 Task: Explore Airbnb accommodation in Svitavy, Czech Republic from 12th December, 2023 to 16th December, 2023 for 8 adults. Place can be private room with 8 bedrooms having 8 beds and 8 bathrooms. Property type can be hotel. Amenities needed are: wifi, TV, free parkinig on premises, gym, breakfast.
Action: Mouse moved to (449, 143)
Screenshot: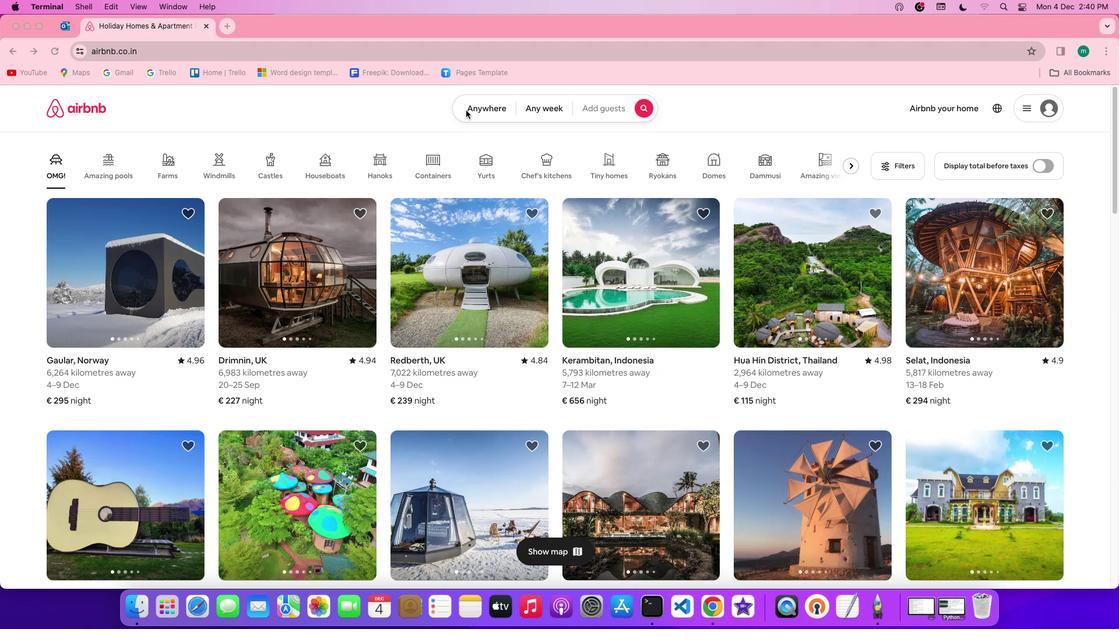 
Action: Mouse pressed left at (449, 143)
Screenshot: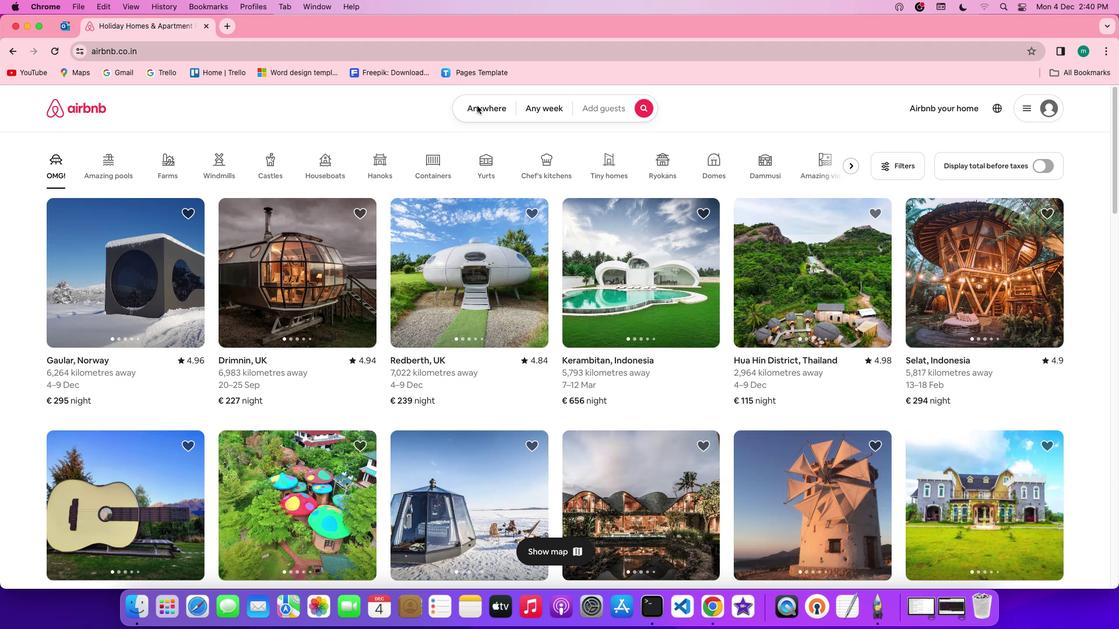 
Action: Mouse pressed left at (449, 143)
Screenshot: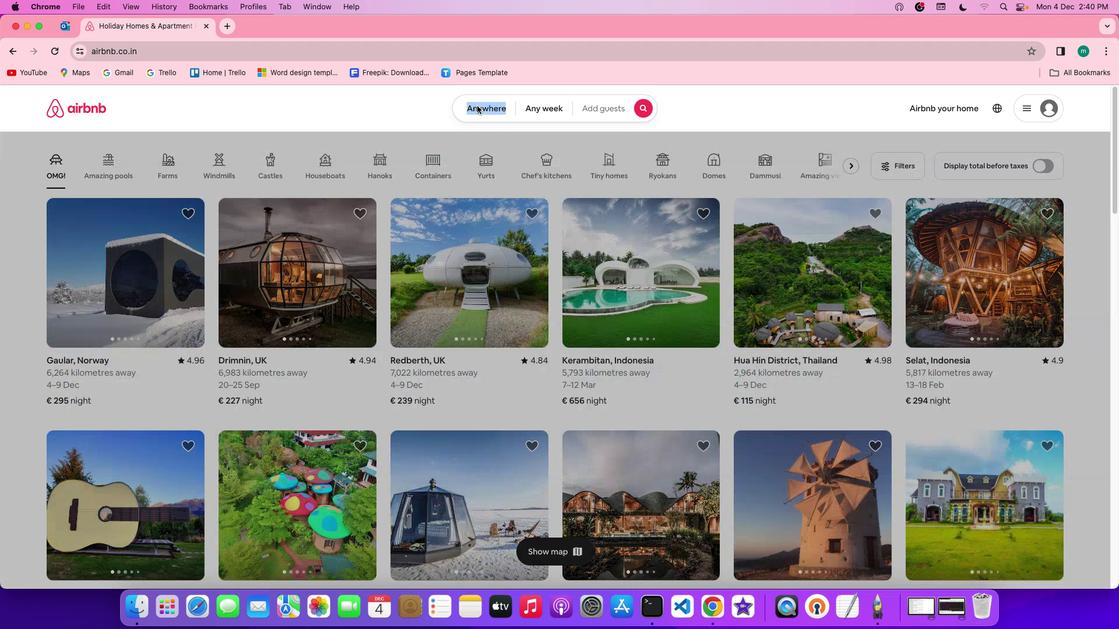 
Action: Mouse moved to (416, 181)
Screenshot: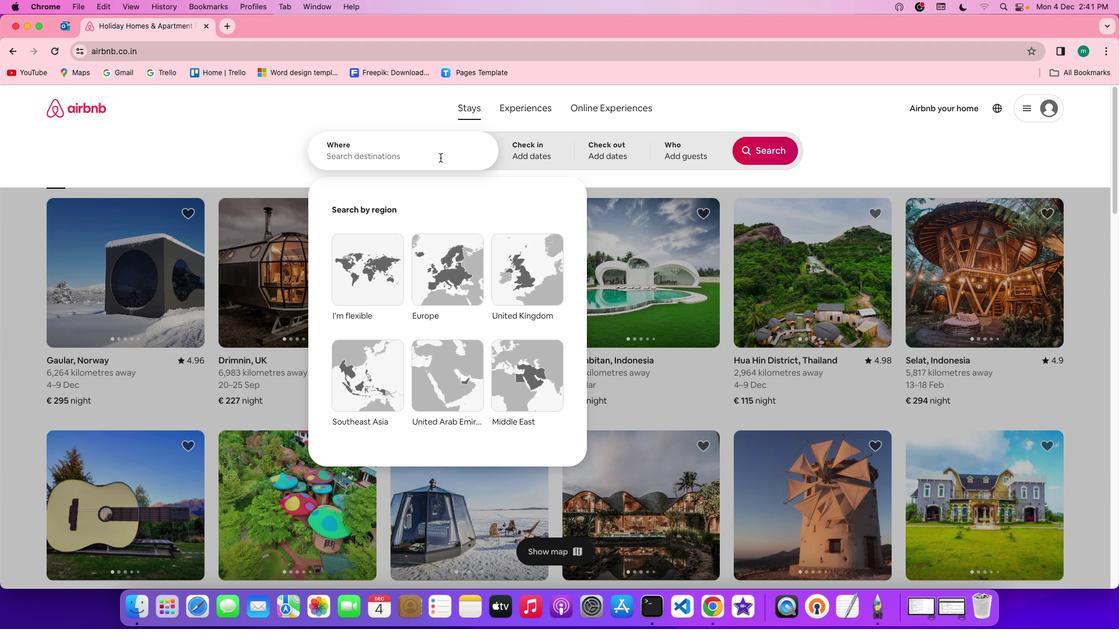 
Action: Mouse pressed left at (416, 181)
Screenshot: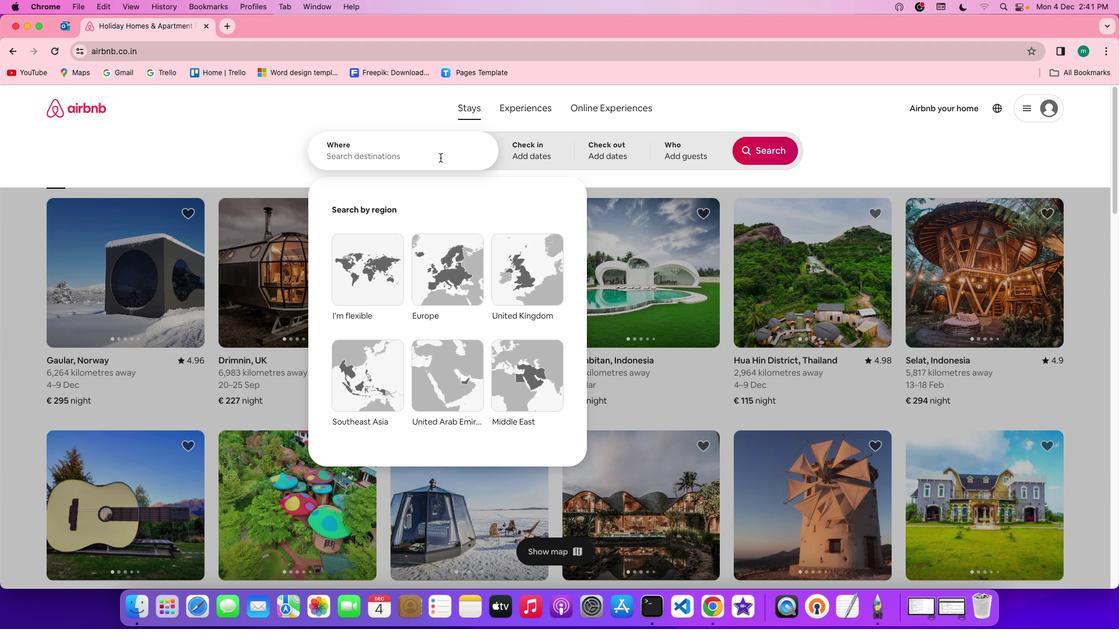 
Action: Mouse moved to (416, 181)
Screenshot: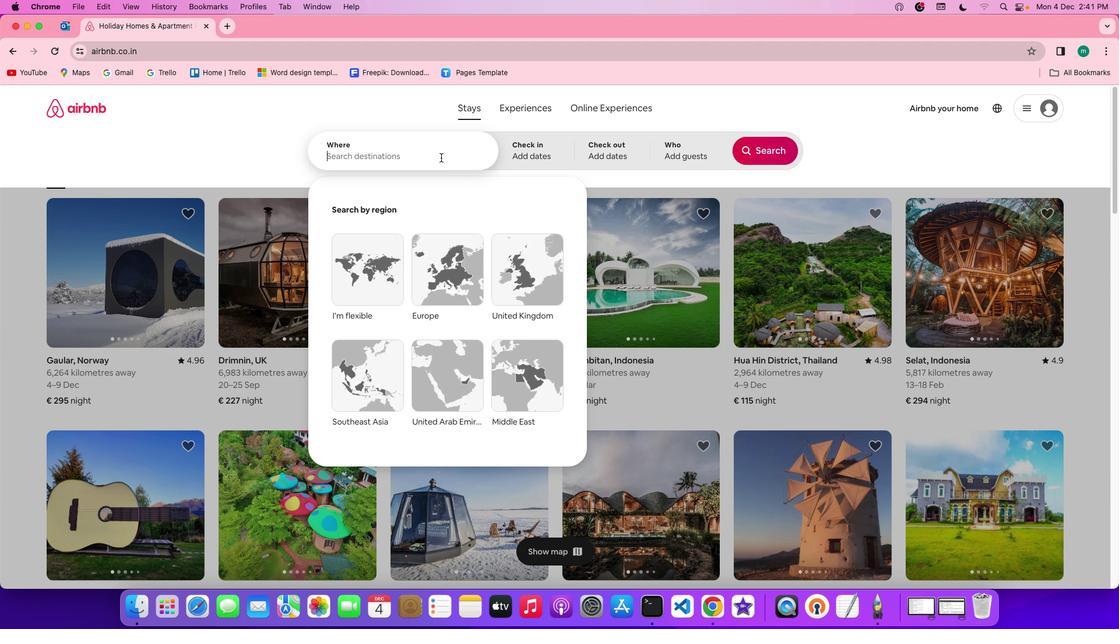 
Action: Key pressed Key.shift'S''v''i''t''a''v''y'','Key.spaceKey.shift'c''z''e''c''h'Key.spaceKey.shift'r''e''p''u''b''l''i''c'
Screenshot: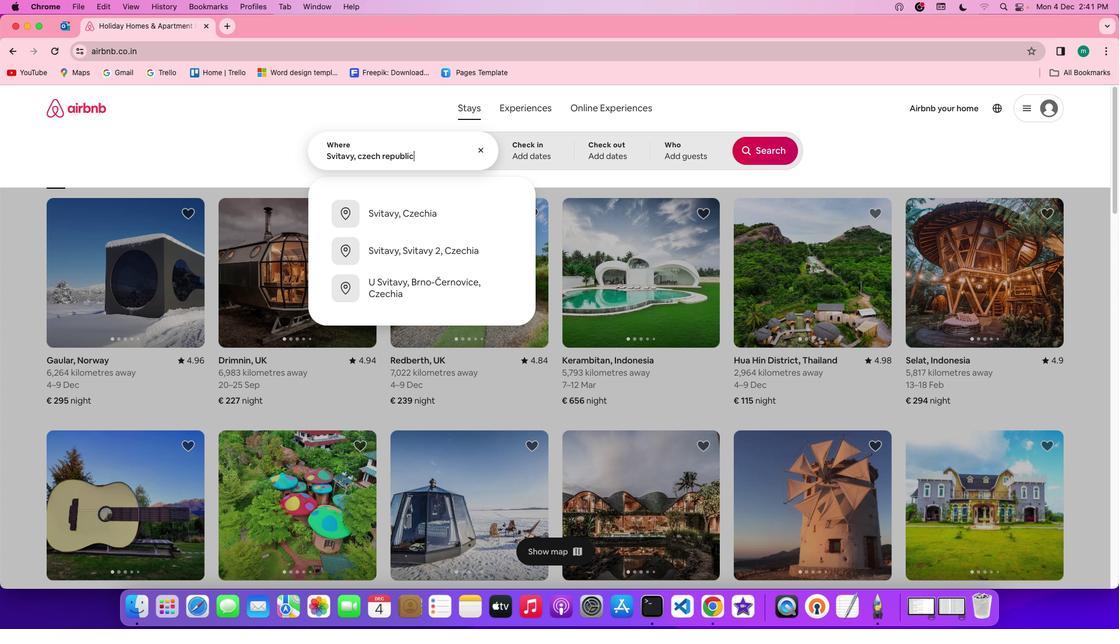 
Action: Mouse moved to (493, 176)
Screenshot: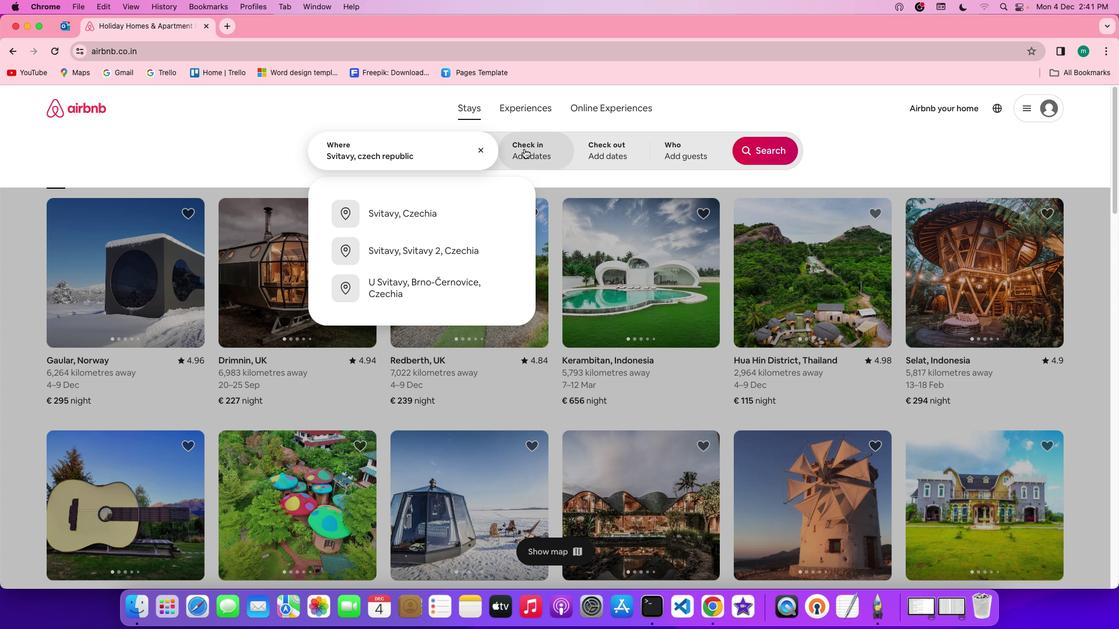 
Action: Mouse pressed left at (493, 176)
Screenshot: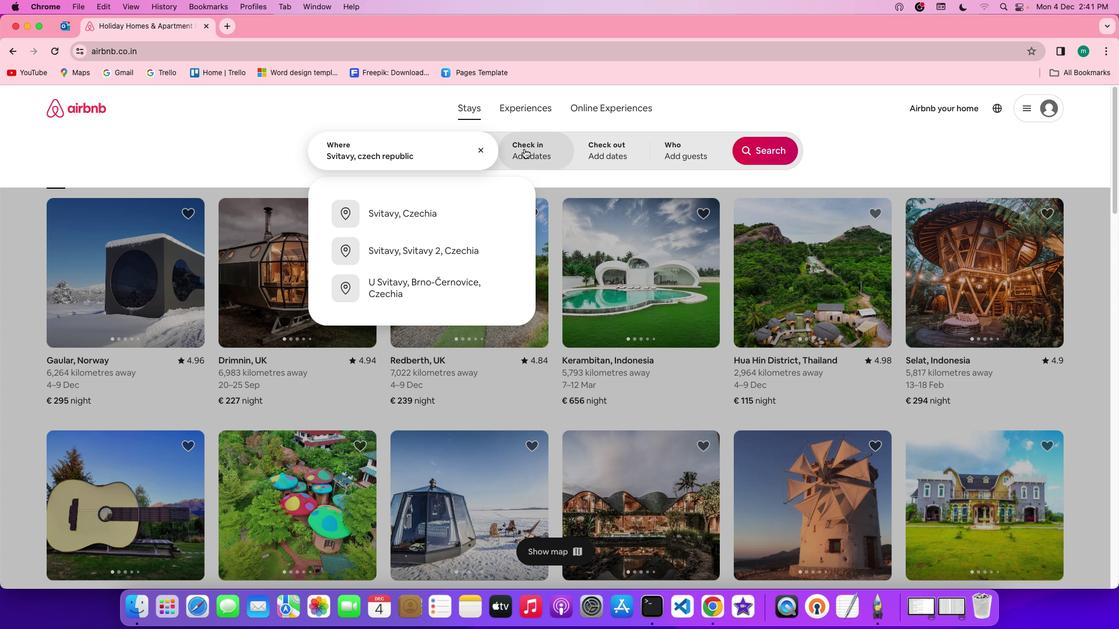 
Action: Mouse moved to (388, 331)
Screenshot: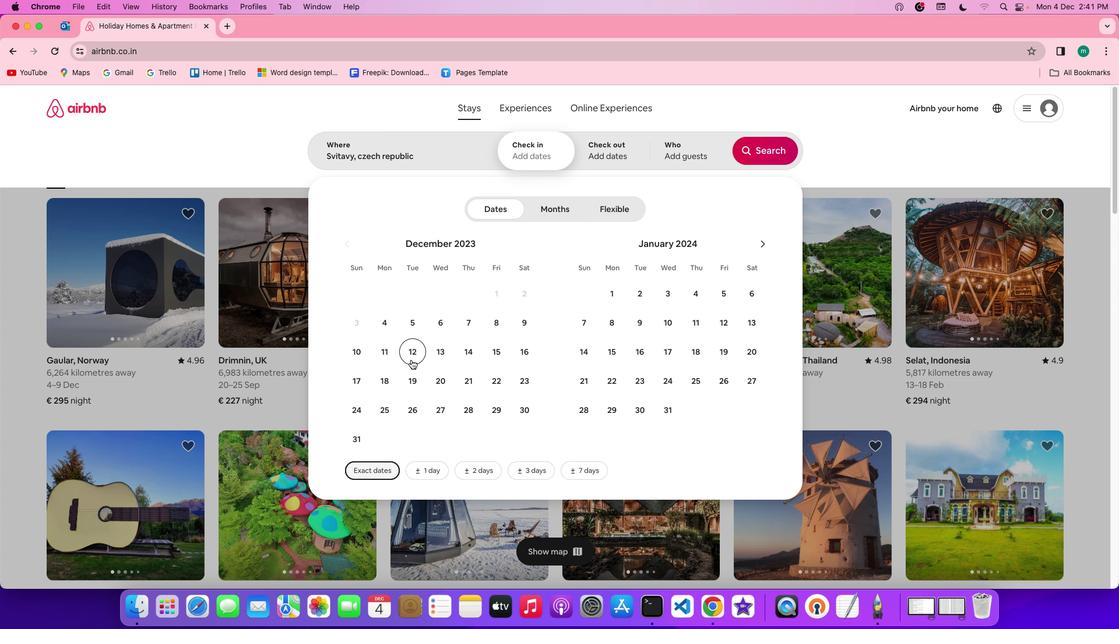 
Action: Mouse pressed left at (388, 331)
Screenshot: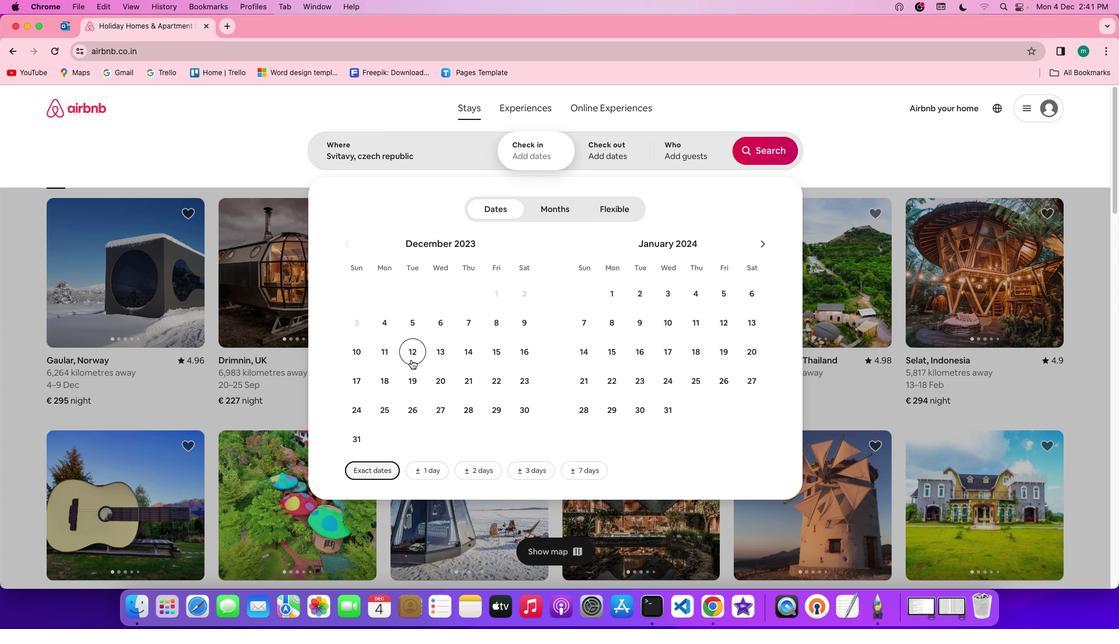 
Action: Mouse moved to (492, 324)
Screenshot: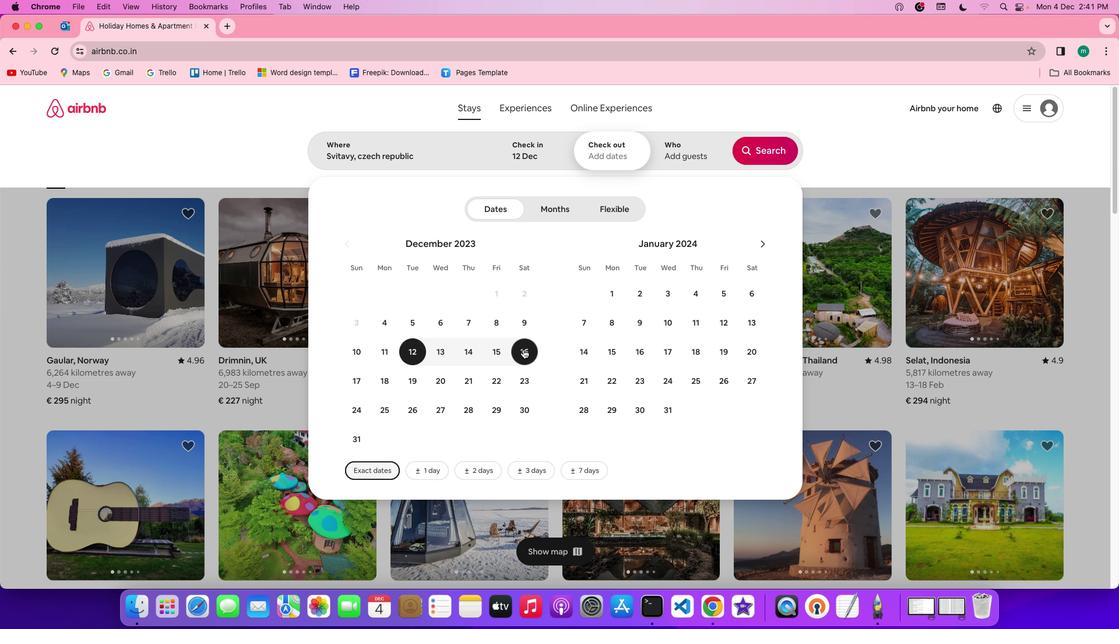 
Action: Mouse pressed left at (492, 324)
Screenshot: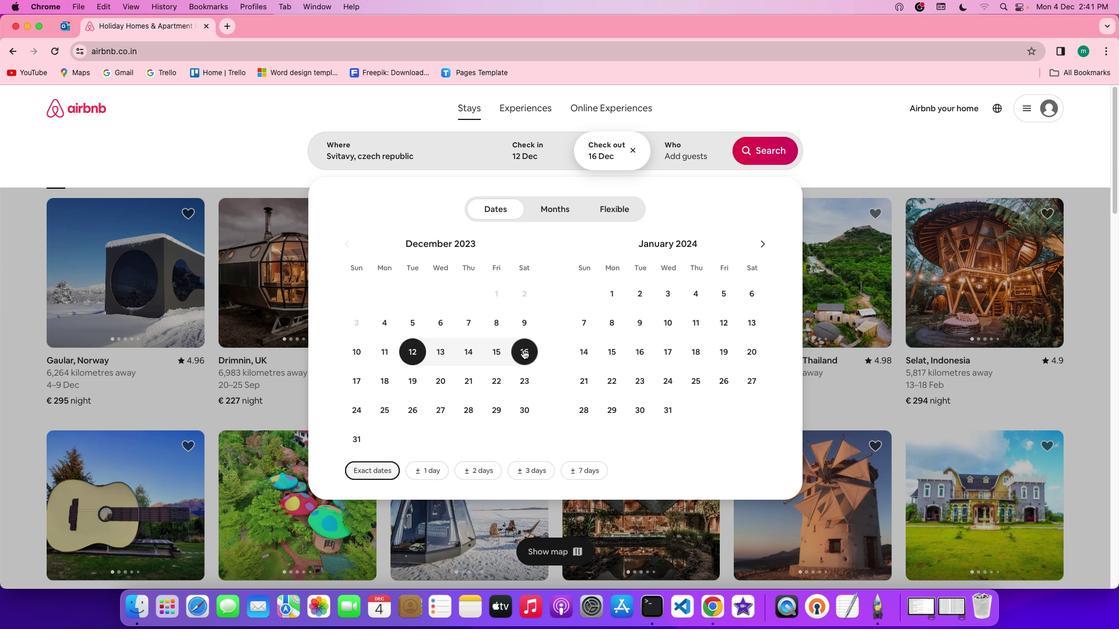 
Action: Mouse moved to (627, 172)
Screenshot: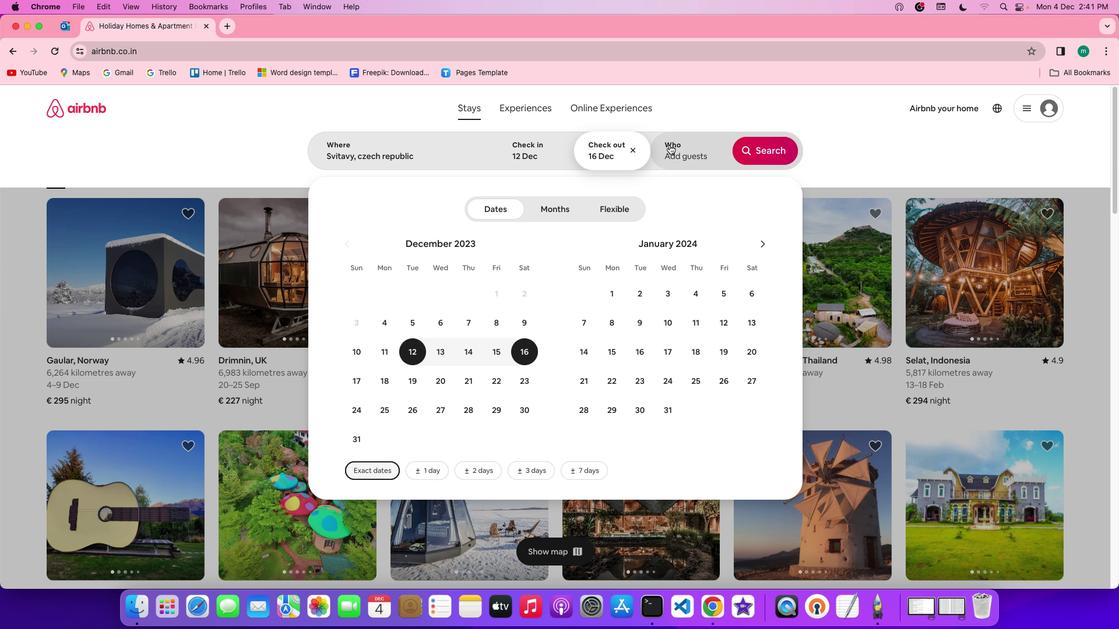 
Action: Mouse pressed left at (627, 172)
Screenshot: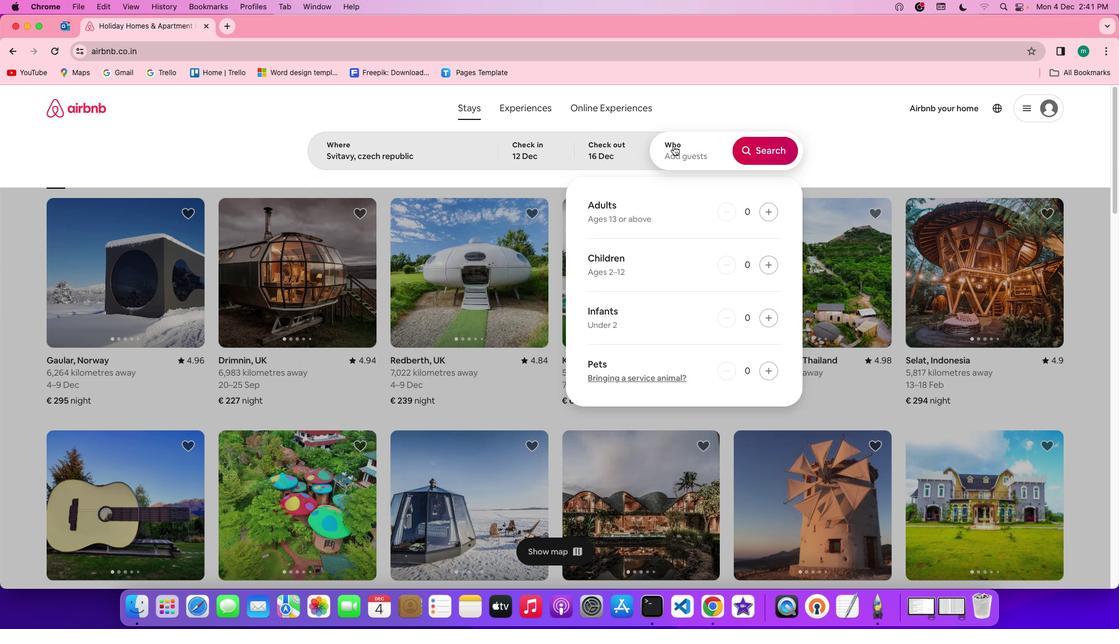 
Action: Mouse moved to (718, 222)
Screenshot: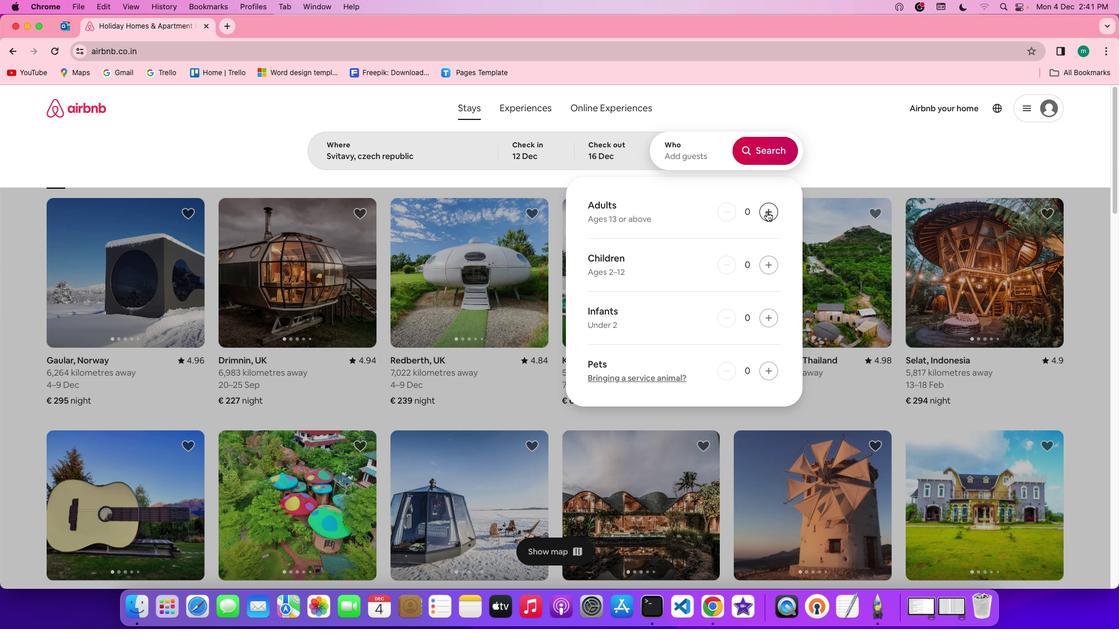 
Action: Mouse pressed left at (718, 222)
Screenshot: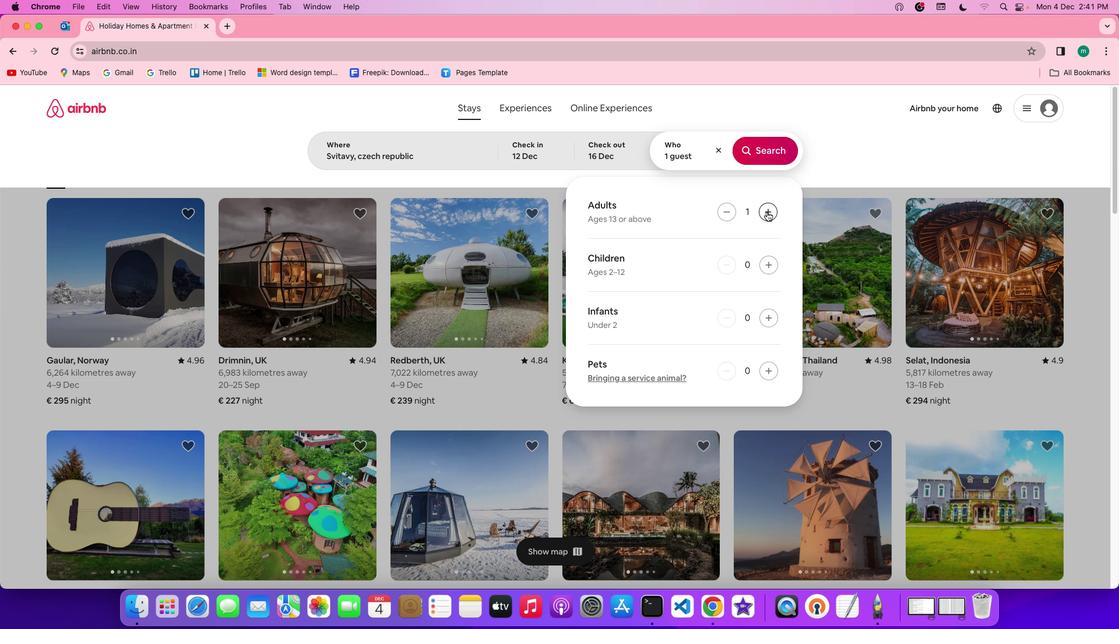 
Action: Mouse moved to (717, 222)
Screenshot: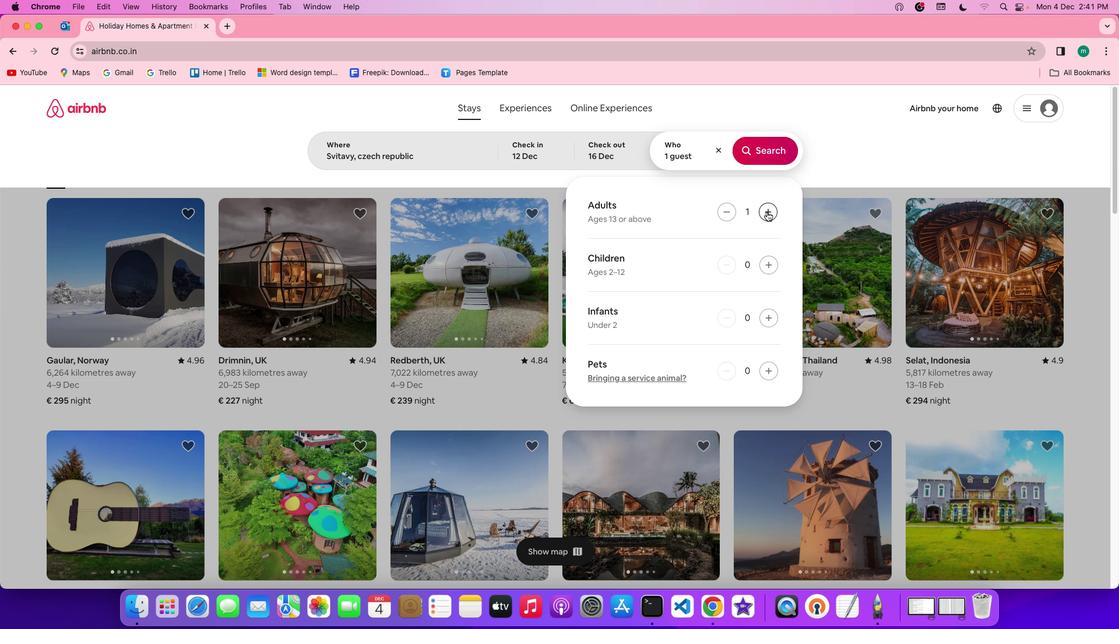 
Action: Mouse pressed left at (717, 222)
Screenshot: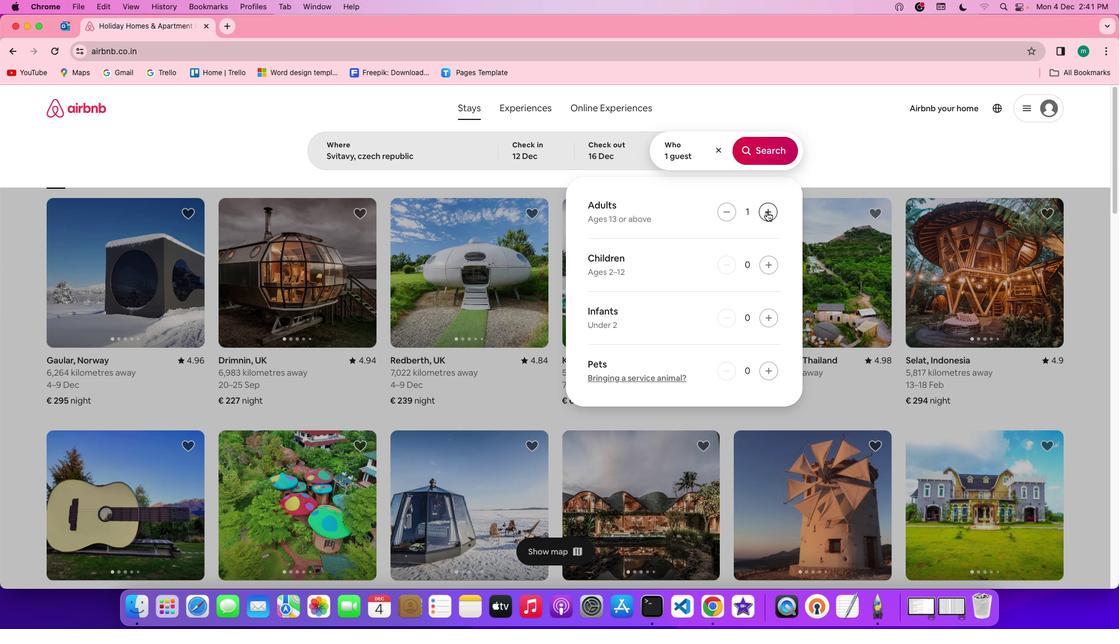 
Action: Mouse pressed left at (717, 222)
Screenshot: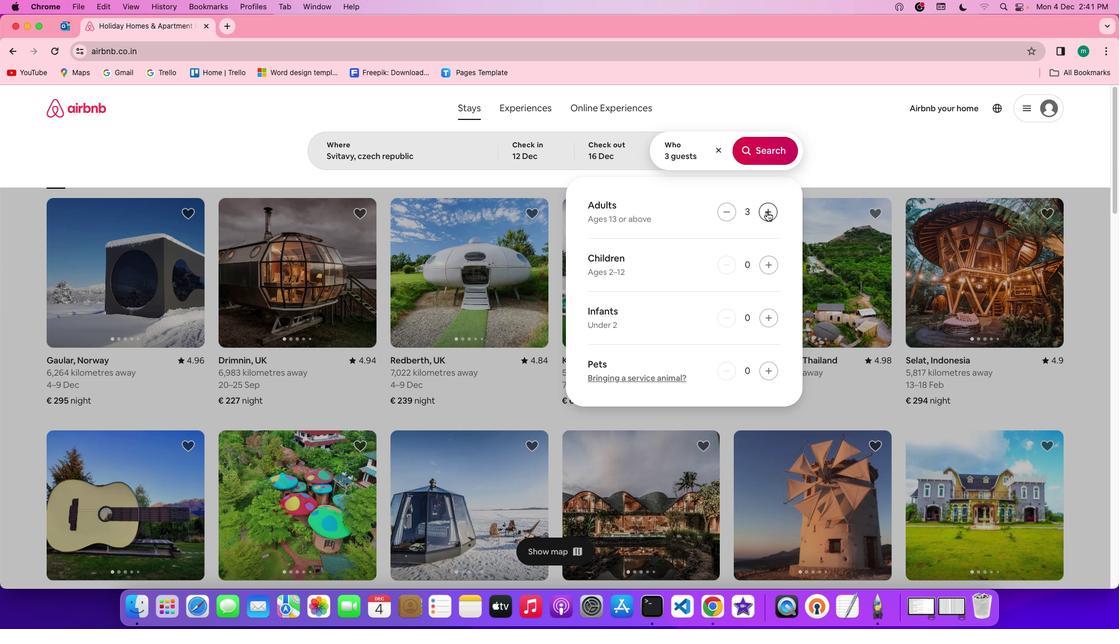 
Action: Mouse pressed left at (717, 222)
Screenshot: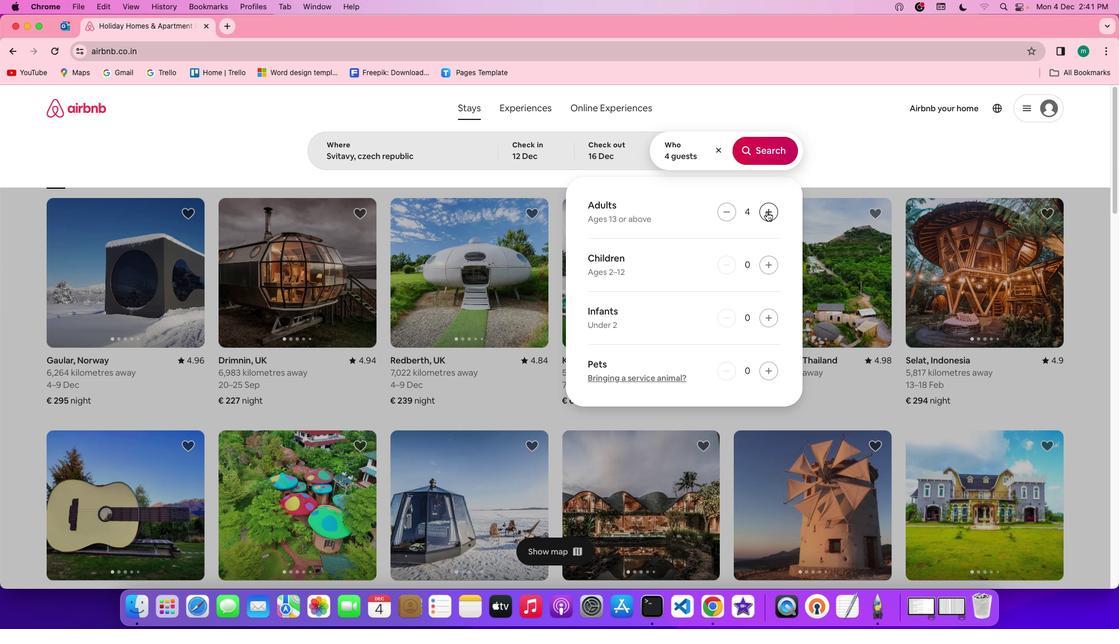 
Action: Mouse pressed left at (717, 222)
Screenshot: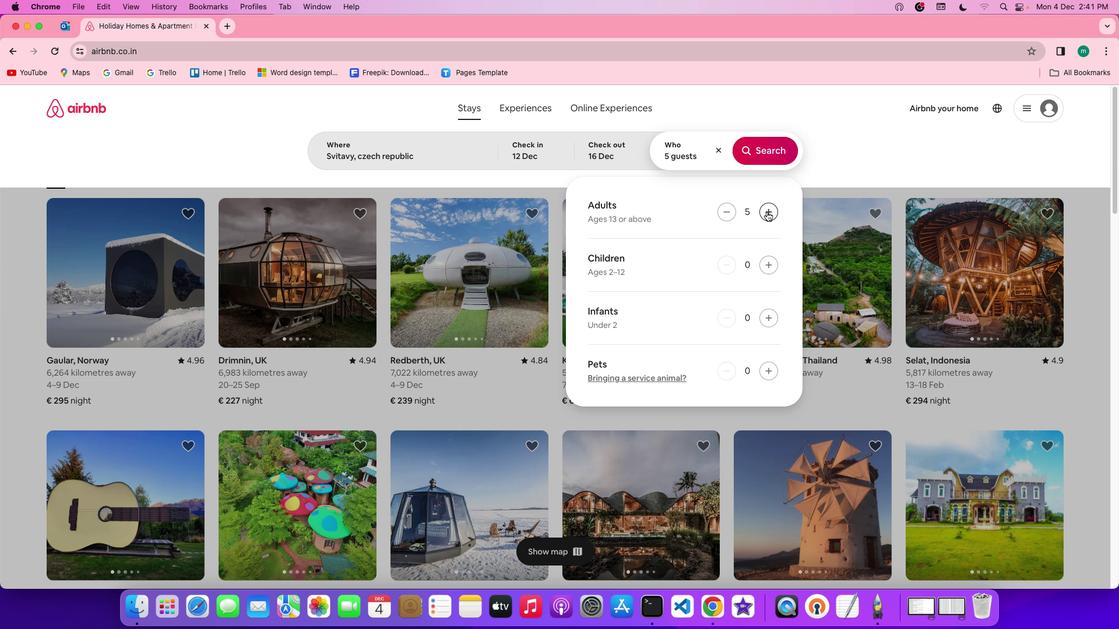 
Action: Mouse pressed left at (717, 222)
Screenshot: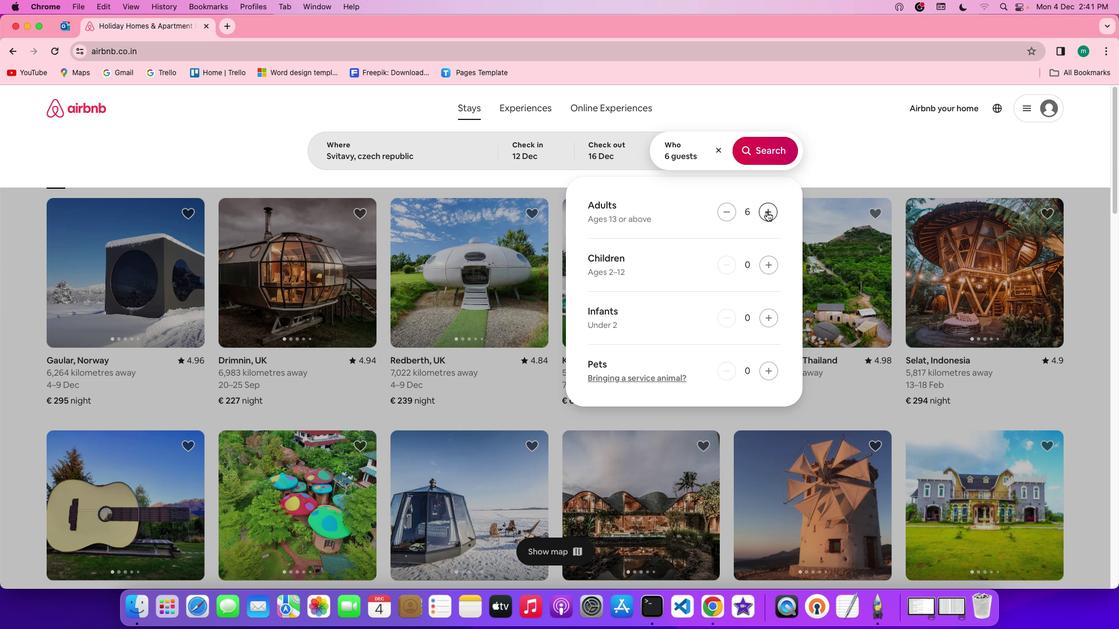 
Action: Mouse pressed left at (717, 222)
Screenshot: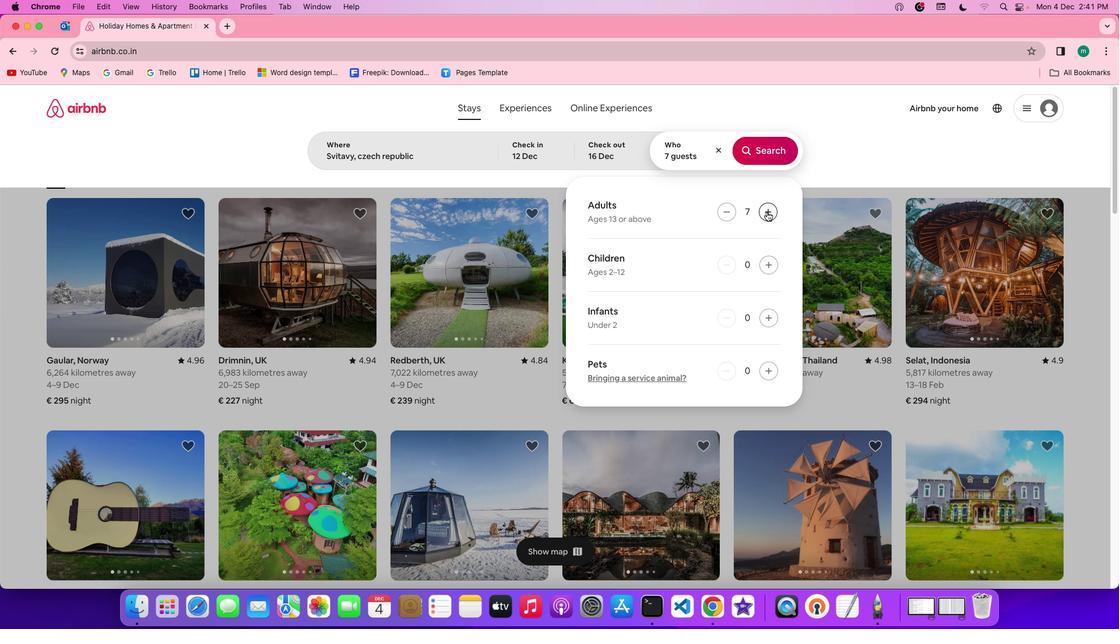 
Action: Mouse pressed left at (717, 222)
Screenshot: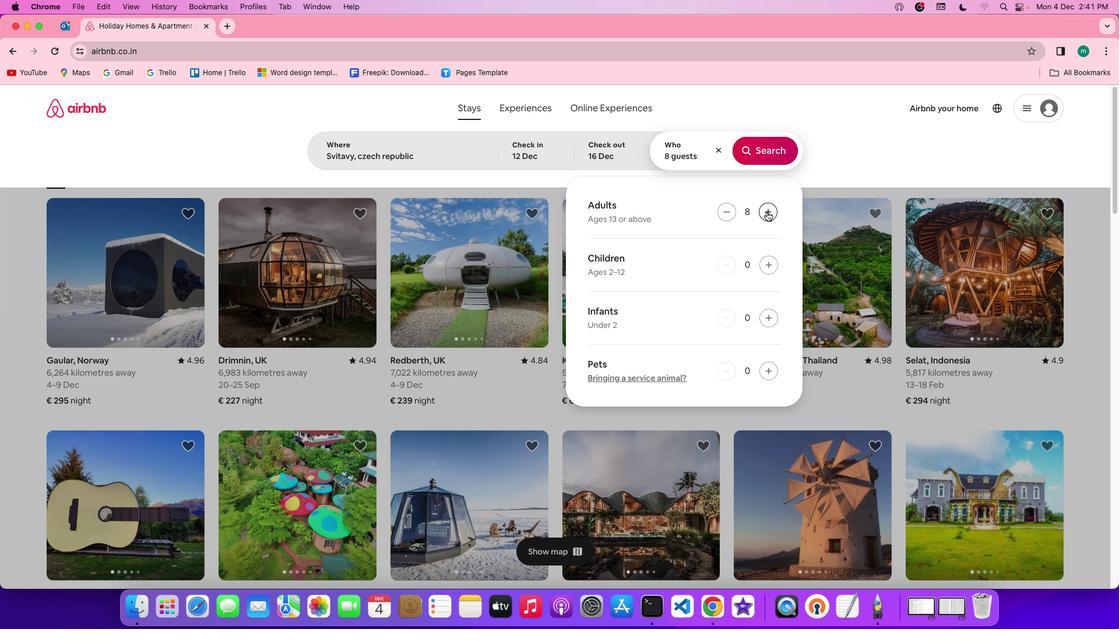 
Action: Mouse moved to (704, 167)
Screenshot: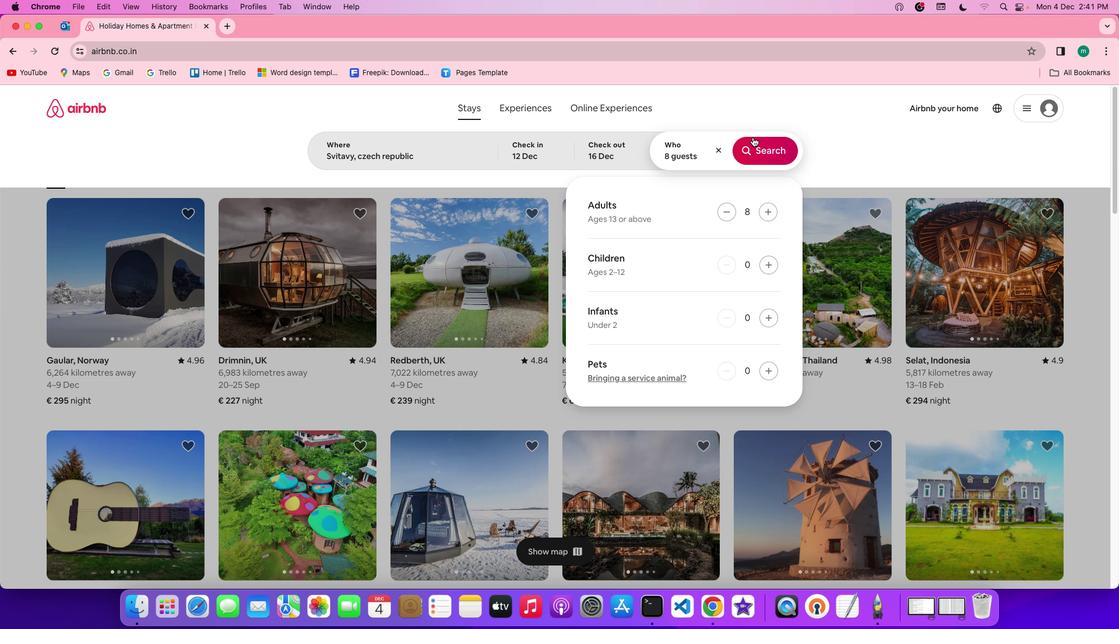 
Action: Mouse pressed left at (704, 167)
Screenshot: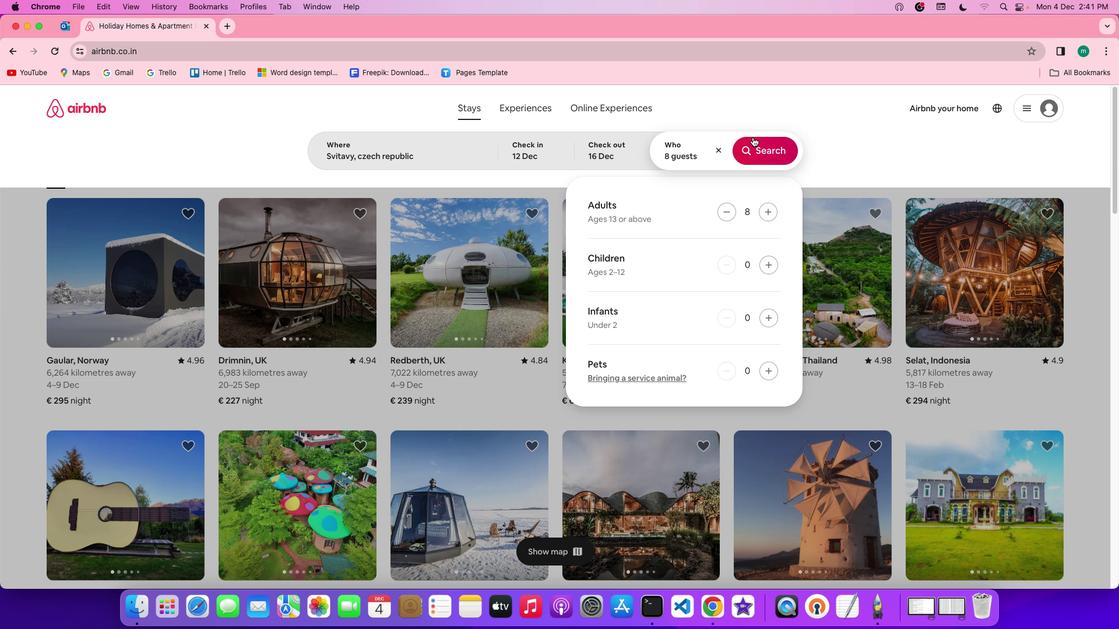
Action: Mouse moved to (704, 173)
Screenshot: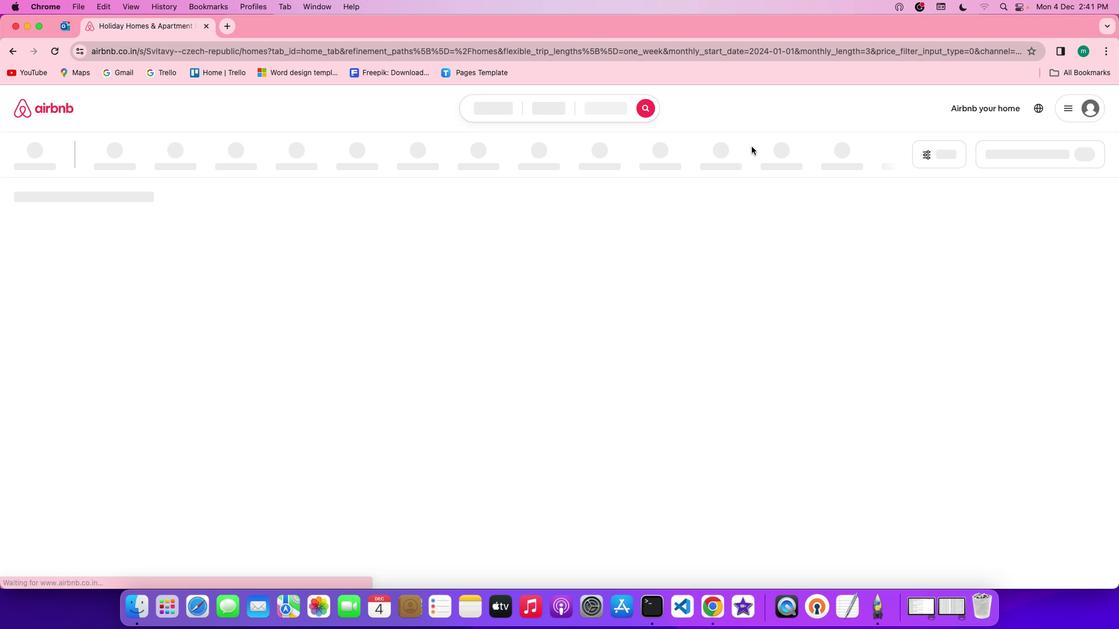 
Action: Mouse pressed left at (704, 173)
Screenshot: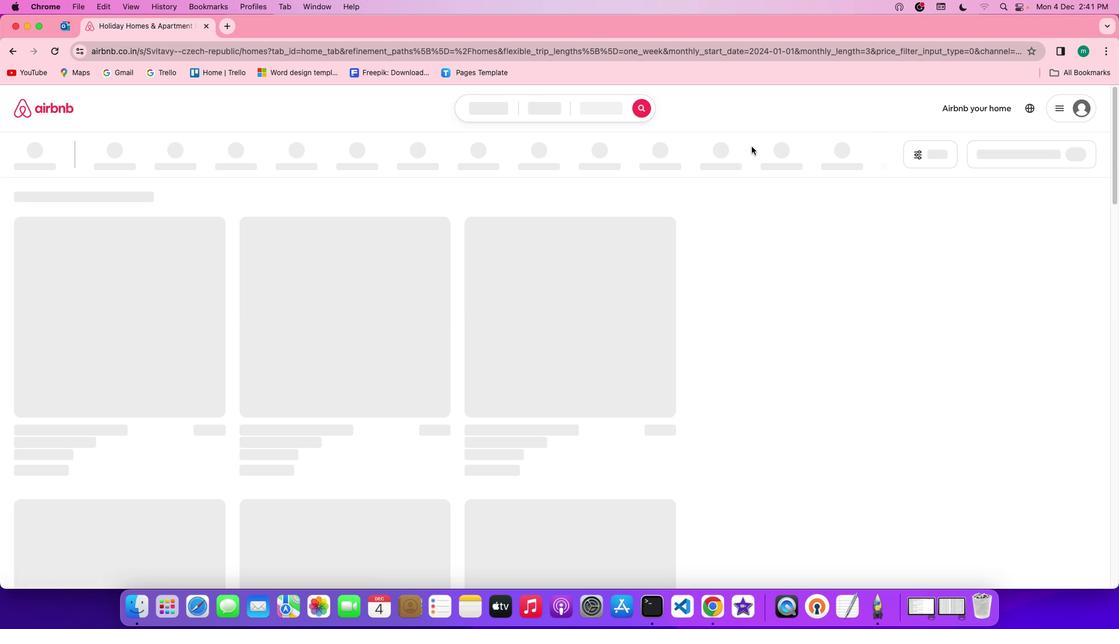 
Action: Mouse moved to (869, 178)
Screenshot: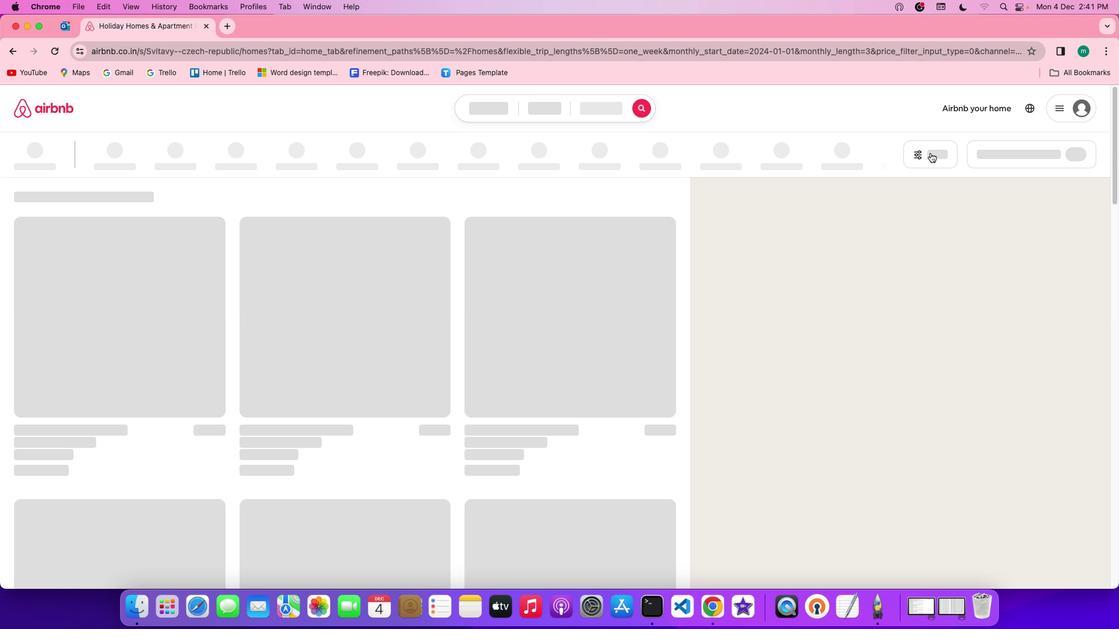 
Action: Mouse pressed left at (869, 178)
Screenshot: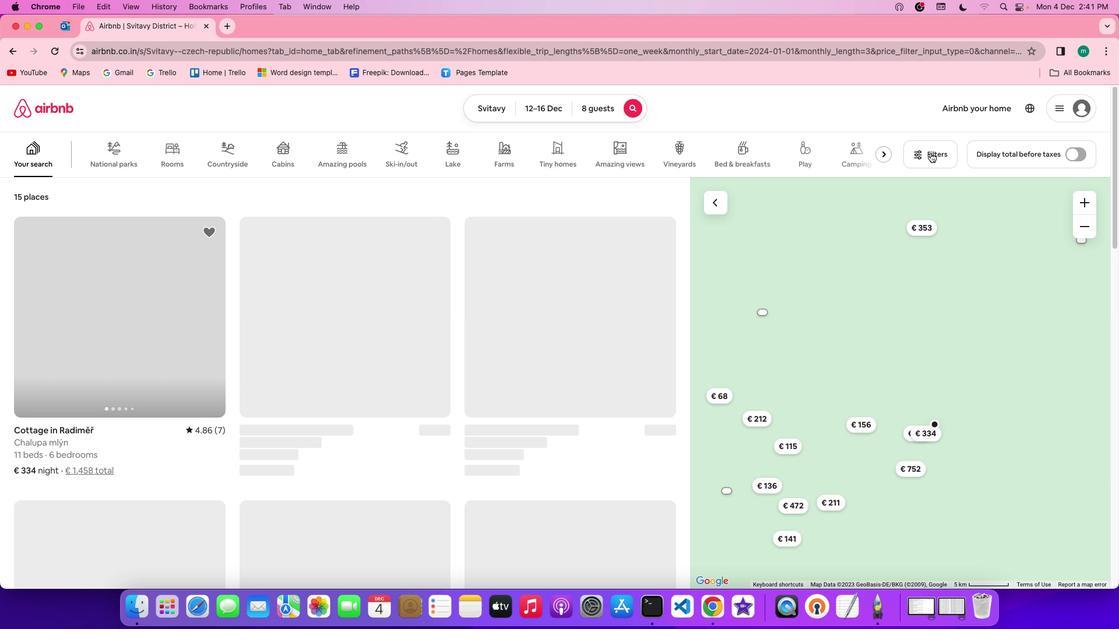 
Action: Mouse moved to (467, 328)
Screenshot: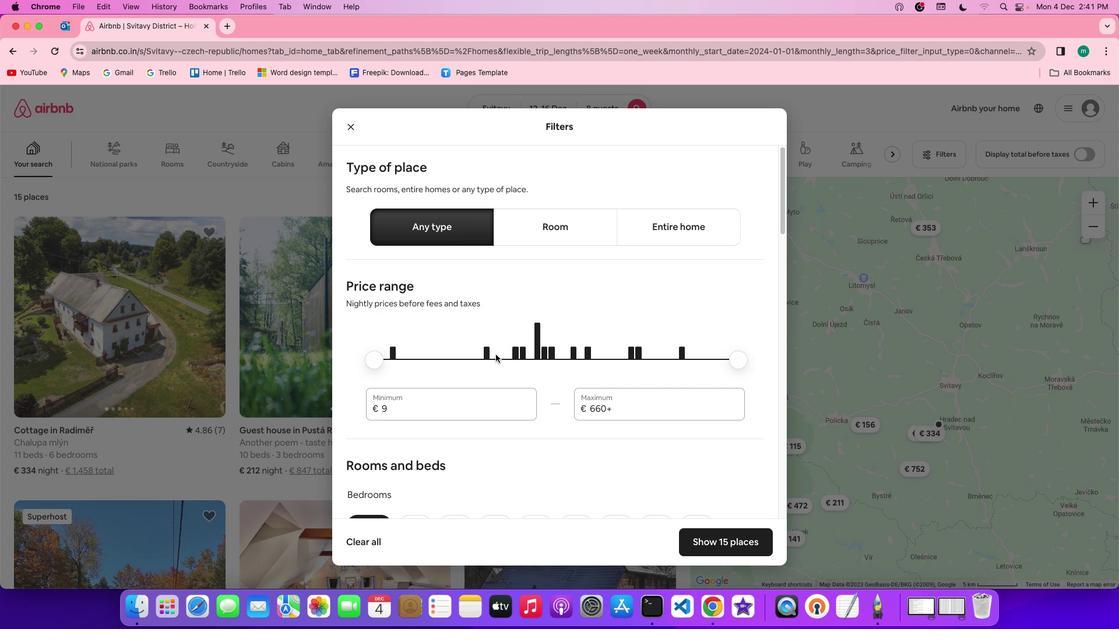 
Action: Mouse scrolled (467, 328) with delta (8, 65)
Screenshot: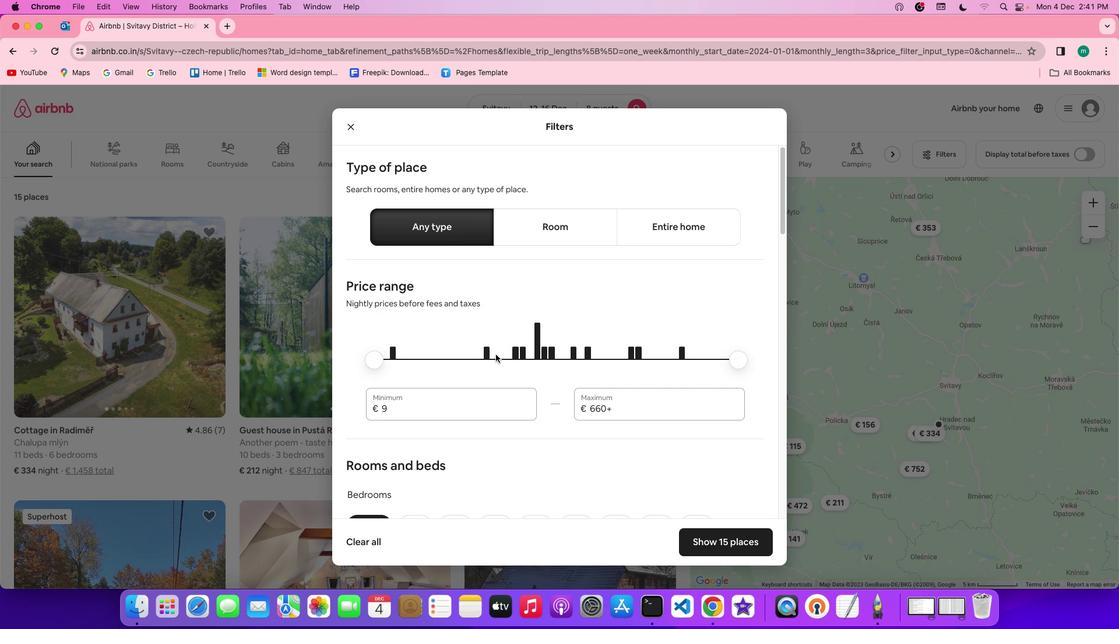 
Action: Mouse scrolled (467, 328) with delta (8, 65)
Screenshot: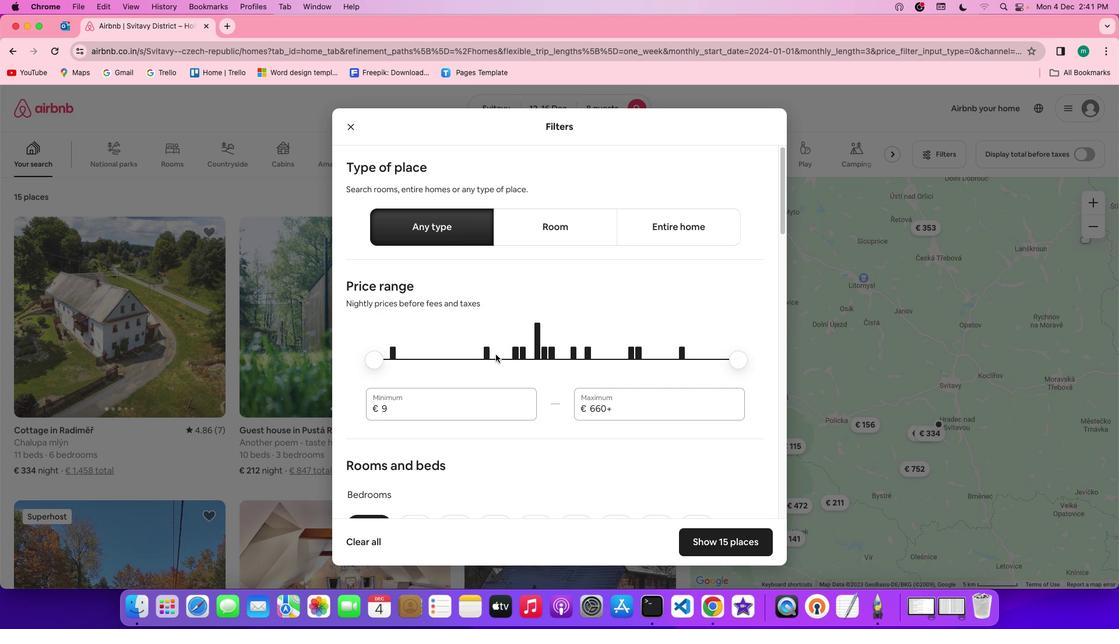 
Action: Mouse scrolled (467, 328) with delta (8, 65)
Screenshot: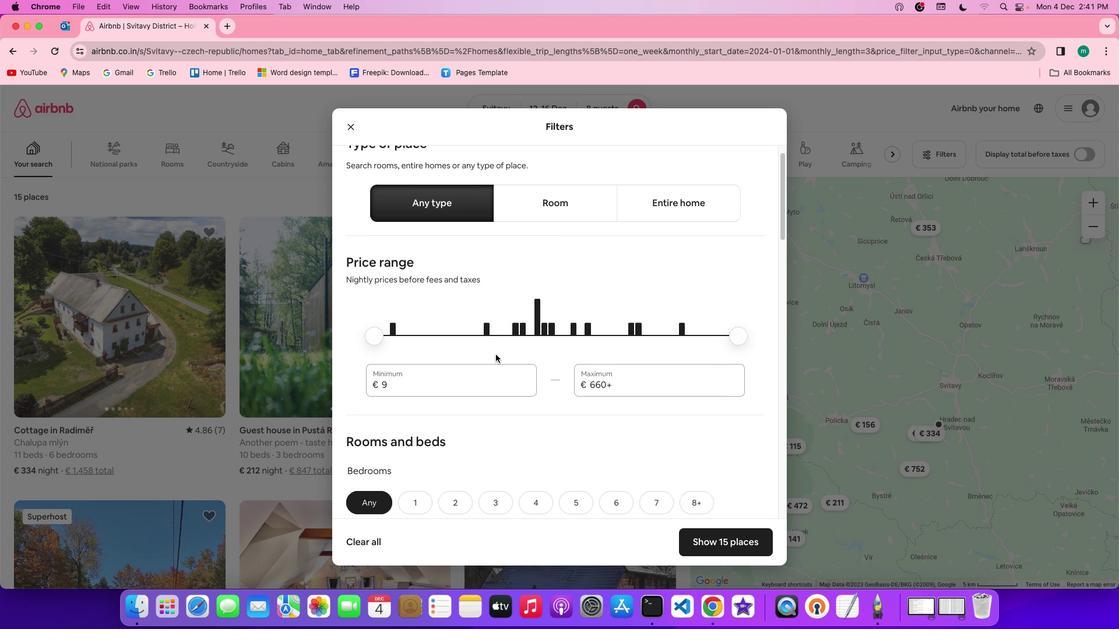 
Action: Mouse scrolled (467, 328) with delta (8, 64)
Screenshot: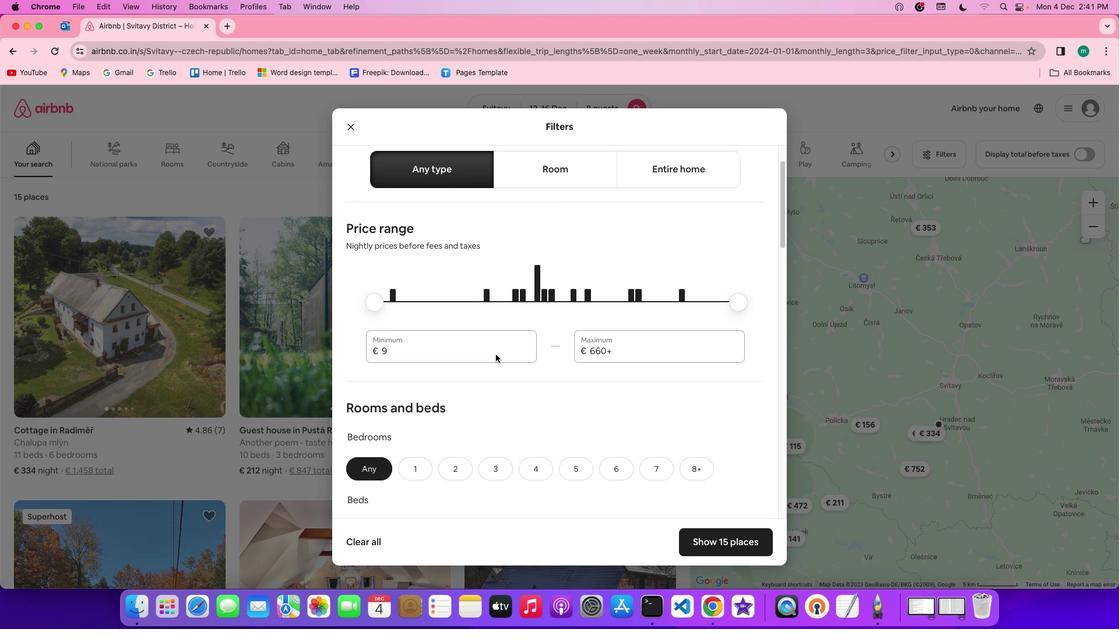 
Action: Mouse scrolled (467, 328) with delta (8, 65)
Screenshot: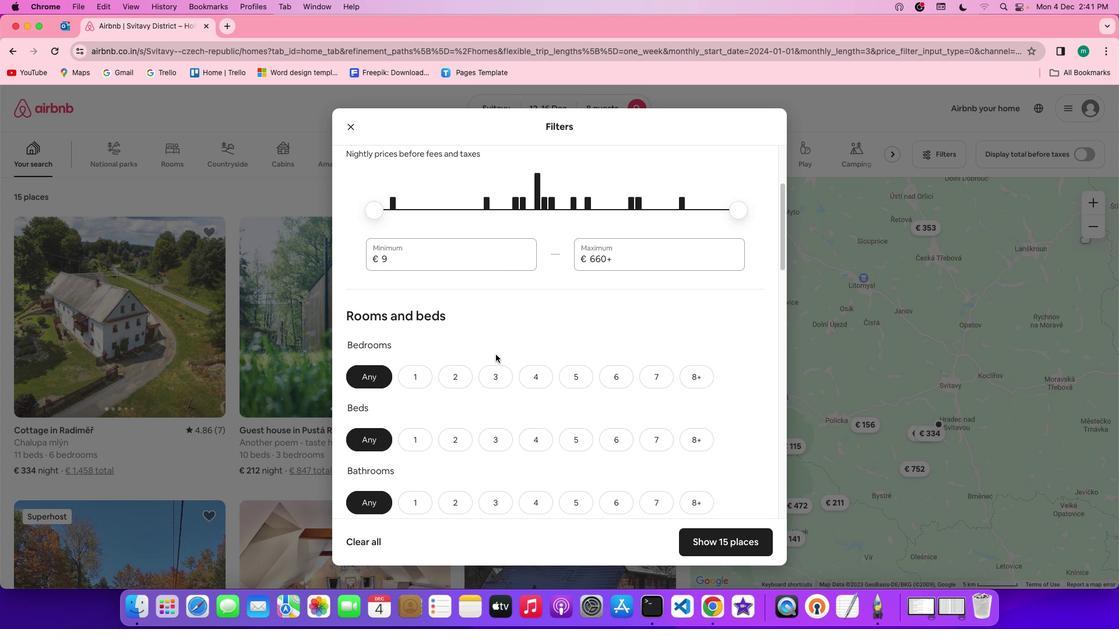
Action: Mouse scrolled (467, 328) with delta (8, 65)
Screenshot: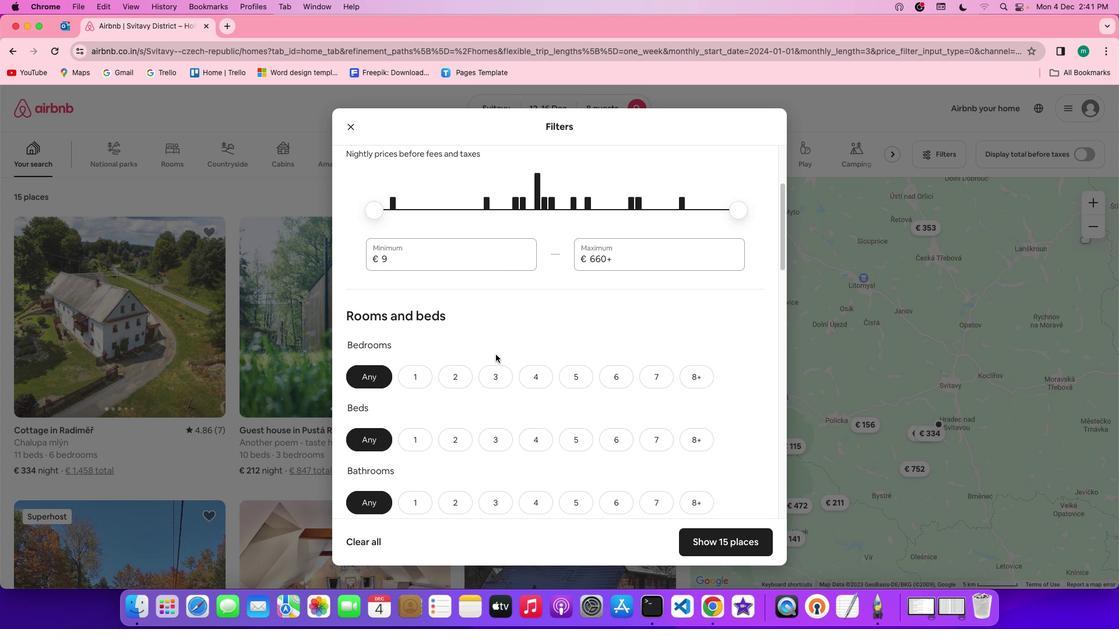 
Action: Mouse scrolled (467, 328) with delta (8, 65)
Screenshot: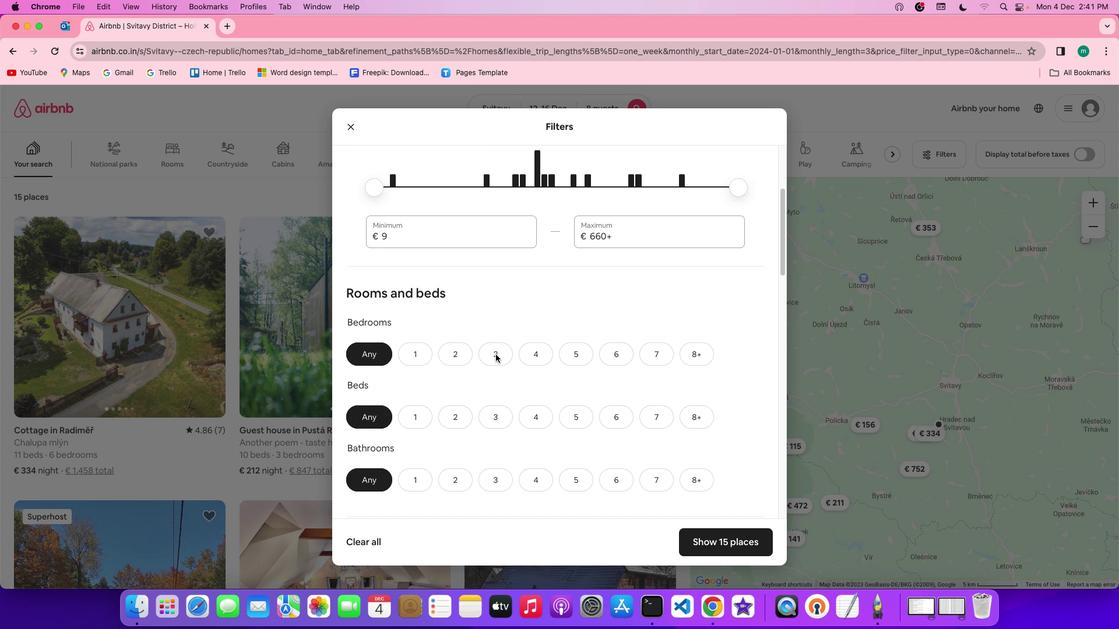
Action: Mouse scrolled (467, 328) with delta (8, 65)
Screenshot: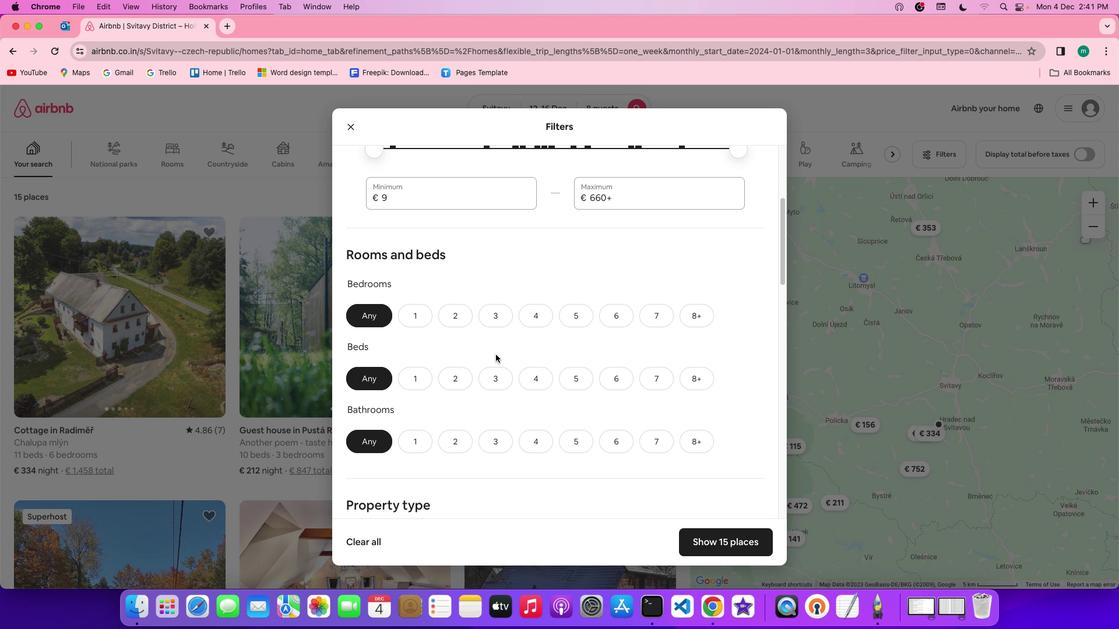 
Action: Mouse scrolled (467, 328) with delta (8, 65)
Screenshot: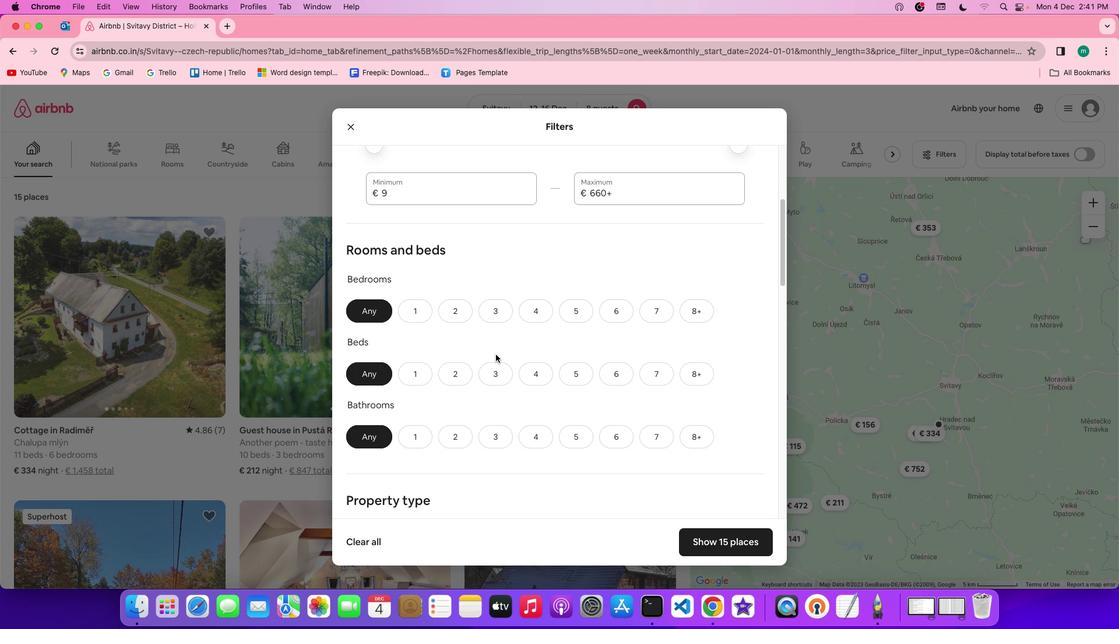 
Action: Mouse scrolled (467, 328) with delta (8, 65)
Screenshot: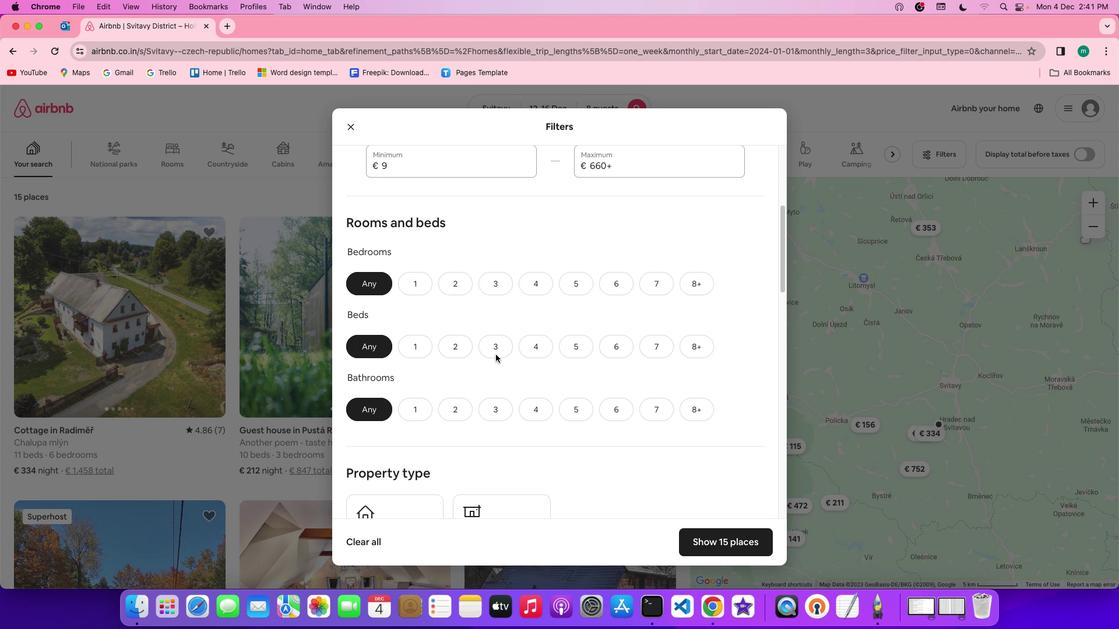 
Action: Mouse scrolled (467, 328) with delta (8, 65)
Screenshot: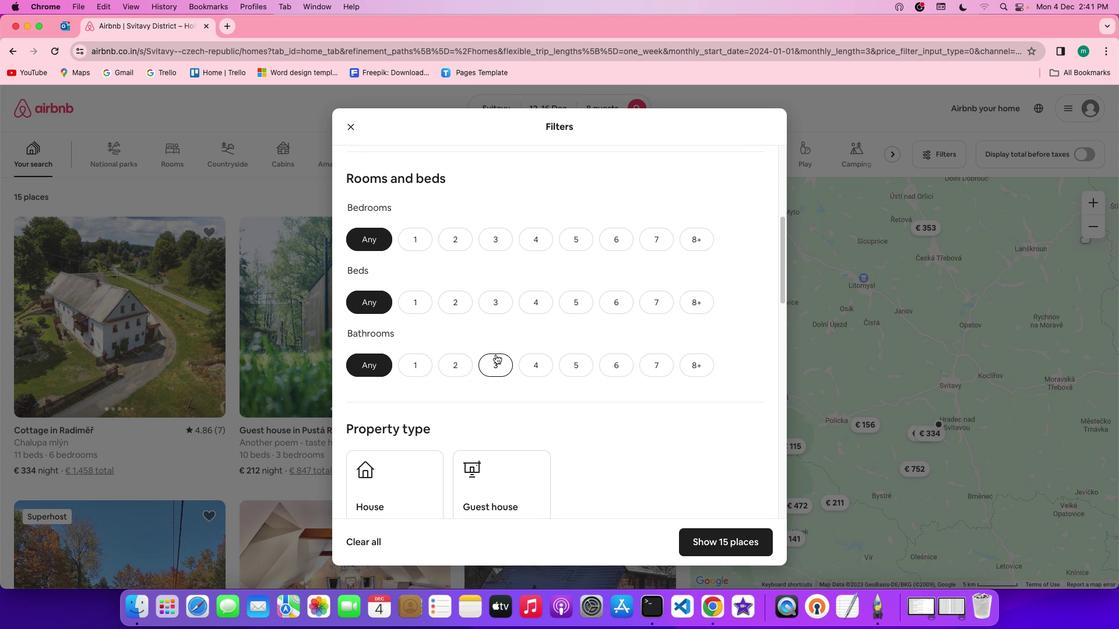 
Action: Mouse scrolled (467, 328) with delta (8, 65)
Screenshot: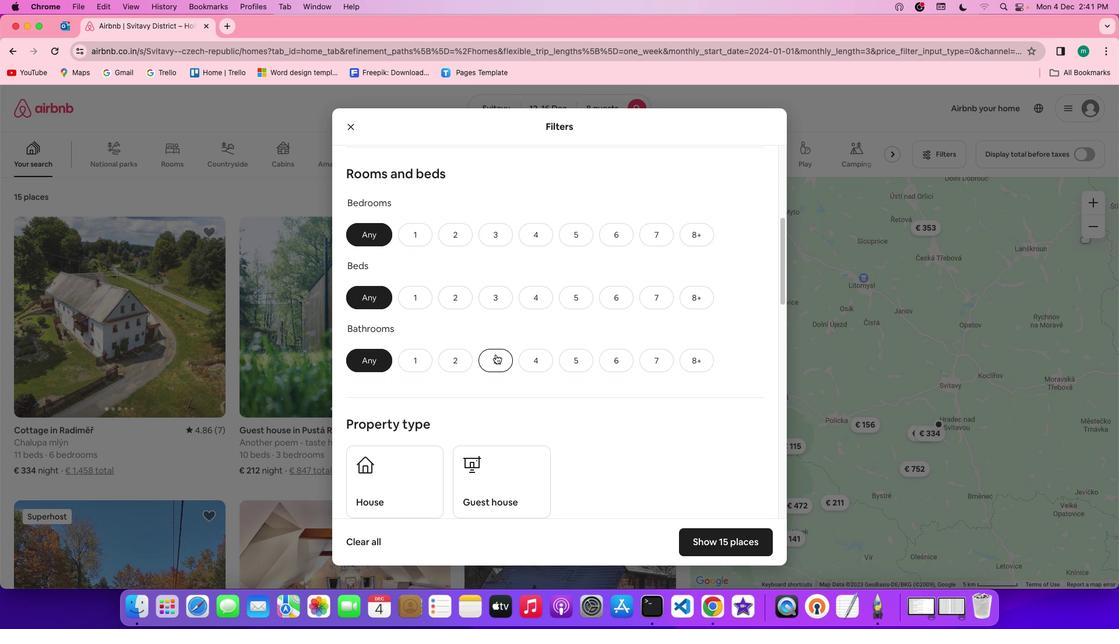 
Action: Mouse scrolled (467, 328) with delta (8, 65)
Screenshot: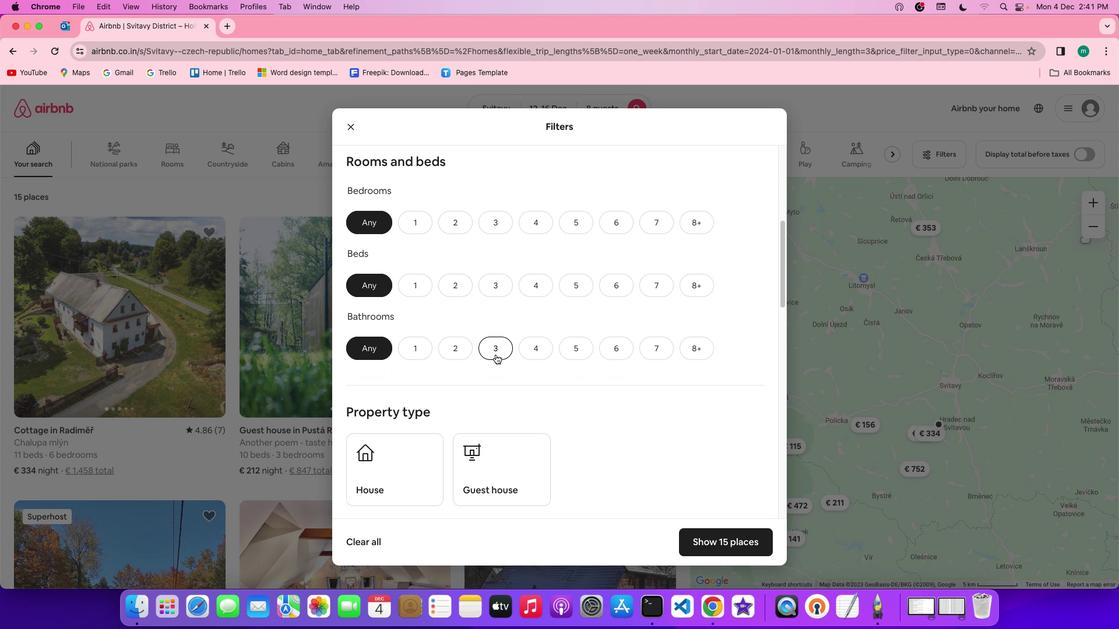 
Action: Mouse scrolled (467, 328) with delta (8, 65)
Screenshot: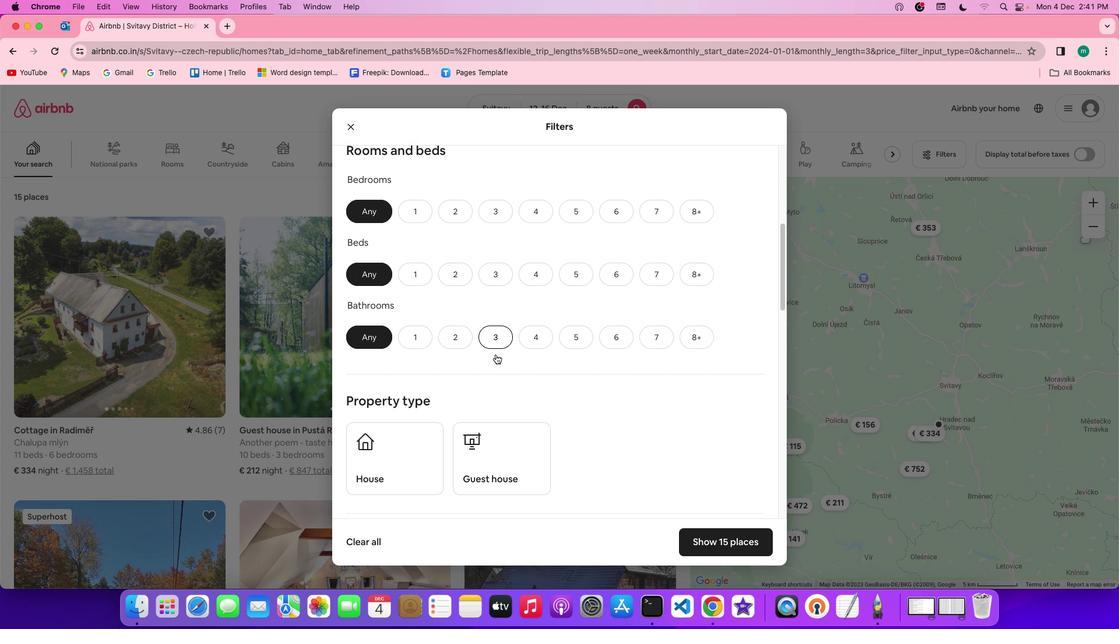 
Action: Mouse scrolled (467, 328) with delta (8, 65)
Screenshot: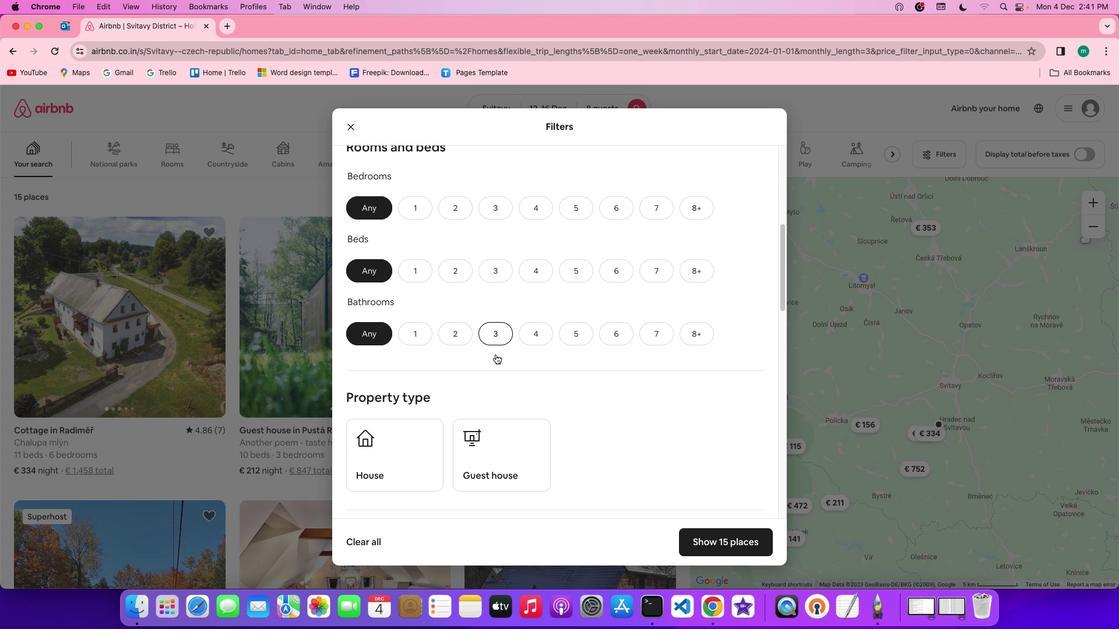 
Action: Mouse scrolled (467, 328) with delta (8, 65)
Screenshot: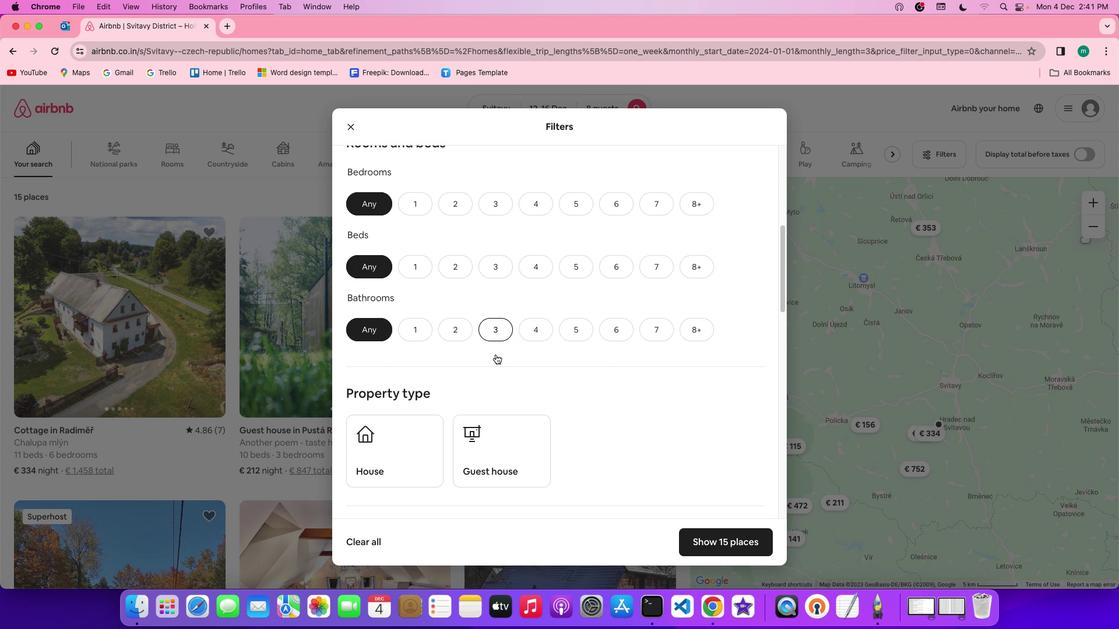 
Action: Mouse moved to (655, 221)
Screenshot: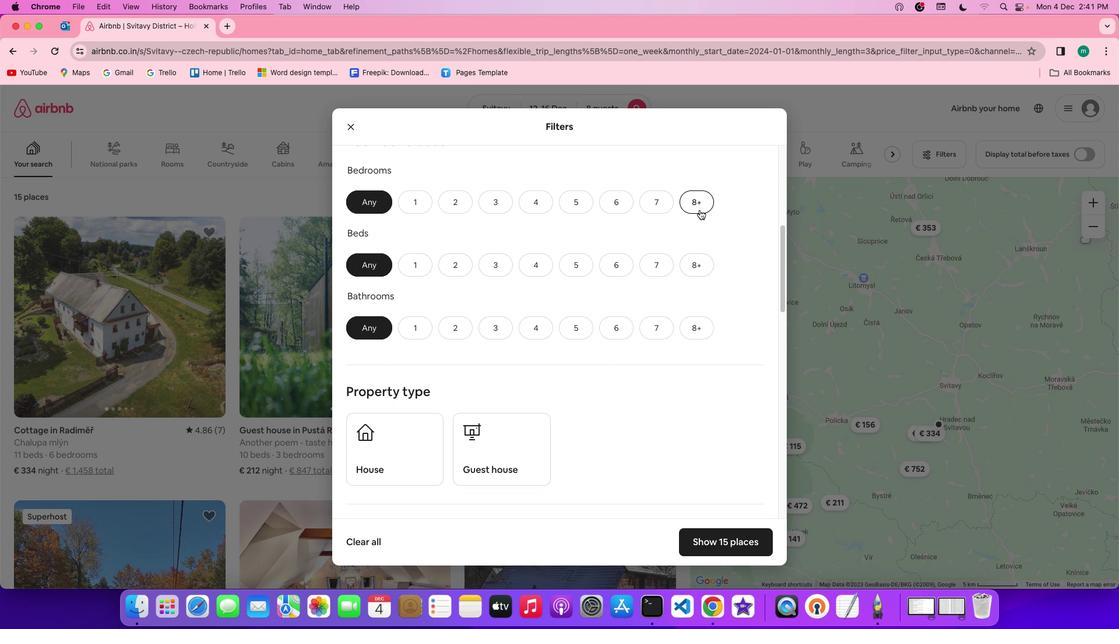 
Action: Mouse pressed left at (655, 221)
Screenshot: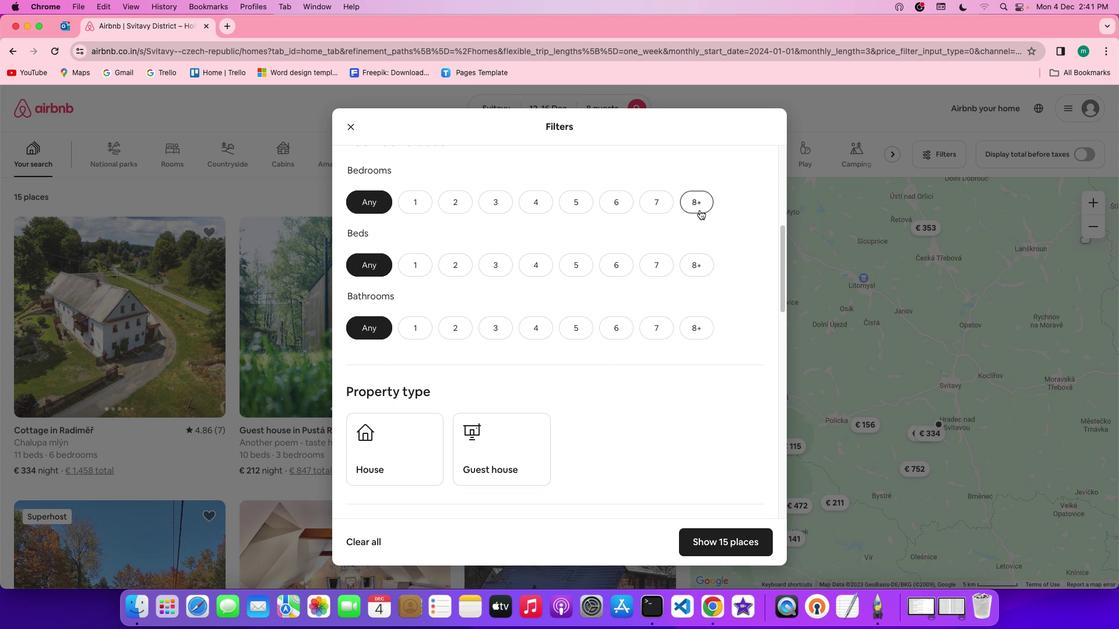 
Action: Mouse moved to (655, 262)
Screenshot: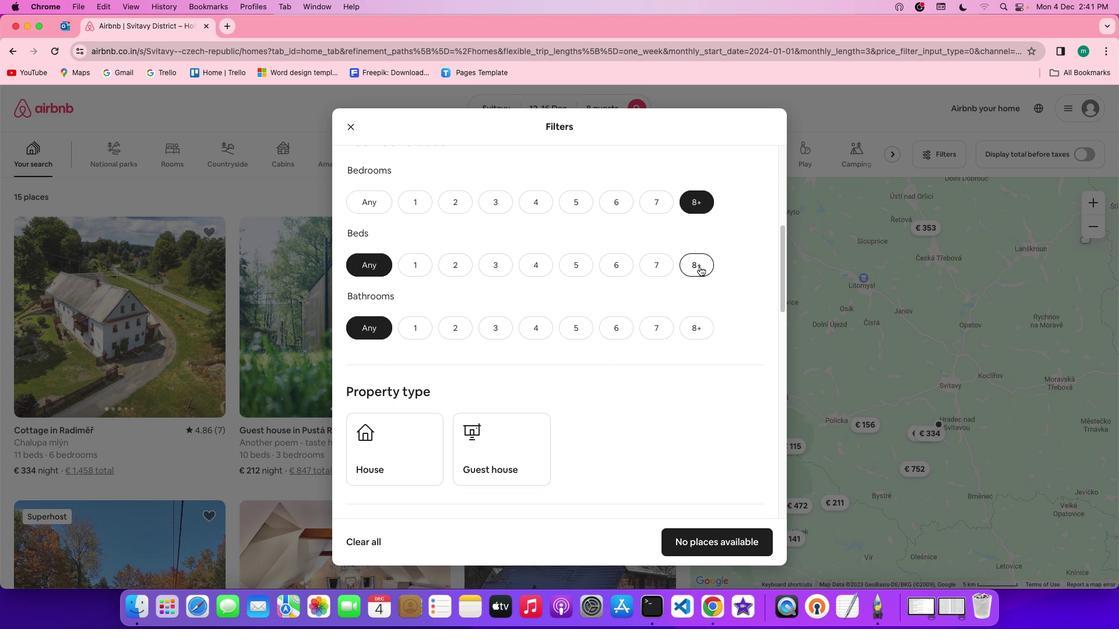 
Action: Mouse pressed left at (655, 262)
Screenshot: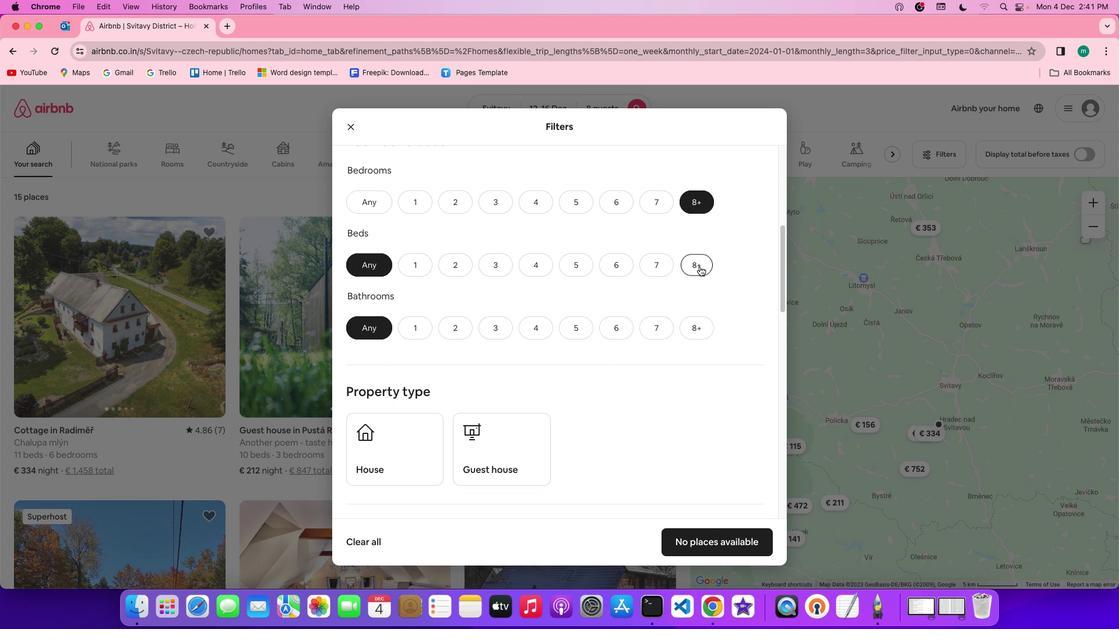 
Action: Mouse moved to (662, 308)
Screenshot: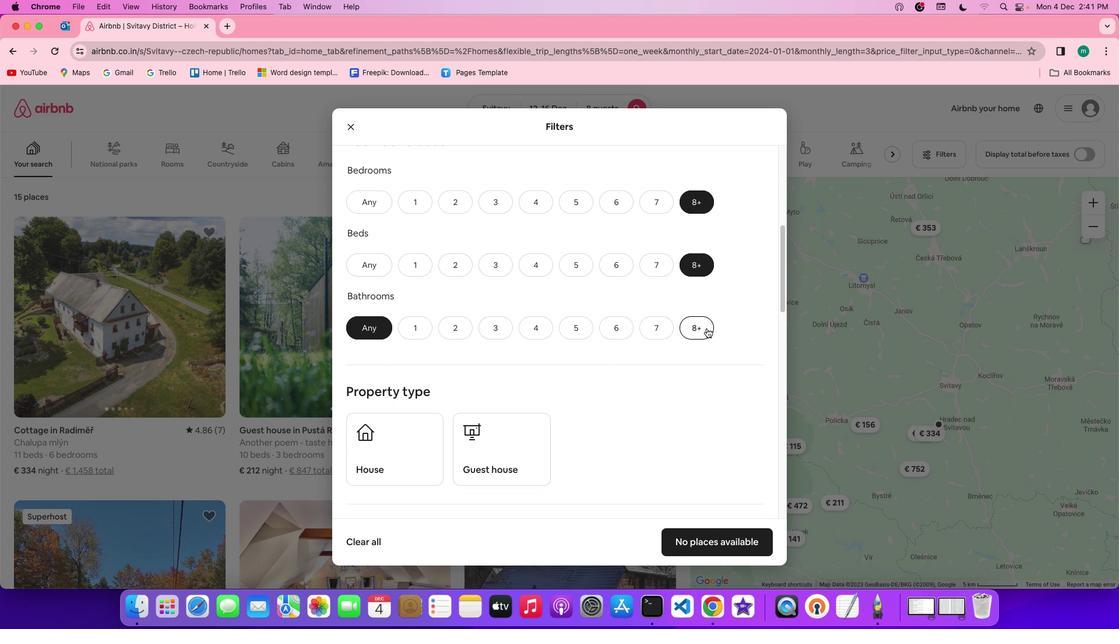 
Action: Mouse pressed left at (662, 308)
Screenshot: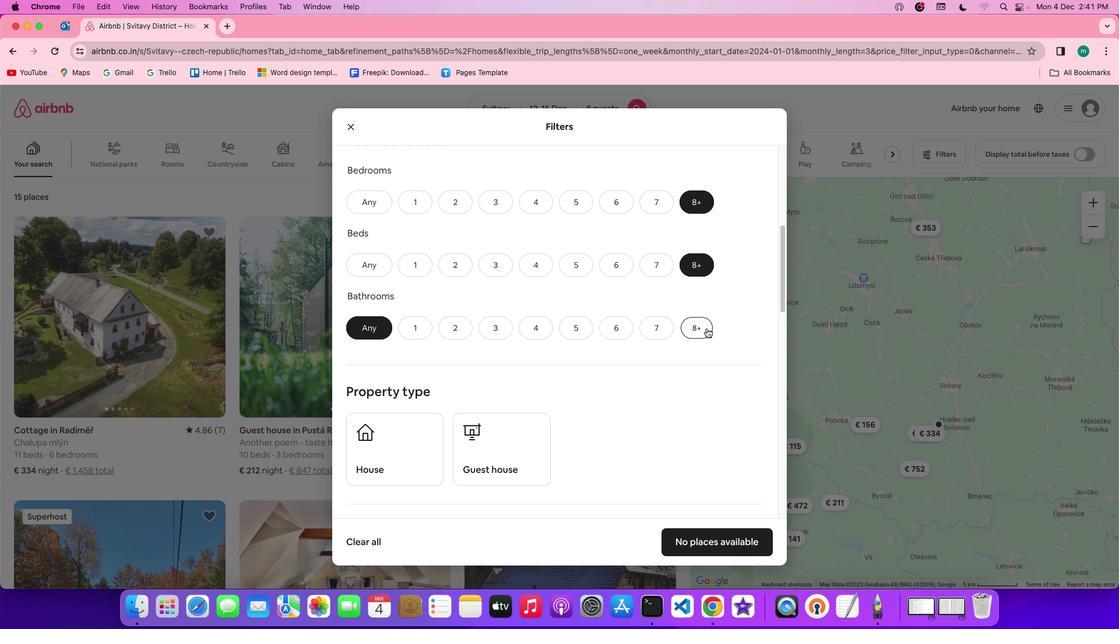 
Action: Mouse moved to (588, 353)
Screenshot: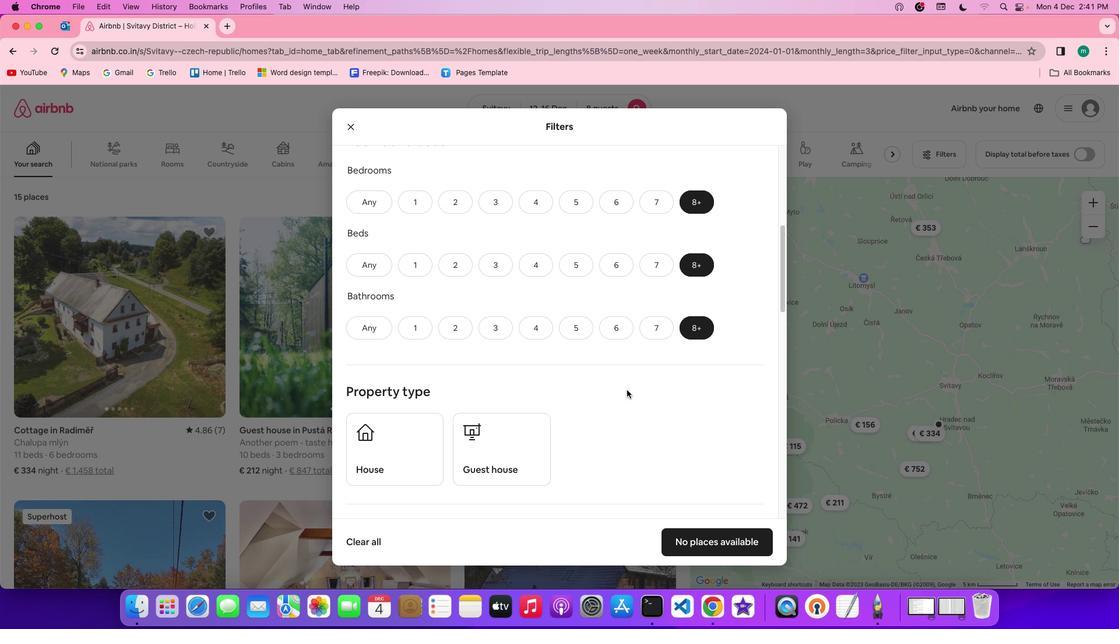 
Action: Mouse scrolled (588, 353) with delta (8, 65)
Screenshot: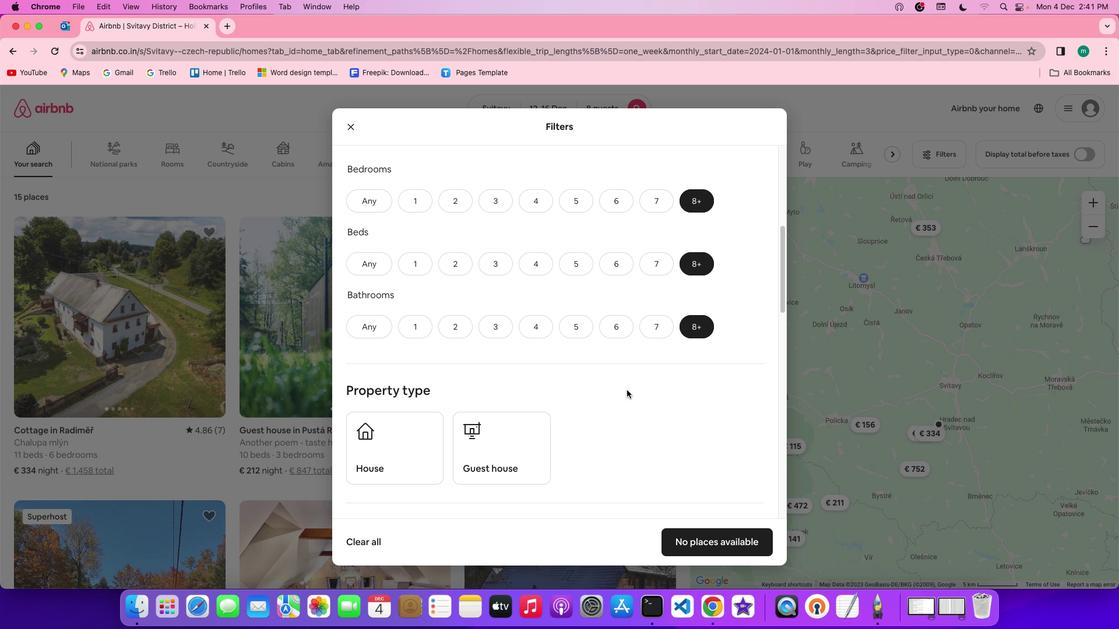 
Action: Mouse scrolled (588, 353) with delta (8, 65)
Screenshot: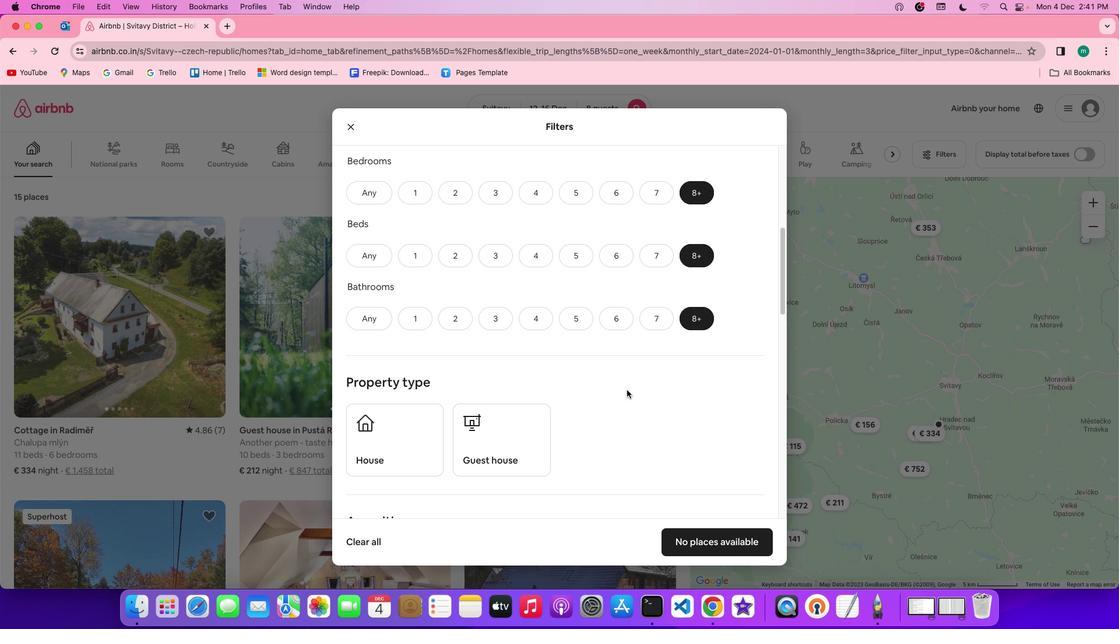 
Action: Mouse scrolled (588, 353) with delta (8, 65)
Screenshot: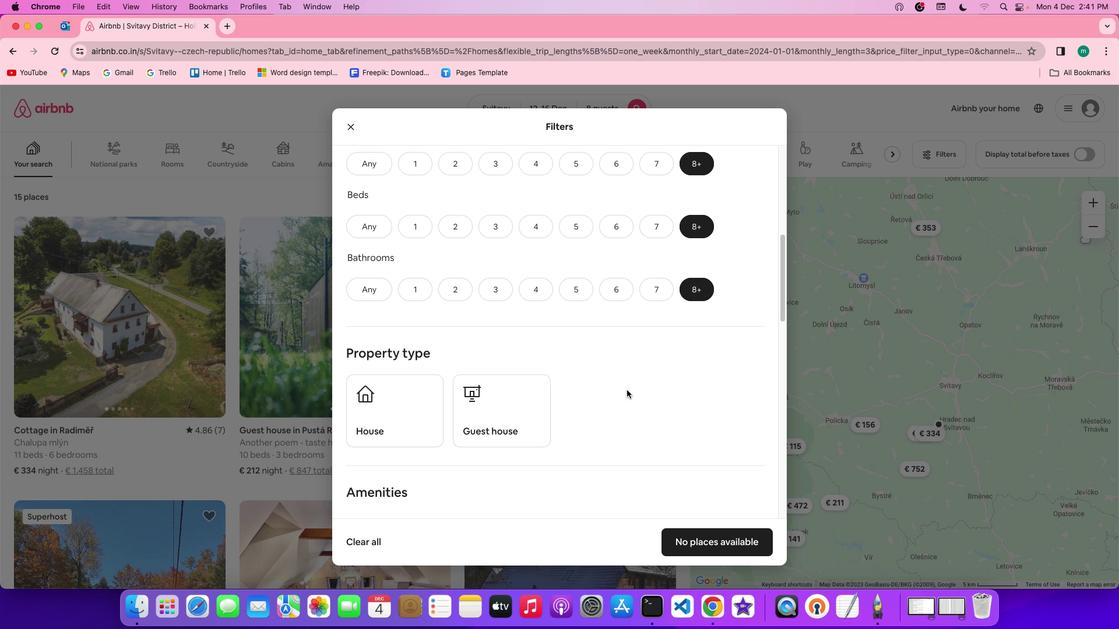
Action: Mouse scrolled (588, 353) with delta (8, 65)
Screenshot: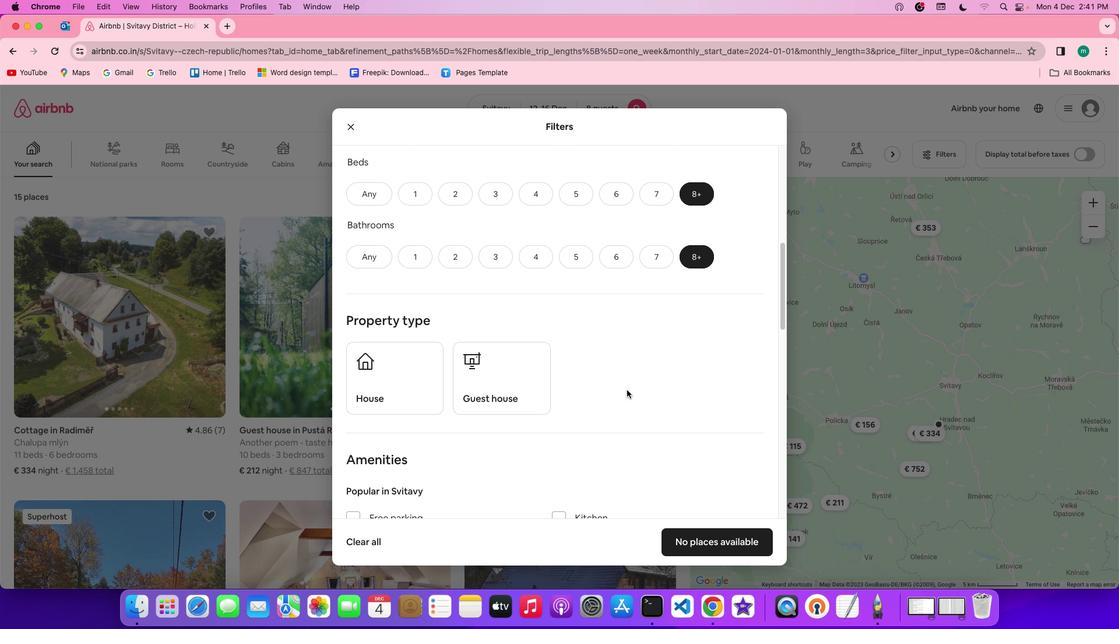 
Action: Mouse scrolled (588, 353) with delta (8, 65)
Screenshot: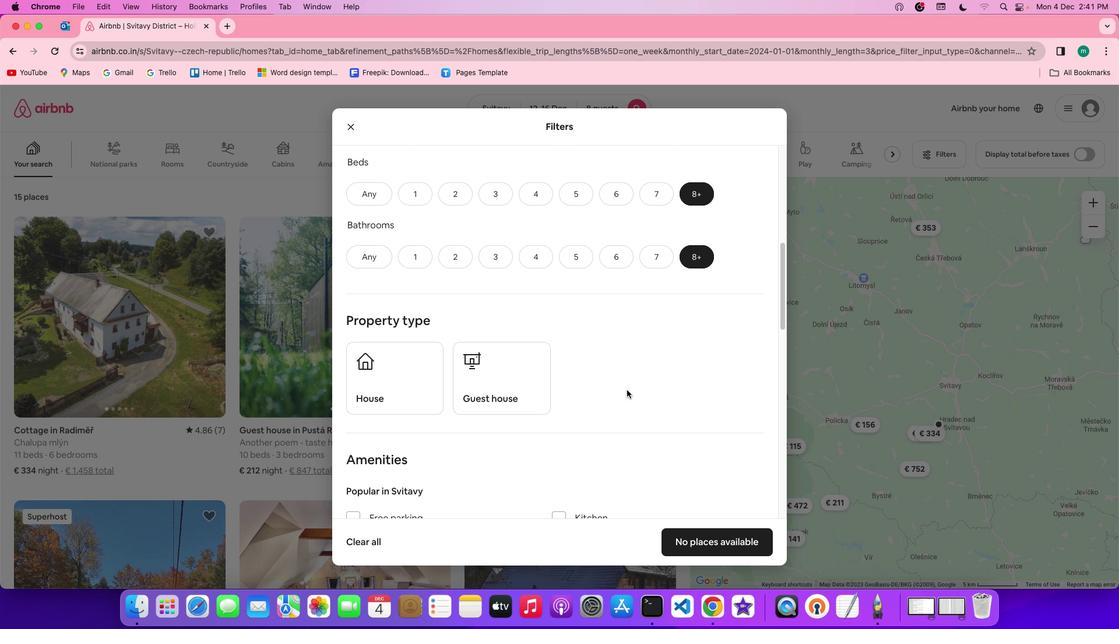 
Action: Mouse scrolled (588, 353) with delta (8, 65)
Screenshot: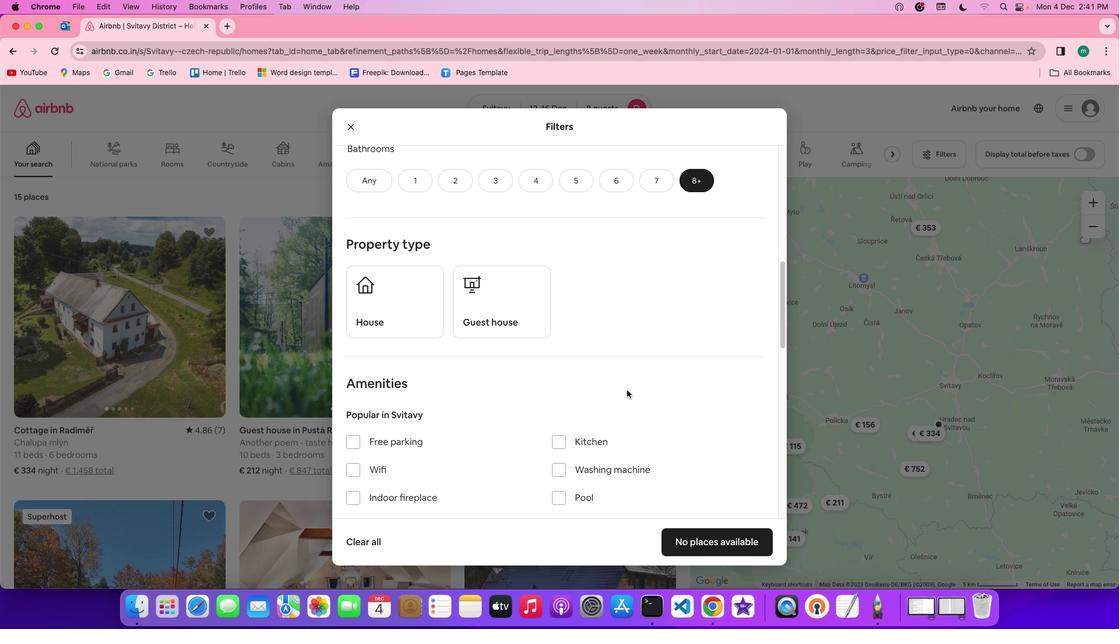 
Action: Mouse scrolled (588, 353) with delta (8, 64)
Screenshot: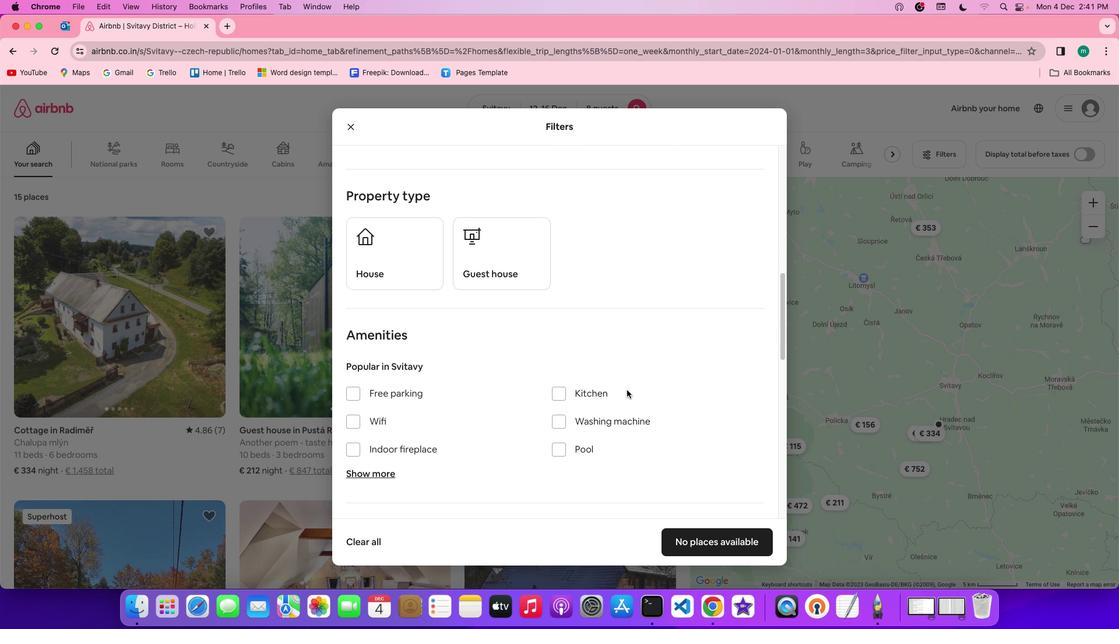 
Action: Mouse moved to (598, 327)
Screenshot: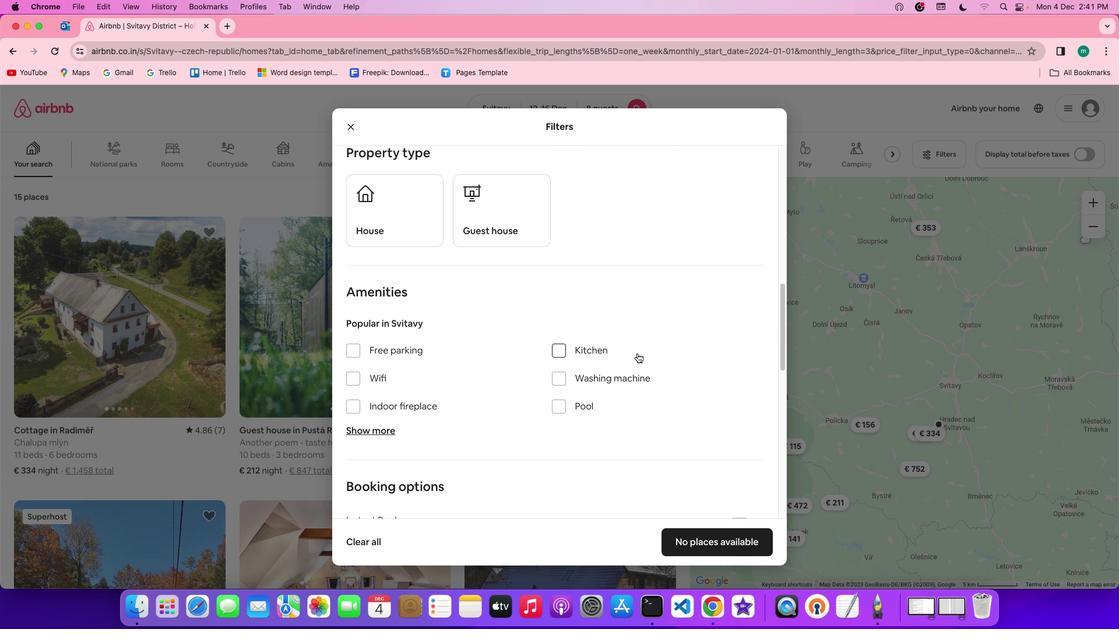 
Action: Mouse scrolled (598, 327) with delta (8, 65)
Screenshot: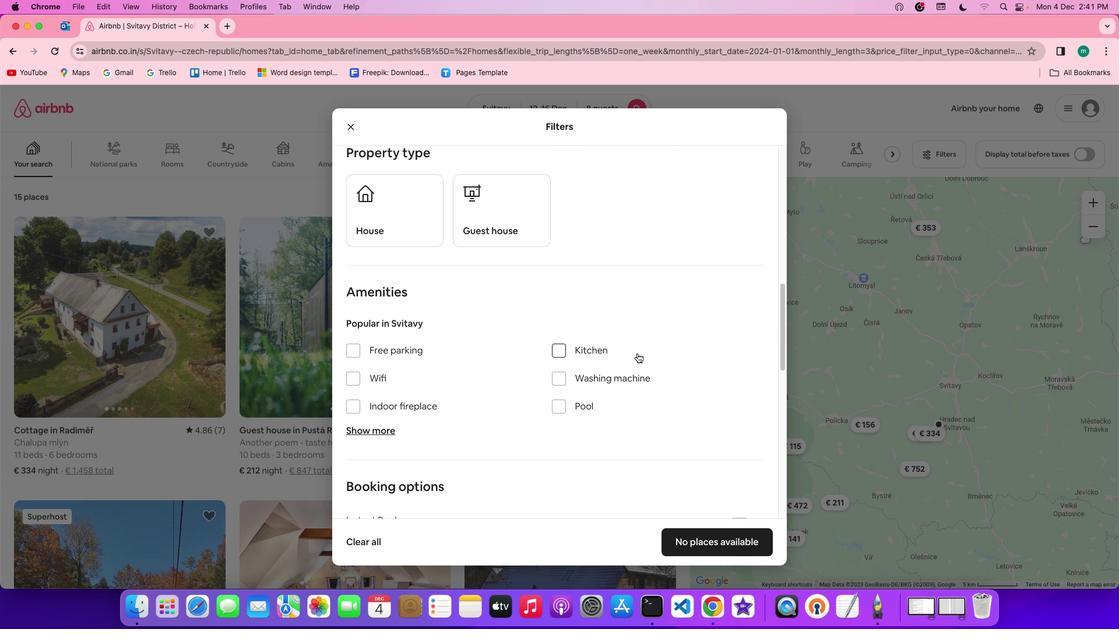 
Action: Mouse scrolled (598, 327) with delta (8, 65)
Screenshot: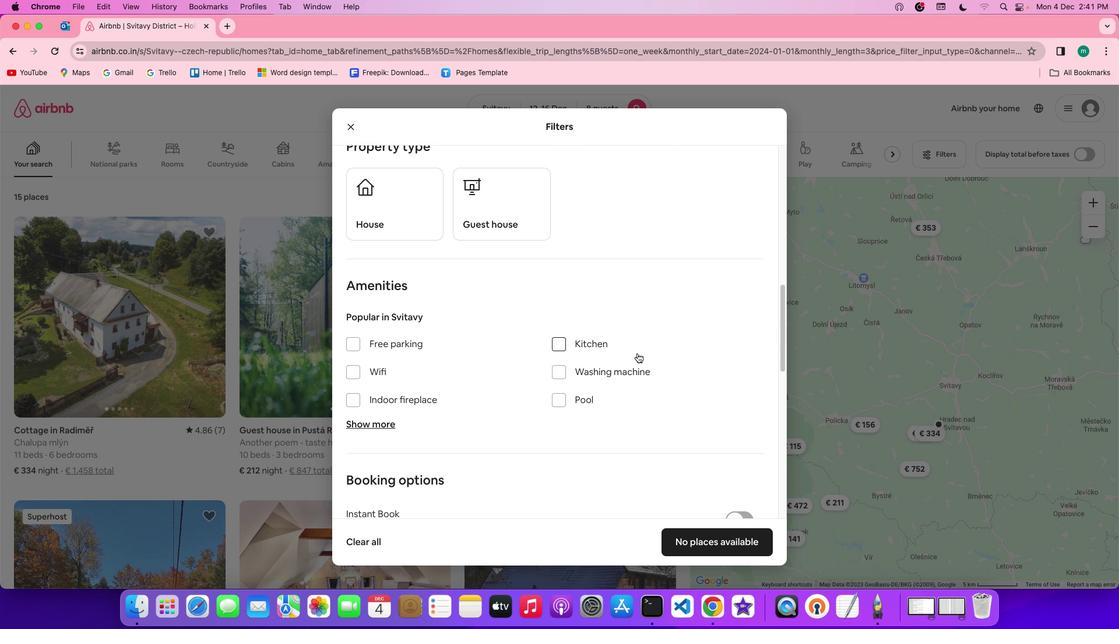 
Action: Mouse scrolled (598, 327) with delta (8, 65)
Screenshot: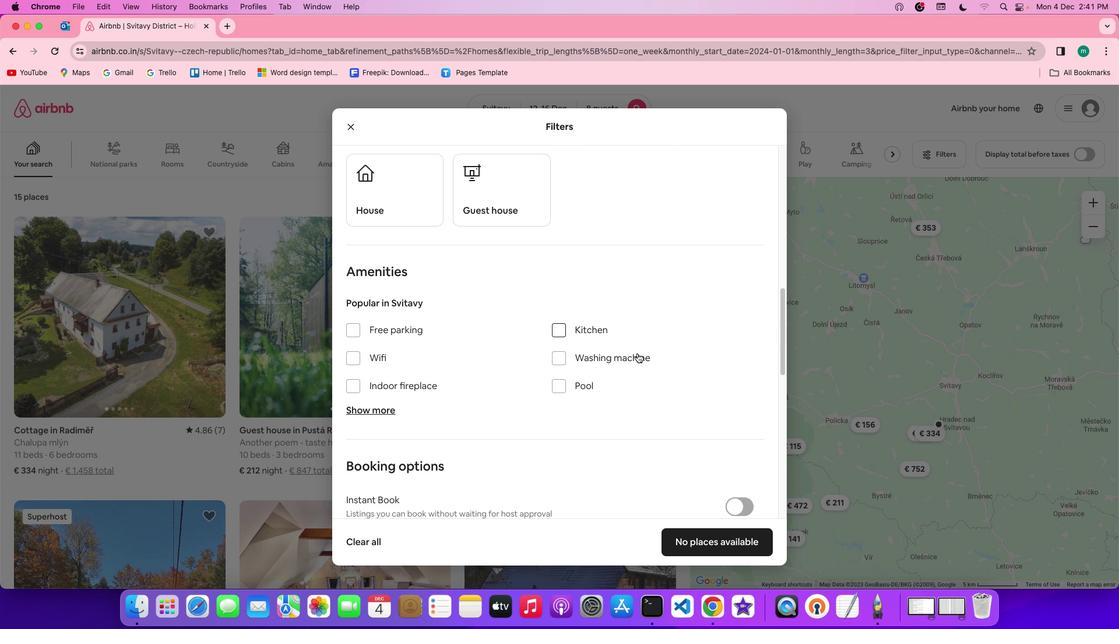 
Action: Mouse scrolled (598, 327) with delta (8, 65)
Screenshot: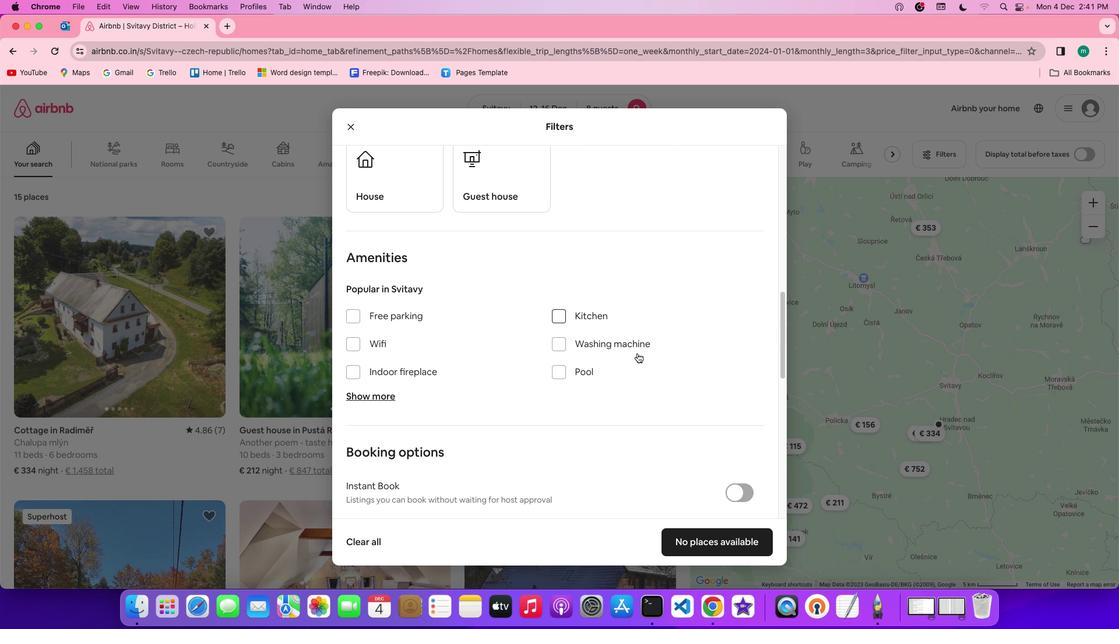 
Action: Mouse scrolled (598, 327) with delta (8, 65)
Screenshot: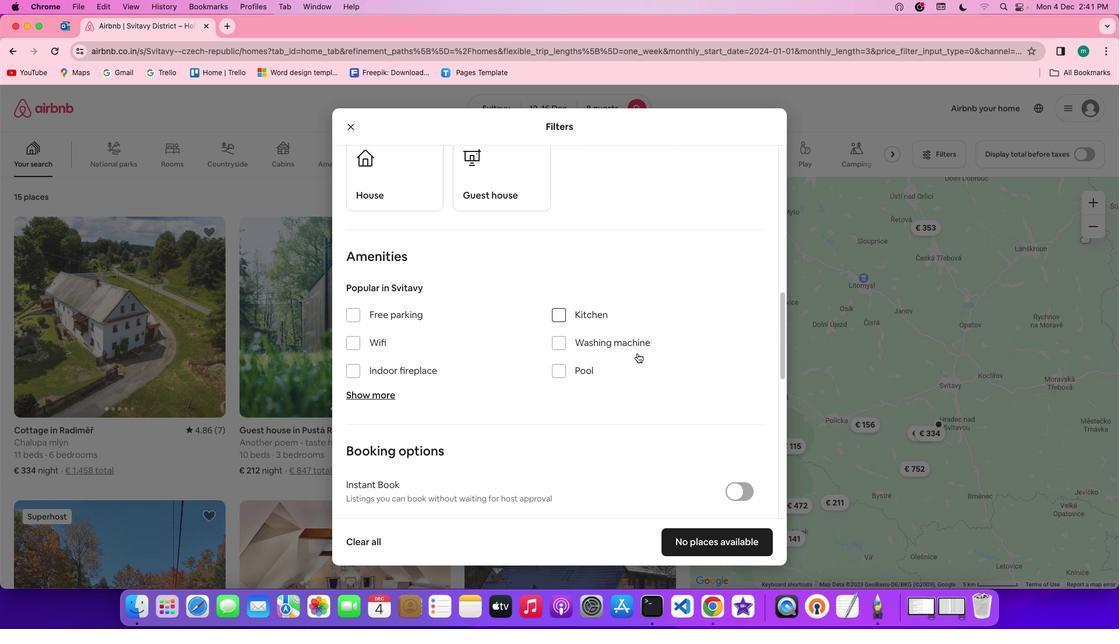 
Action: Mouse scrolled (598, 327) with delta (8, 65)
Screenshot: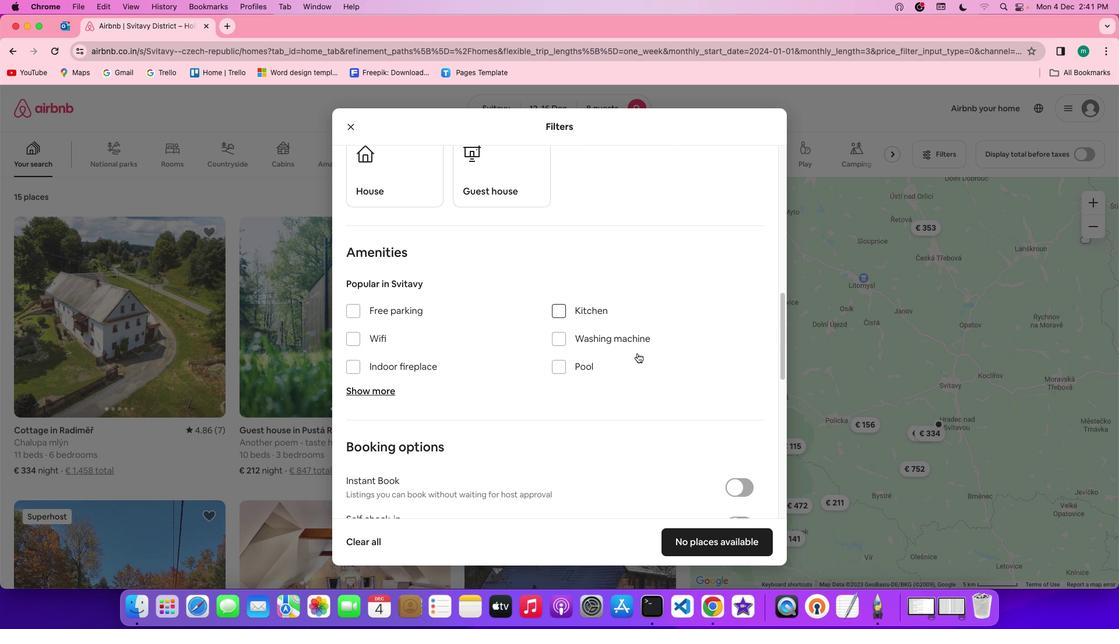 
Action: Mouse scrolled (598, 327) with delta (8, 65)
Screenshot: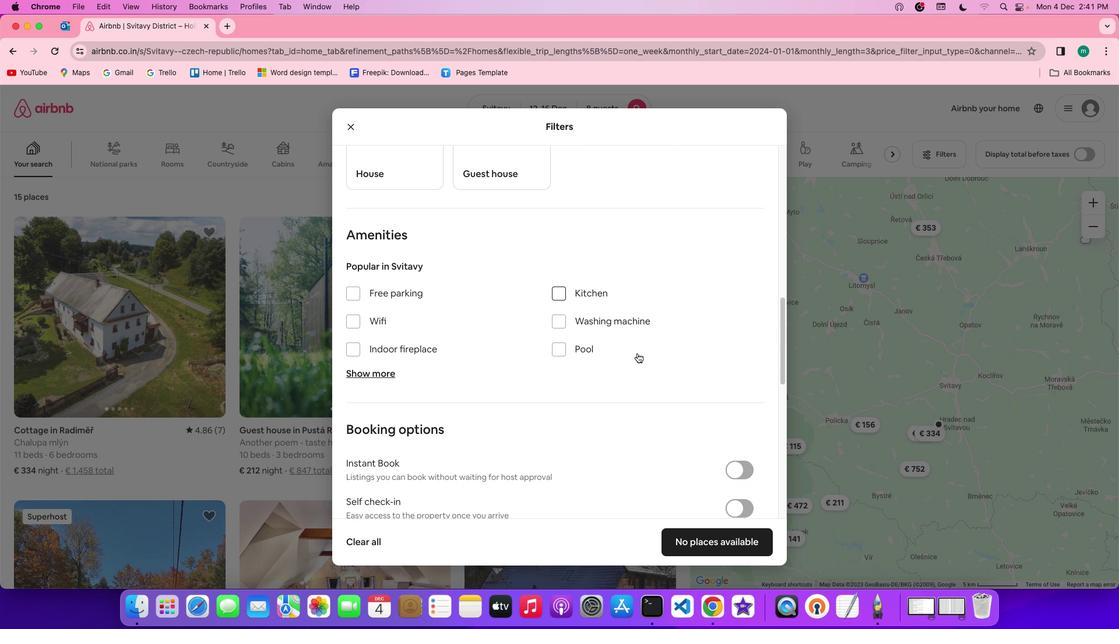 
Action: Mouse scrolled (598, 327) with delta (8, 65)
Screenshot: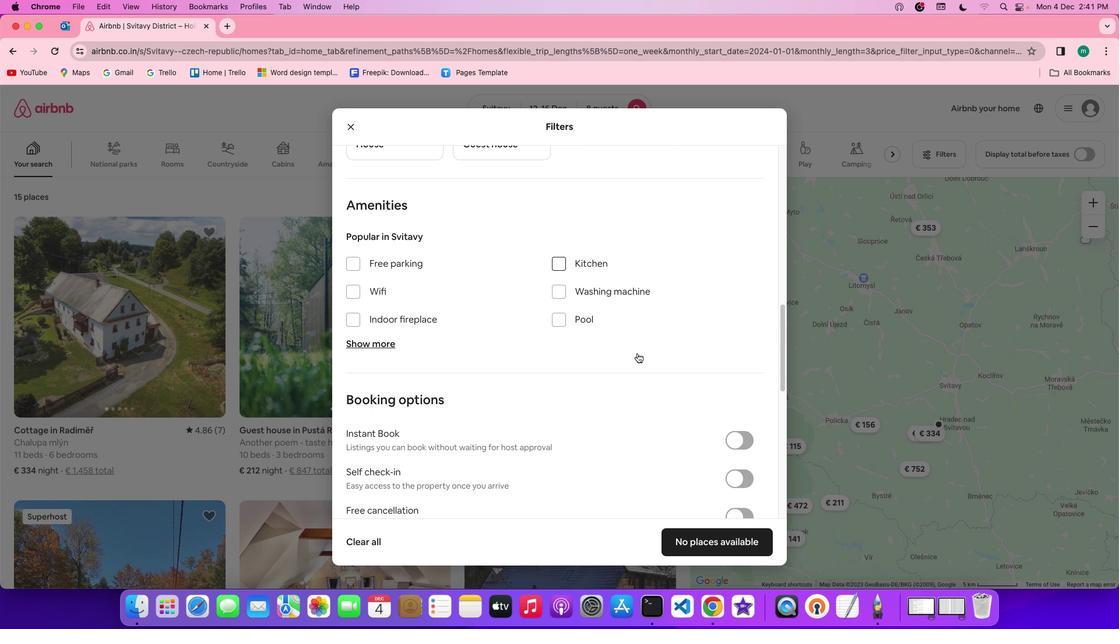 
Action: Mouse scrolled (598, 327) with delta (8, 65)
Screenshot: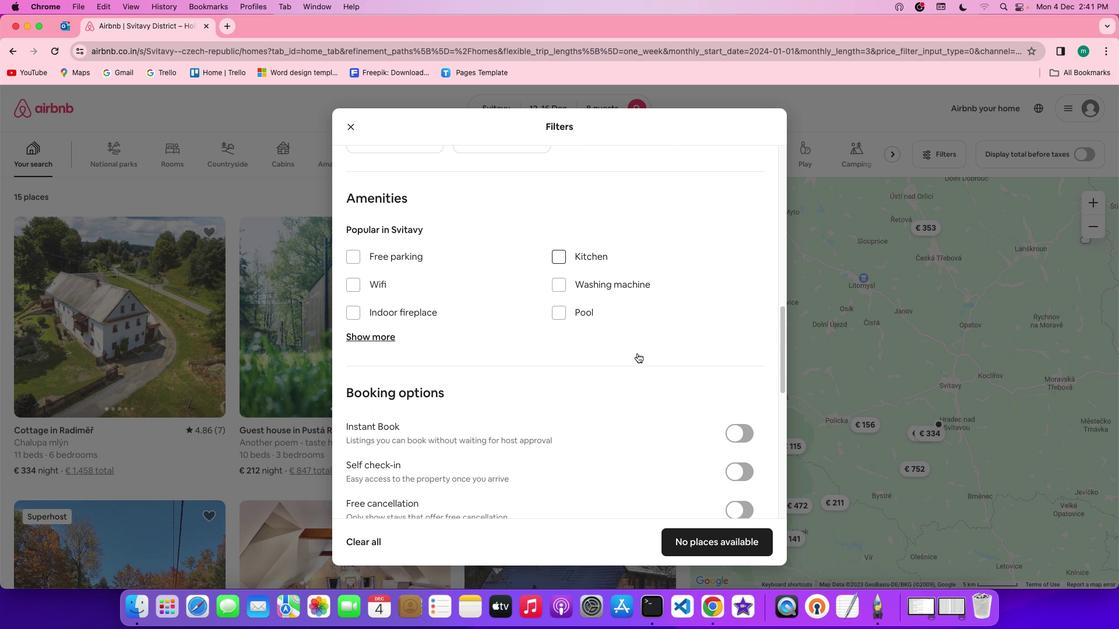 
Action: Mouse scrolled (598, 327) with delta (8, 65)
Screenshot: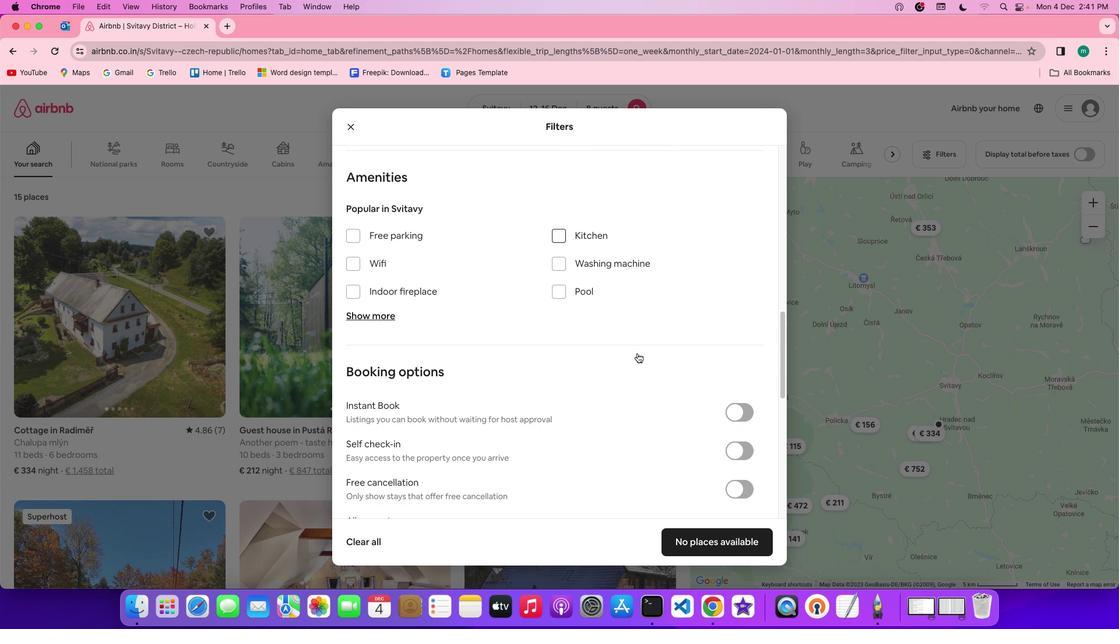 
Action: Mouse scrolled (598, 327) with delta (8, 65)
Screenshot: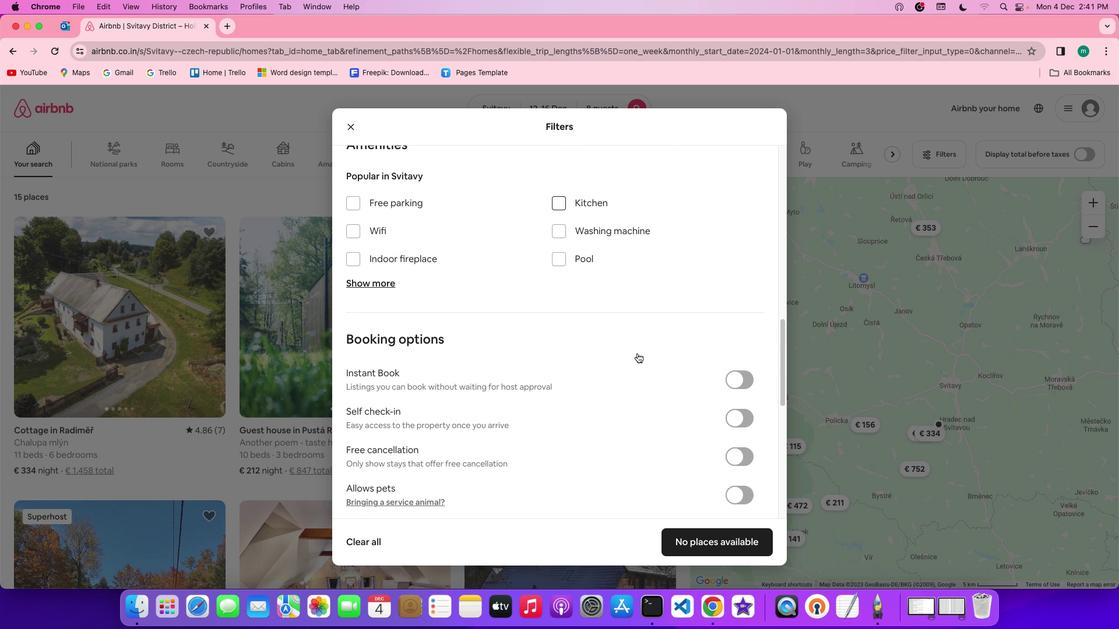 
Action: Mouse moved to (337, 211)
Screenshot: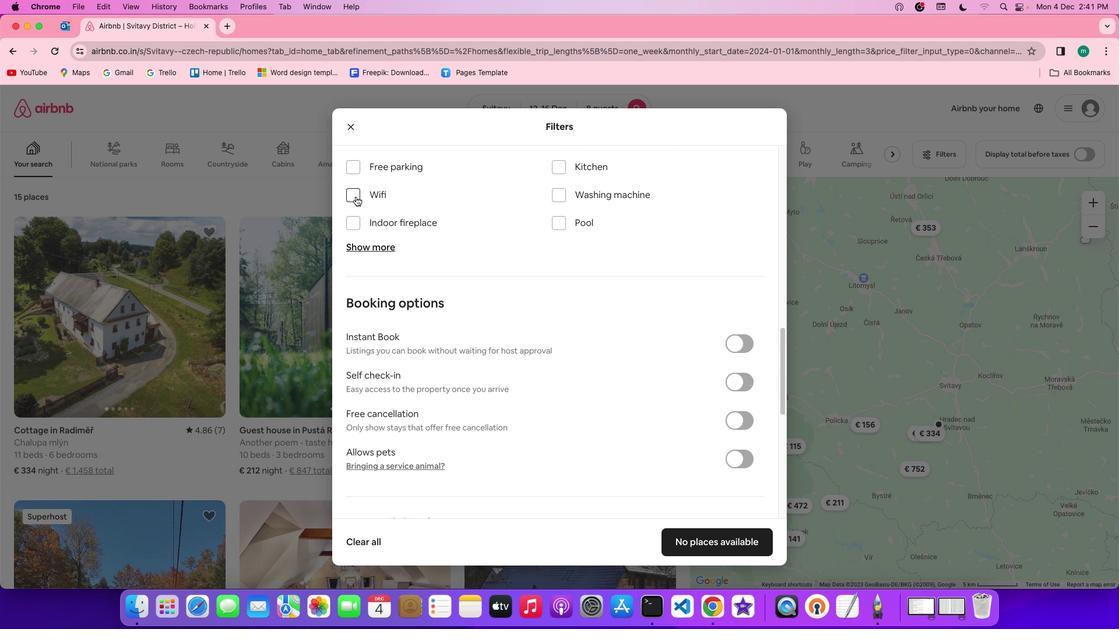 
Action: Mouse pressed left at (337, 211)
Screenshot: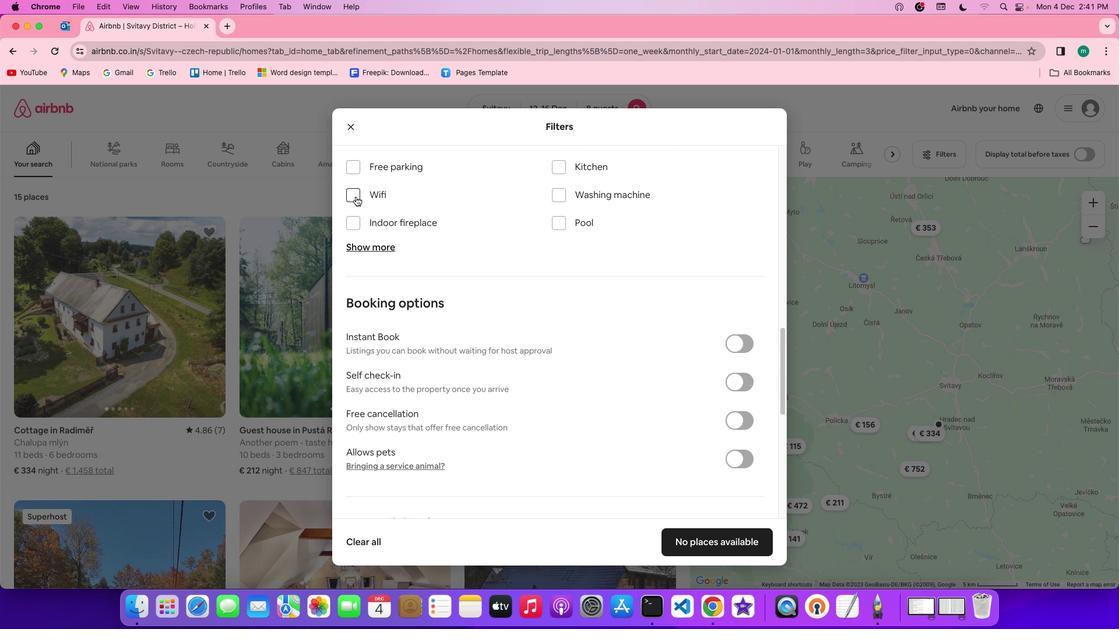 
Action: Mouse moved to (343, 247)
Screenshot: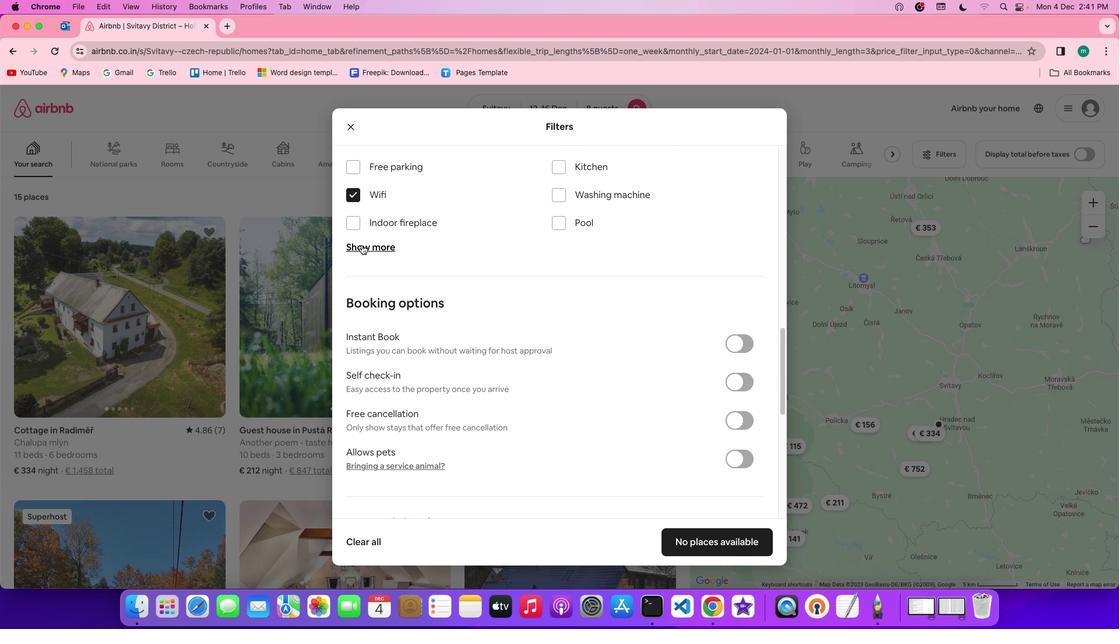 
Action: Mouse pressed left at (343, 247)
Screenshot: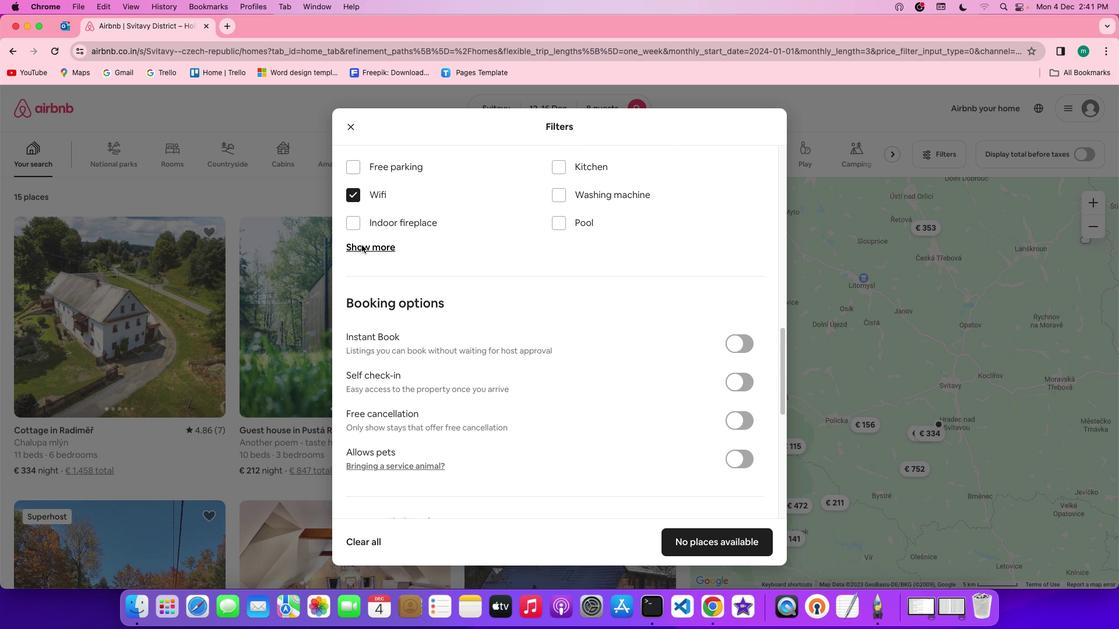 
Action: Mouse moved to (334, 318)
Screenshot: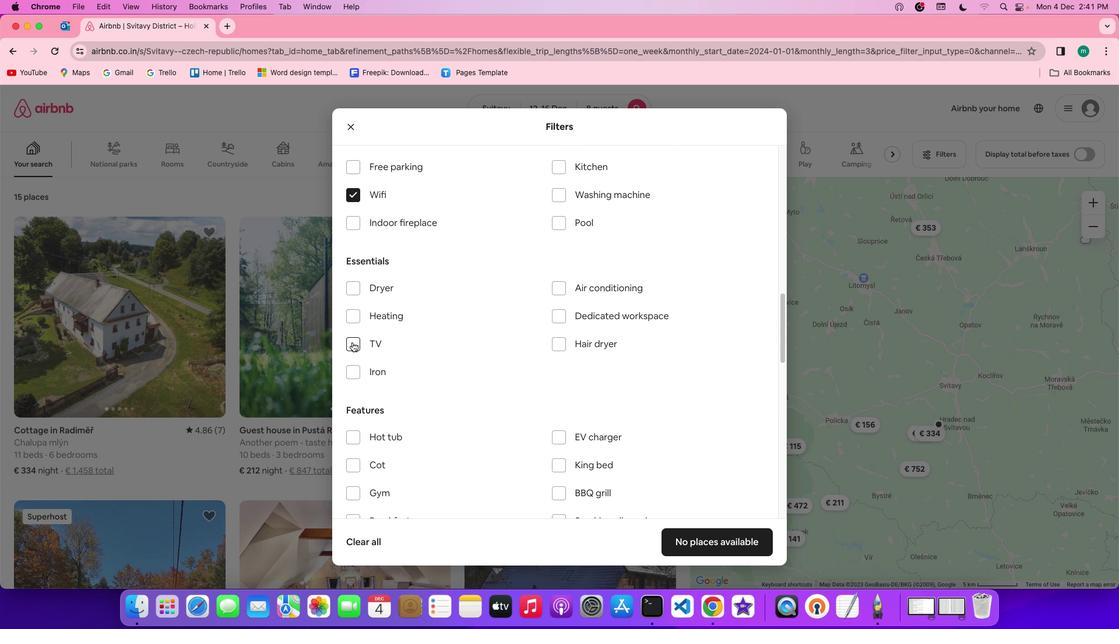 
Action: Mouse pressed left at (334, 318)
Screenshot: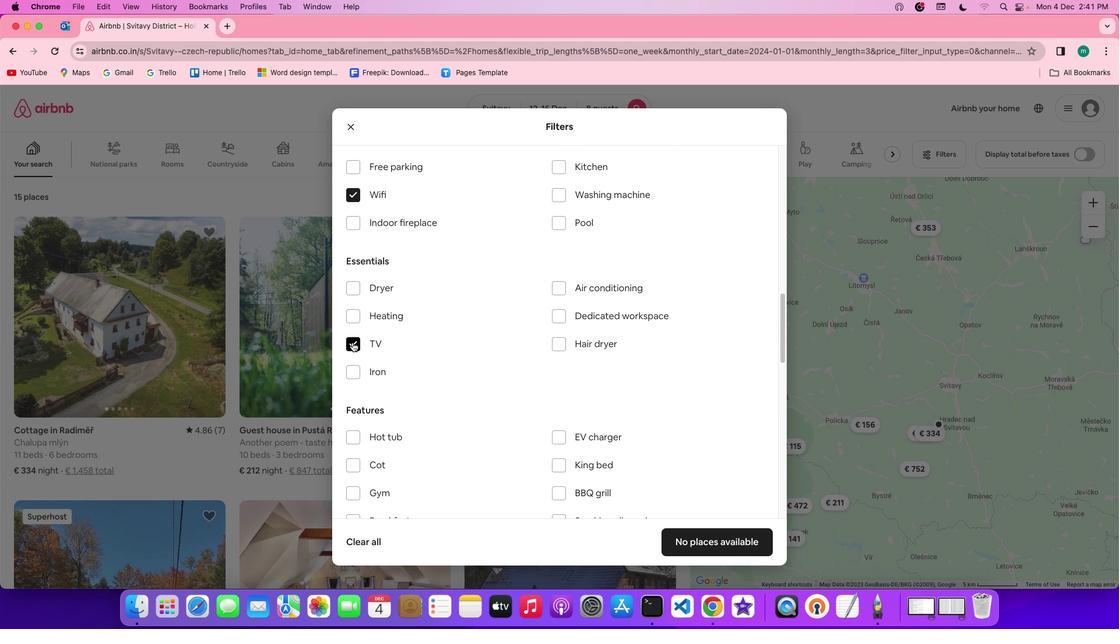 
Action: Mouse moved to (469, 329)
Screenshot: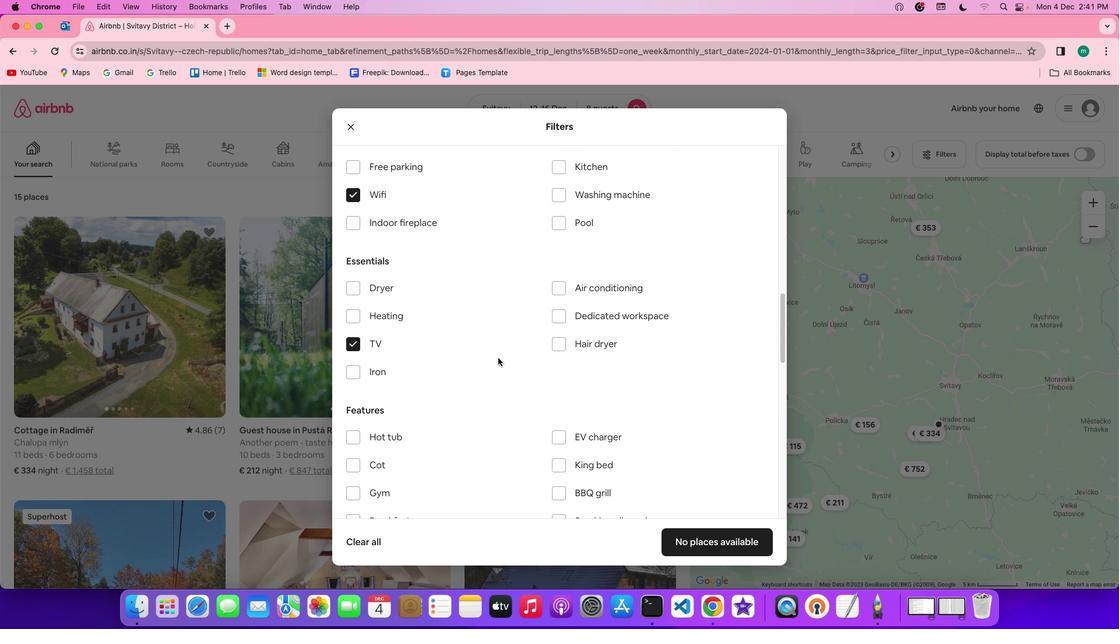 
Action: Mouse scrolled (469, 329) with delta (8, 65)
Screenshot: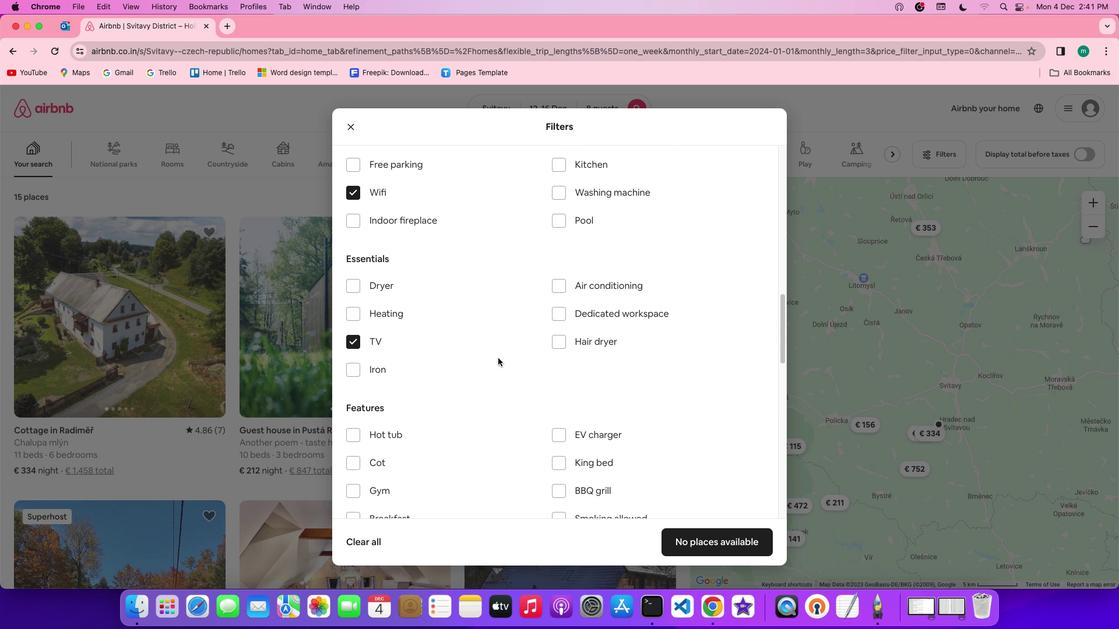 
Action: Mouse scrolled (469, 329) with delta (8, 65)
Screenshot: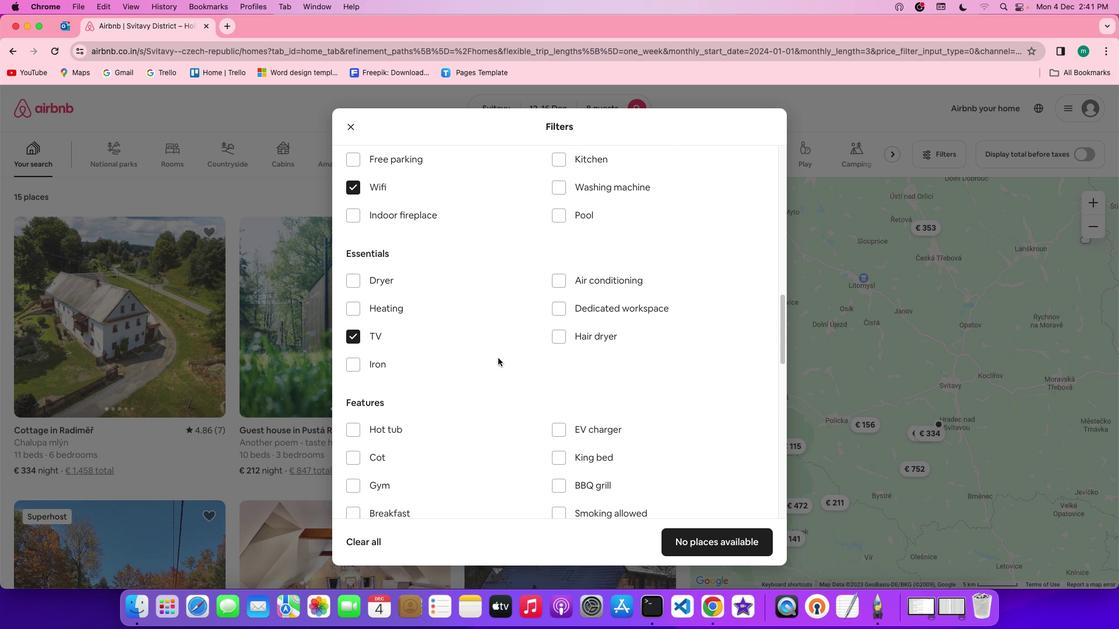 
Action: Mouse moved to (468, 329)
Screenshot: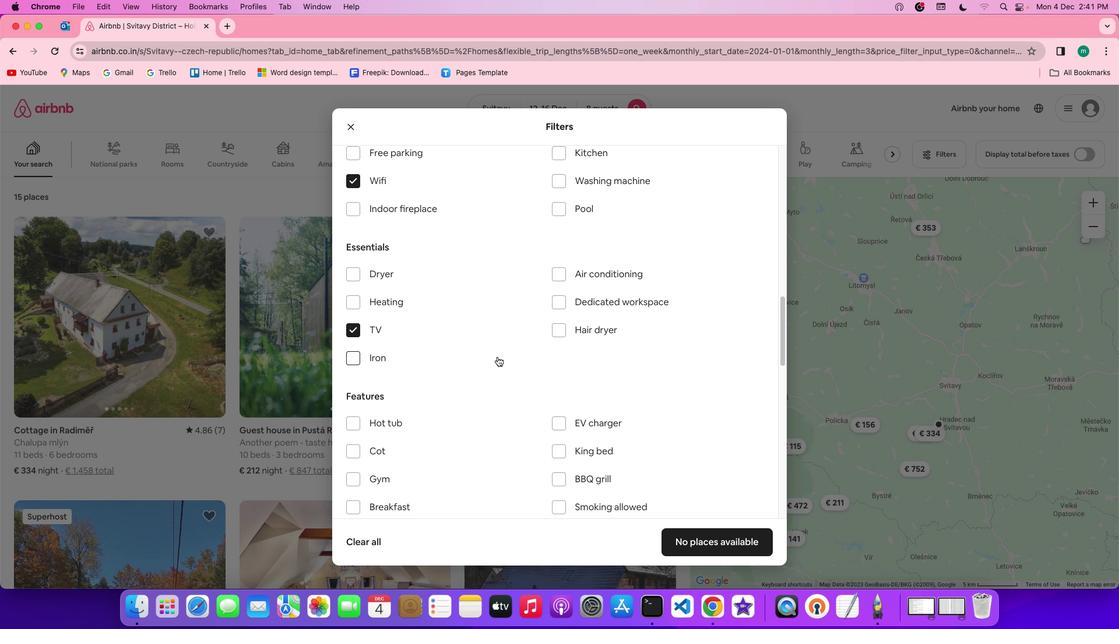 
Action: Mouse scrolled (468, 329) with delta (8, 66)
Screenshot: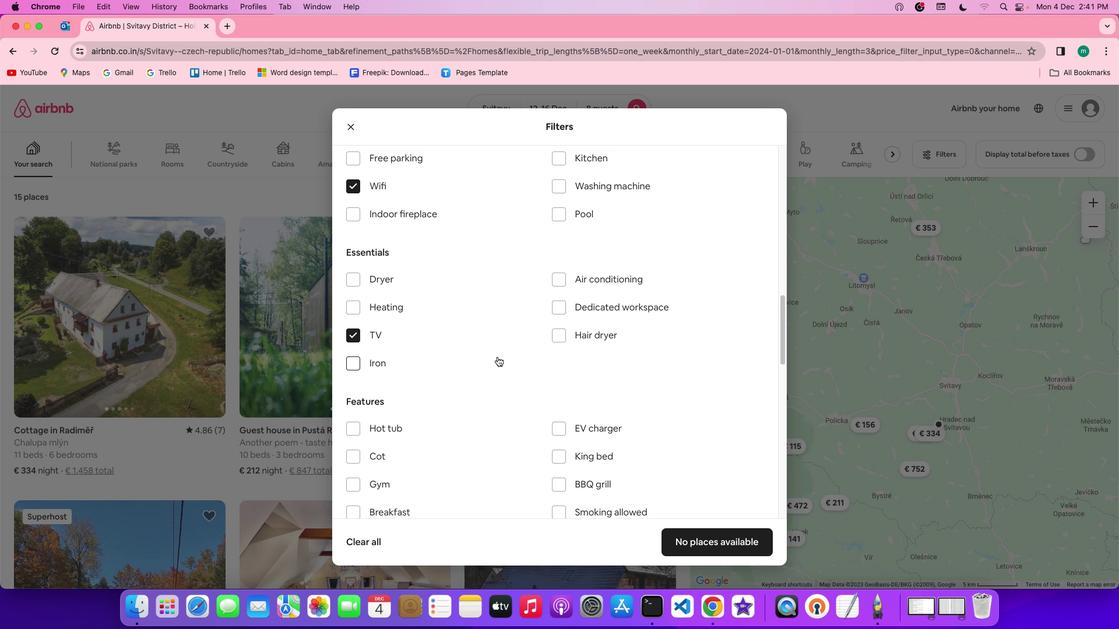 
Action: Mouse scrolled (468, 329) with delta (8, 66)
Screenshot: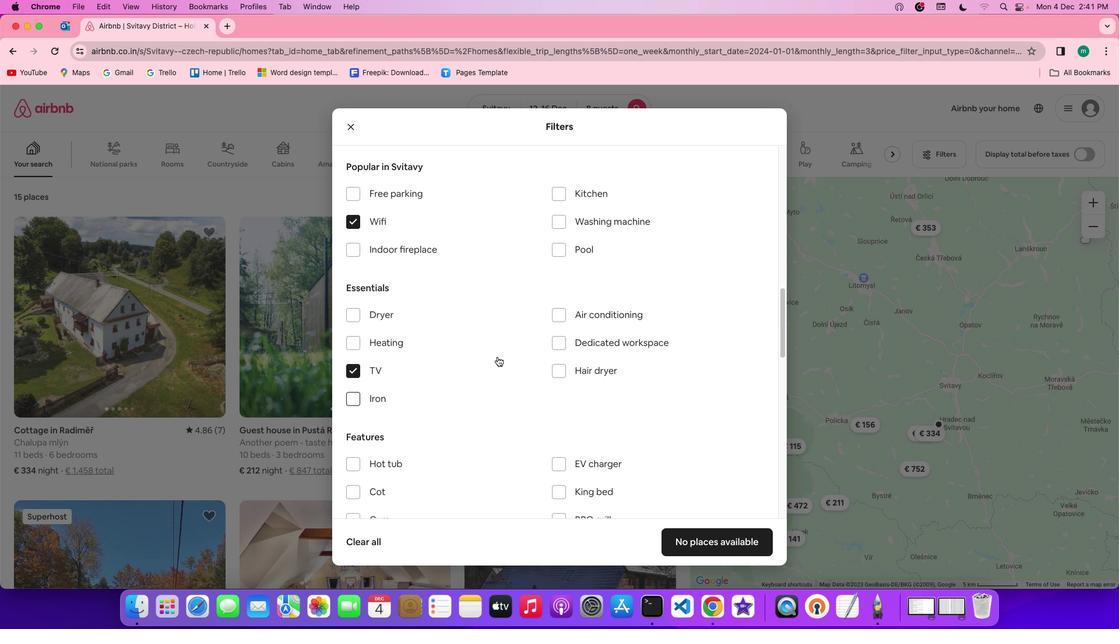 
Action: Mouse scrolled (468, 329) with delta (8, 67)
Screenshot: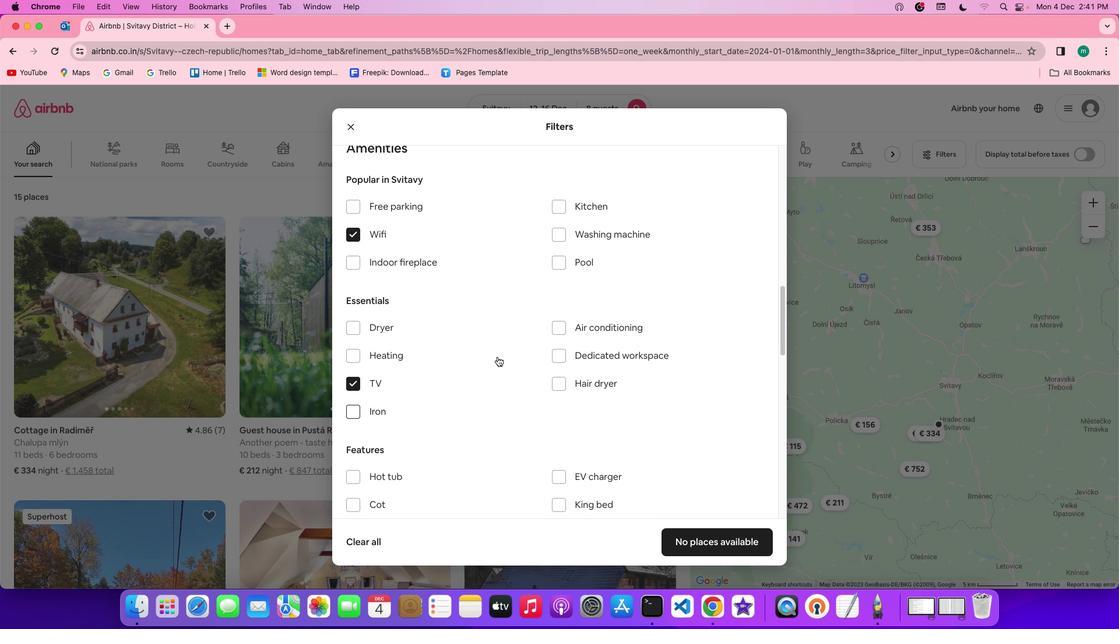 
Action: Mouse moved to (346, 245)
Screenshot: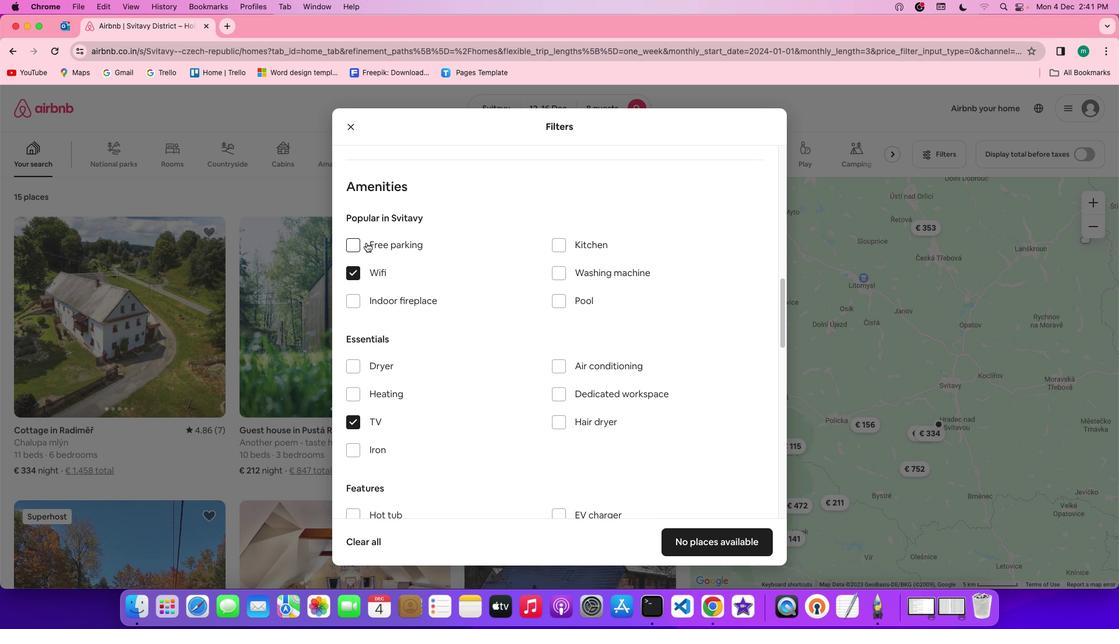 
Action: Mouse pressed left at (346, 245)
Screenshot: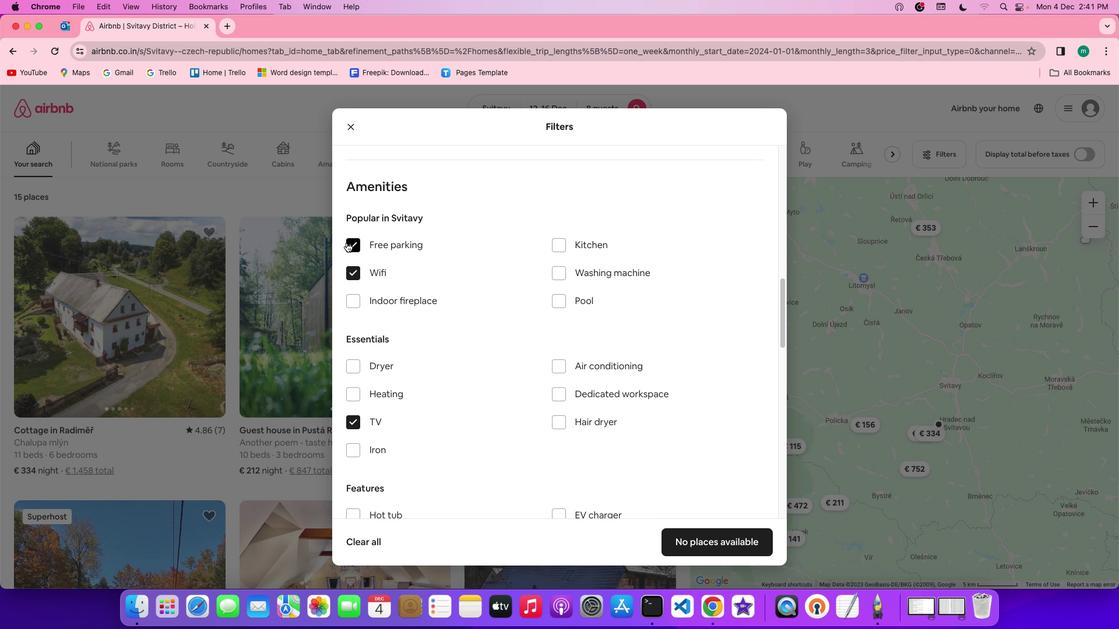 
Action: Mouse moved to (460, 352)
Screenshot: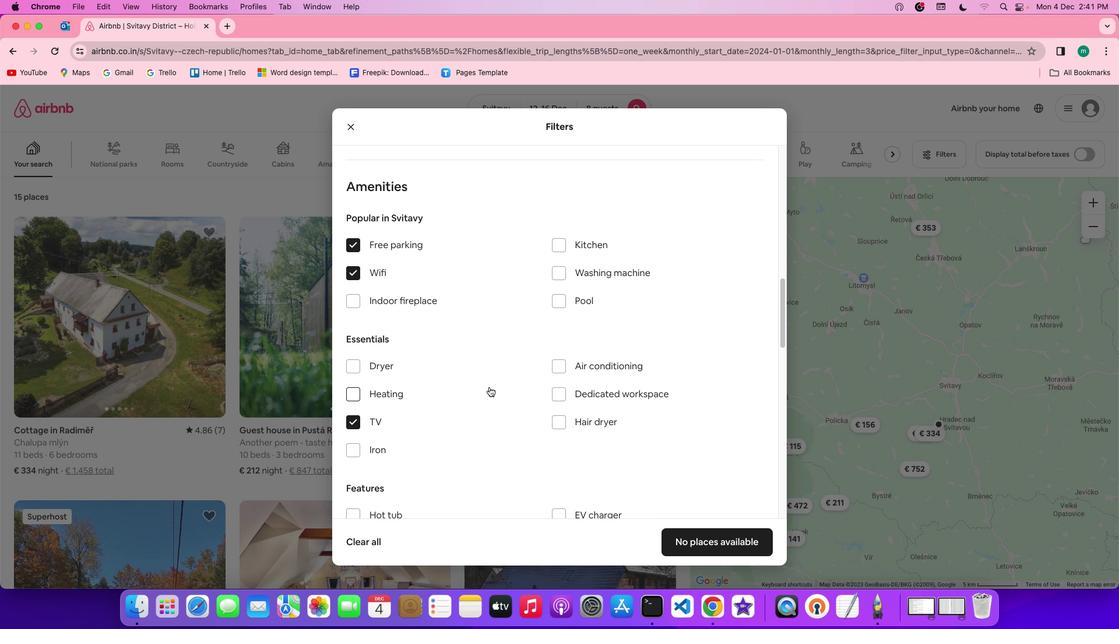 
Action: Mouse scrolled (460, 352) with delta (8, 65)
Screenshot: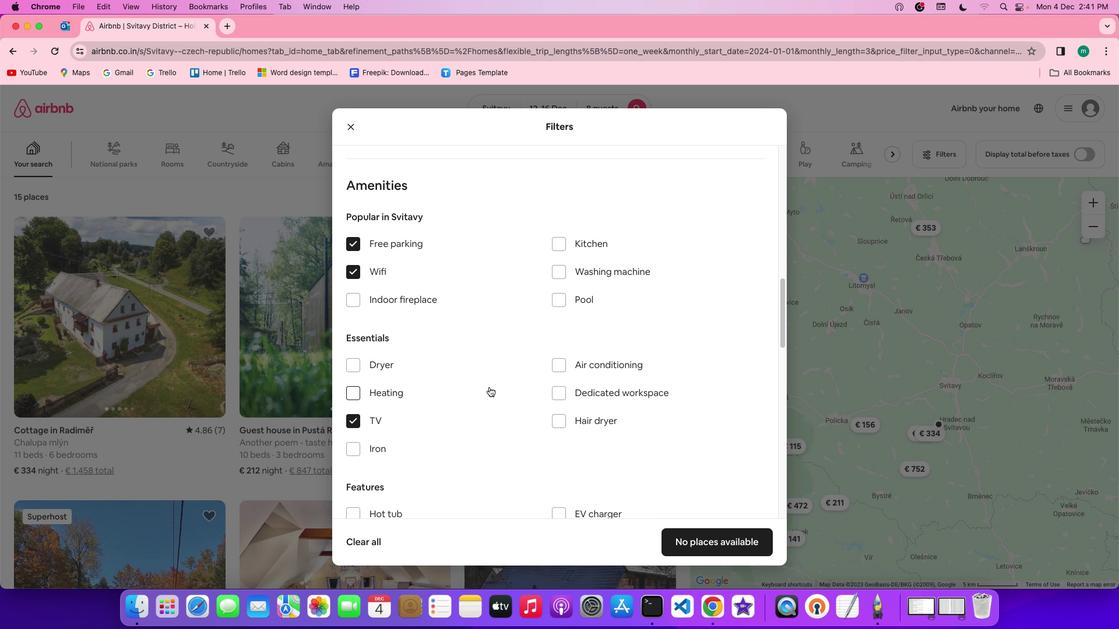 
Action: Mouse scrolled (460, 352) with delta (8, 65)
Screenshot: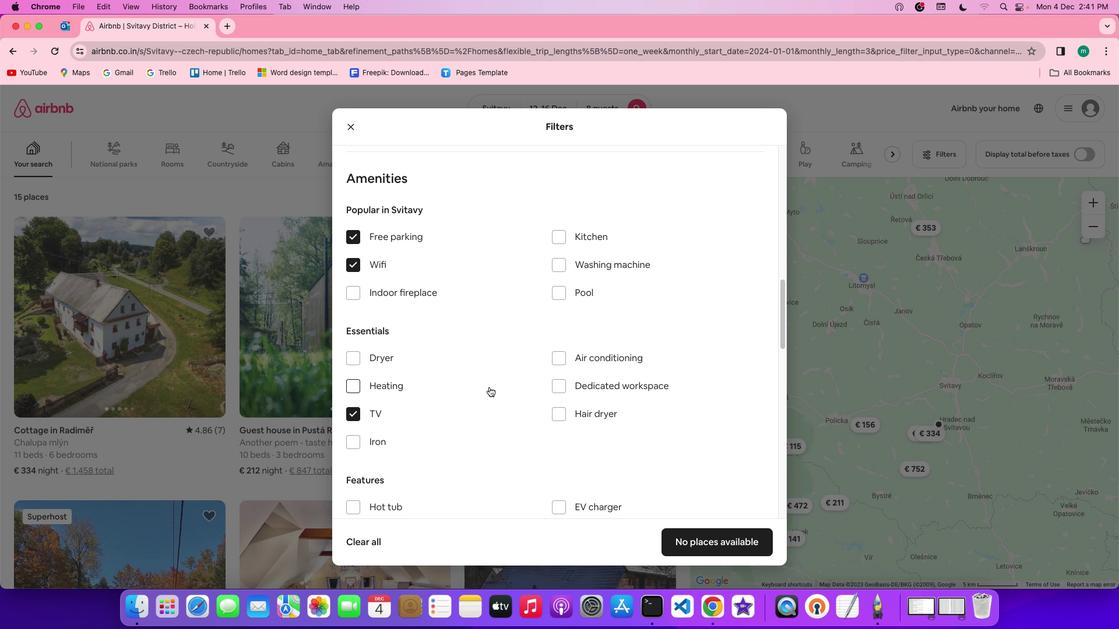 
Action: Mouse scrolled (460, 352) with delta (8, 65)
Screenshot: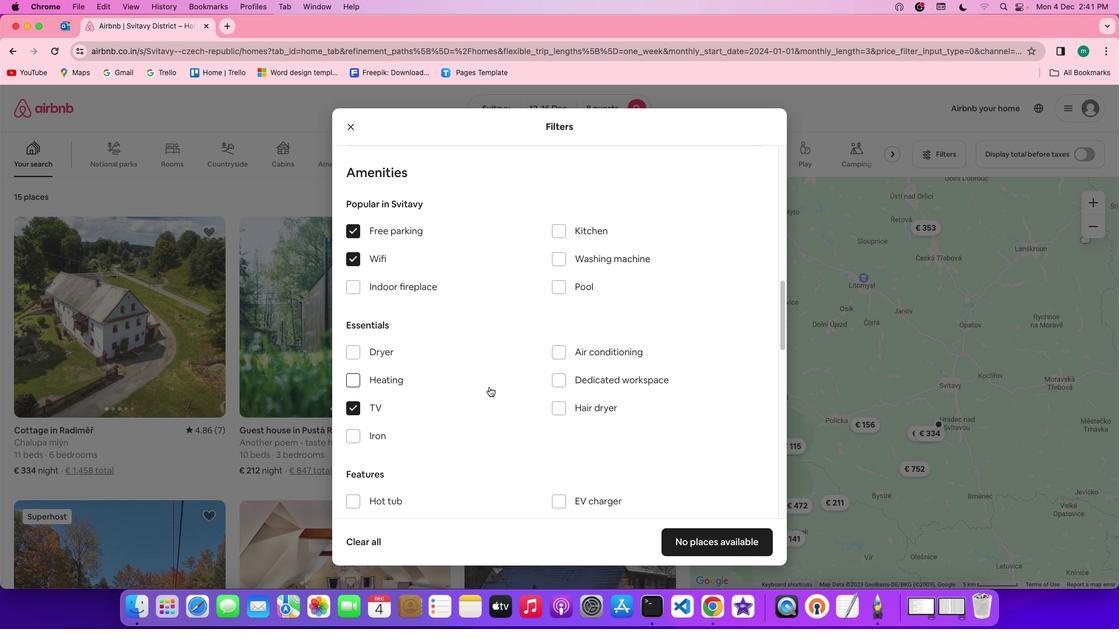 
Action: Mouse scrolled (460, 352) with delta (8, 65)
Screenshot: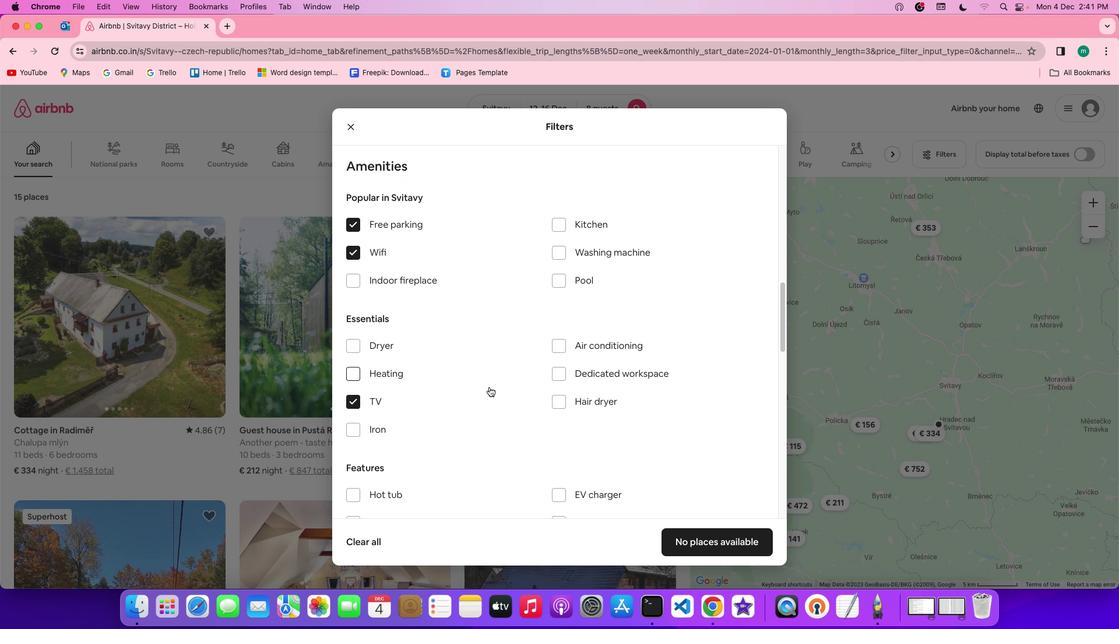 
Action: Mouse scrolled (460, 352) with delta (8, 65)
Screenshot: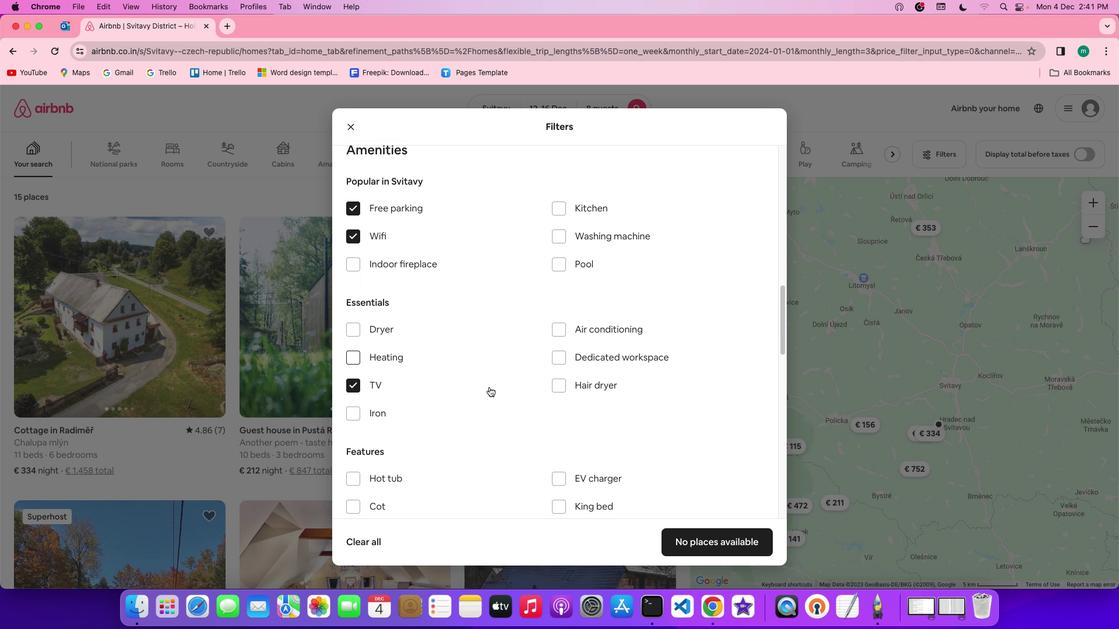 
Action: Mouse scrolled (460, 352) with delta (8, 65)
Screenshot: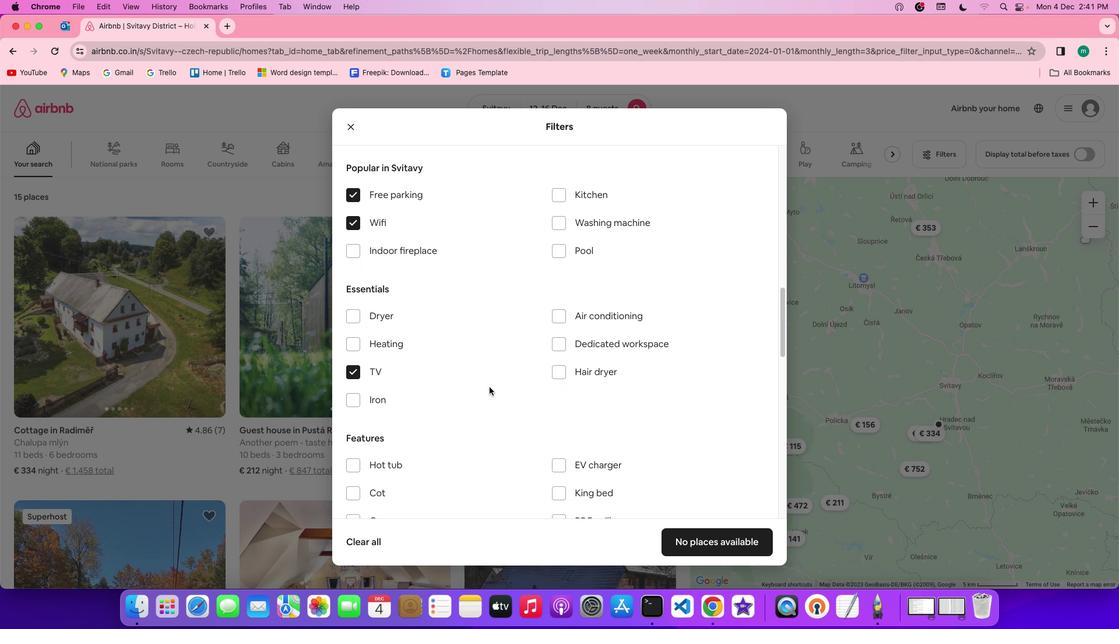 
Action: Mouse scrolled (460, 352) with delta (8, 65)
Screenshot: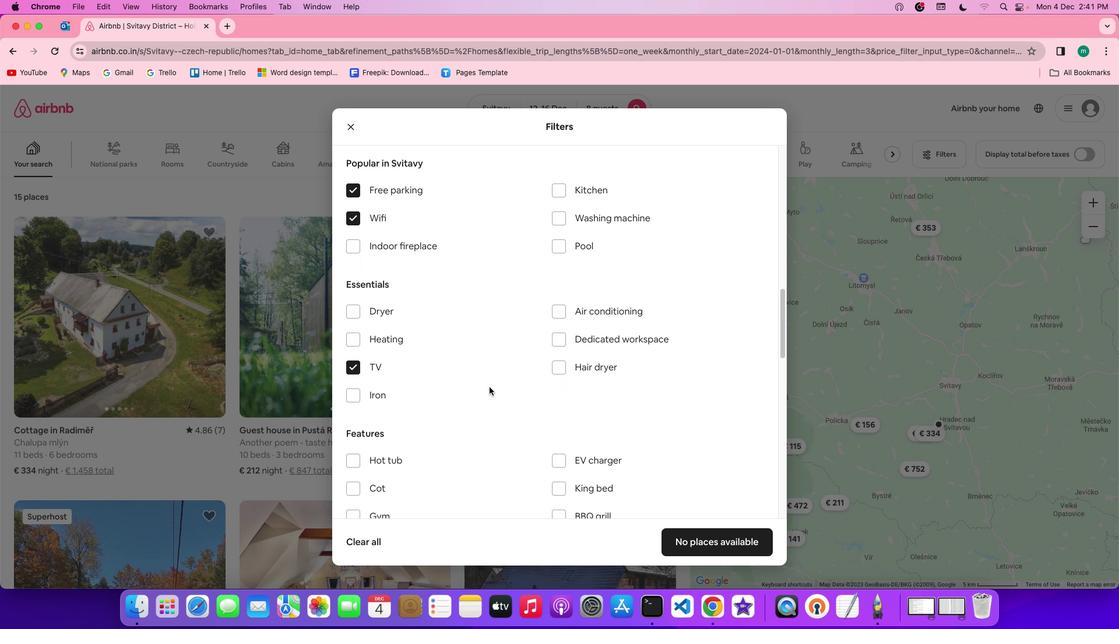 
Action: Mouse scrolled (460, 352) with delta (8, 65)
Screenshot: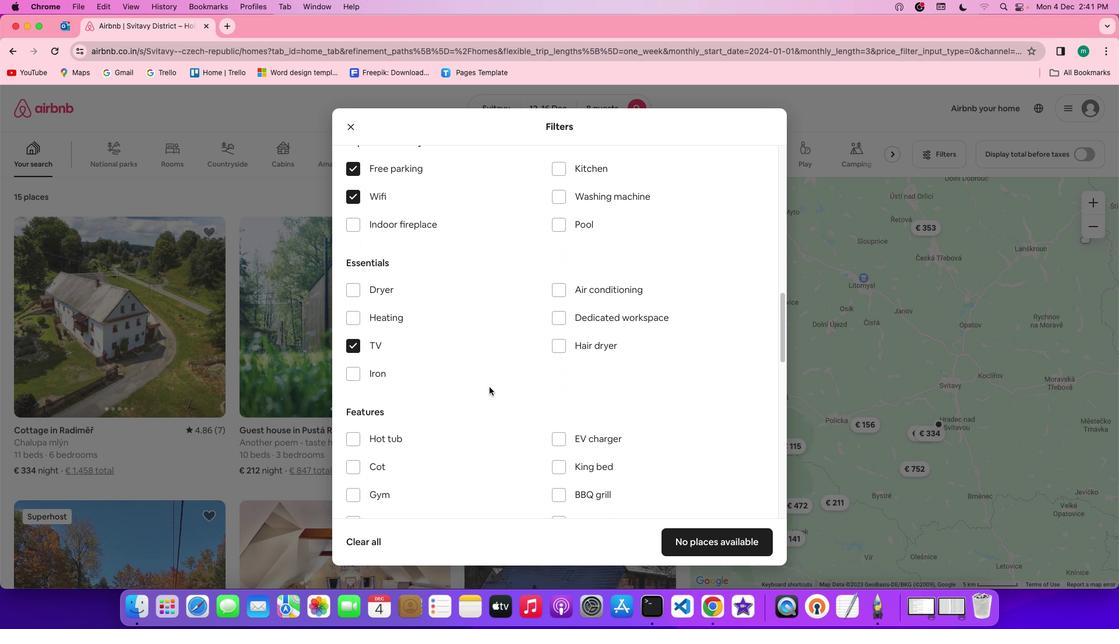 
Action: Mouse scrolled (460, 352) with delta (8, 65)
Screenshot: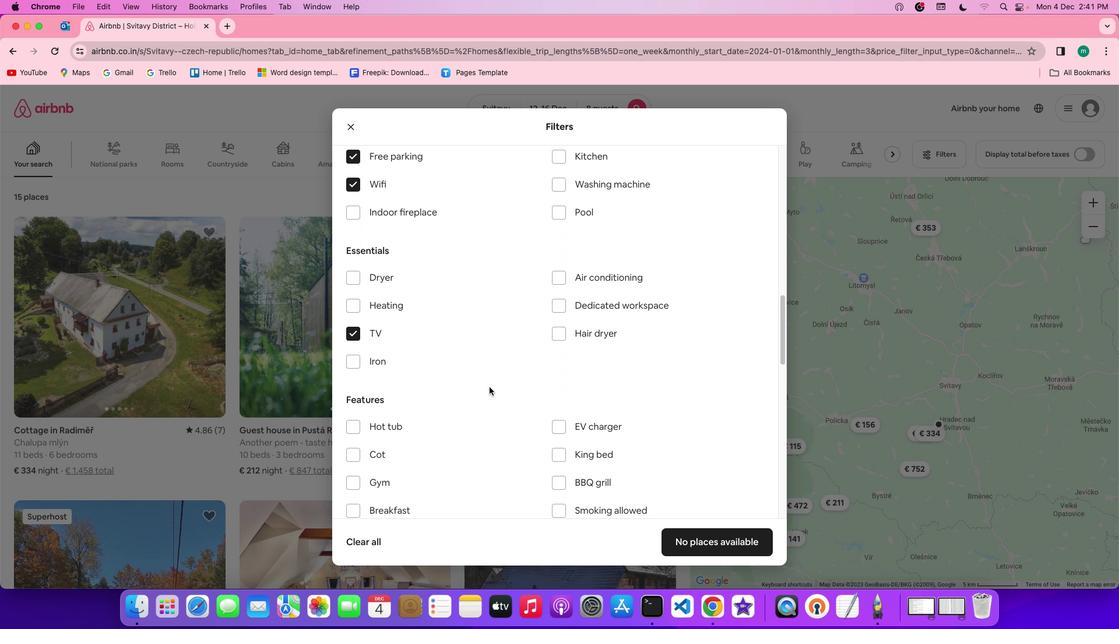 
Action: Mouse scrolled (460, 352) with delta (8, 65)
Screenshot: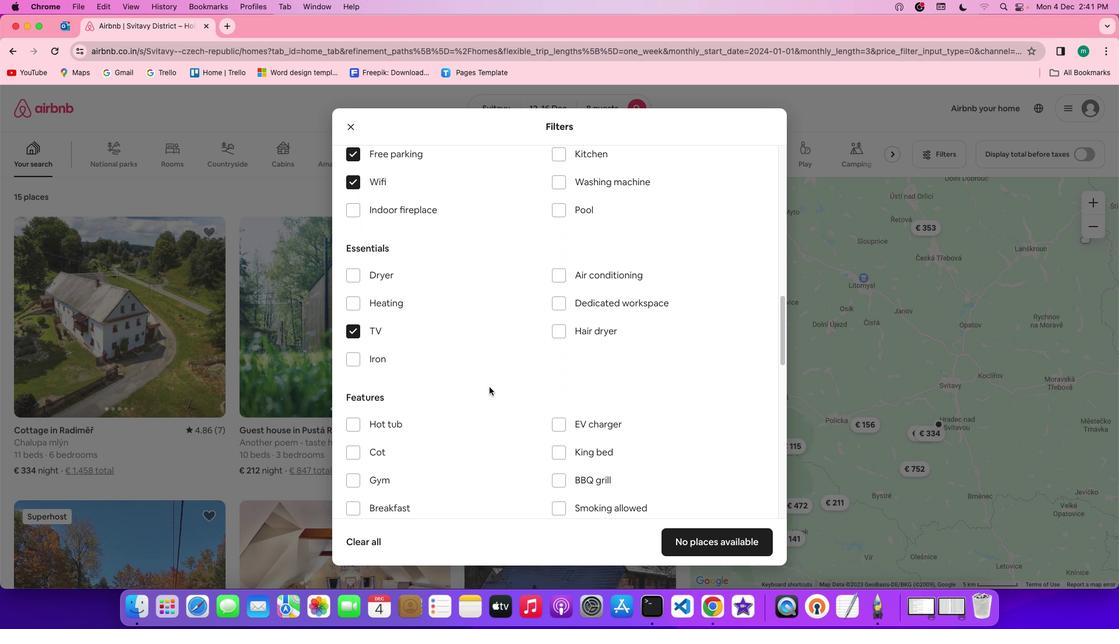 
Action: Mouse scrolled (460, 352) with delta (8, 65)
Screenshot: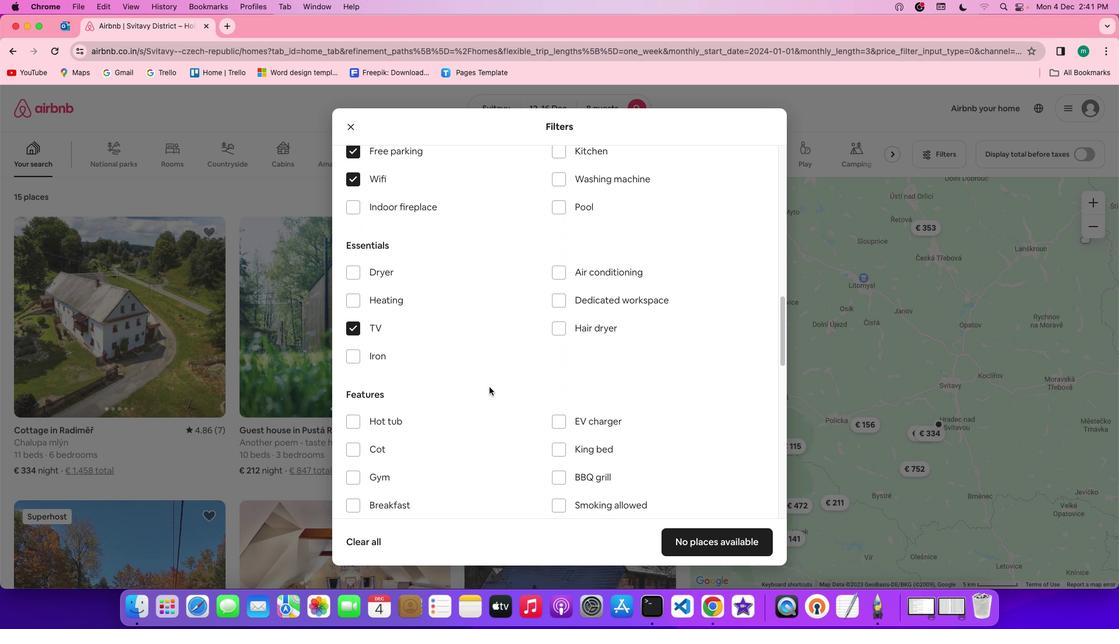 
Action: Mouse scrolled (460, 352) with delta (8, 65)
Screenshot: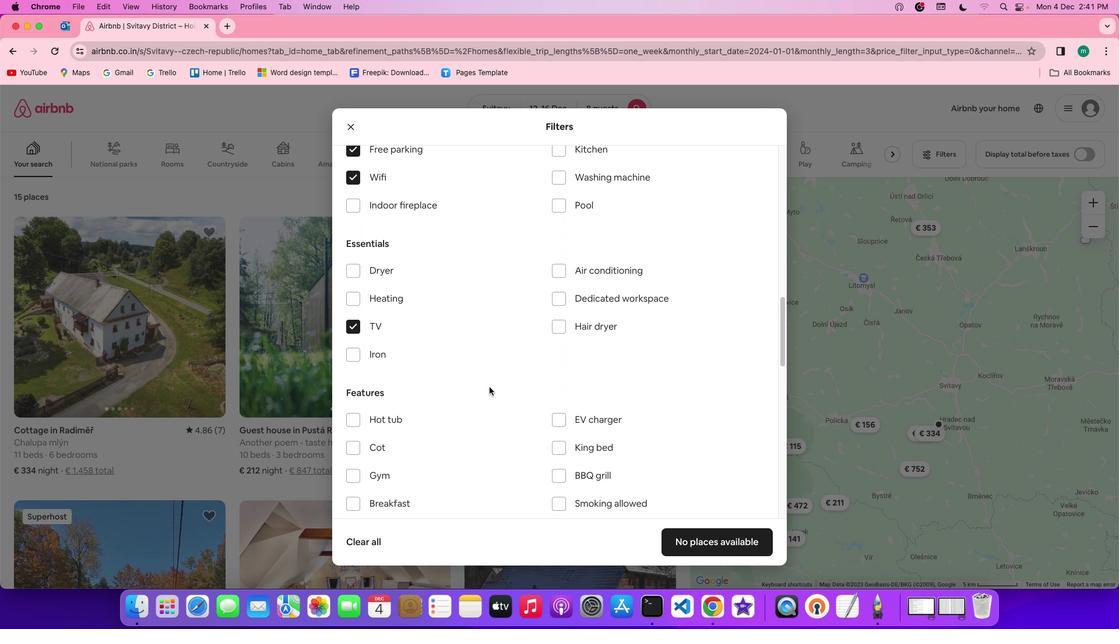 
Action: Mouse scrolled (460, 352) with delta (8, 65)
Screenshot: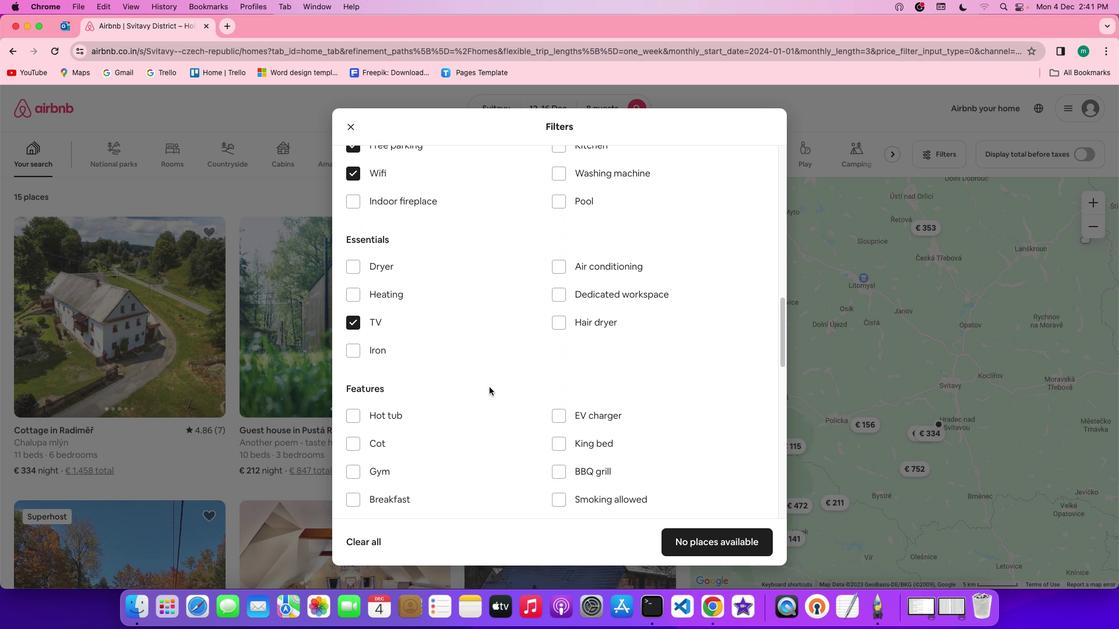 
Action: Mouse scrolled (460, 352) with delta (8, 65)
Screenshot: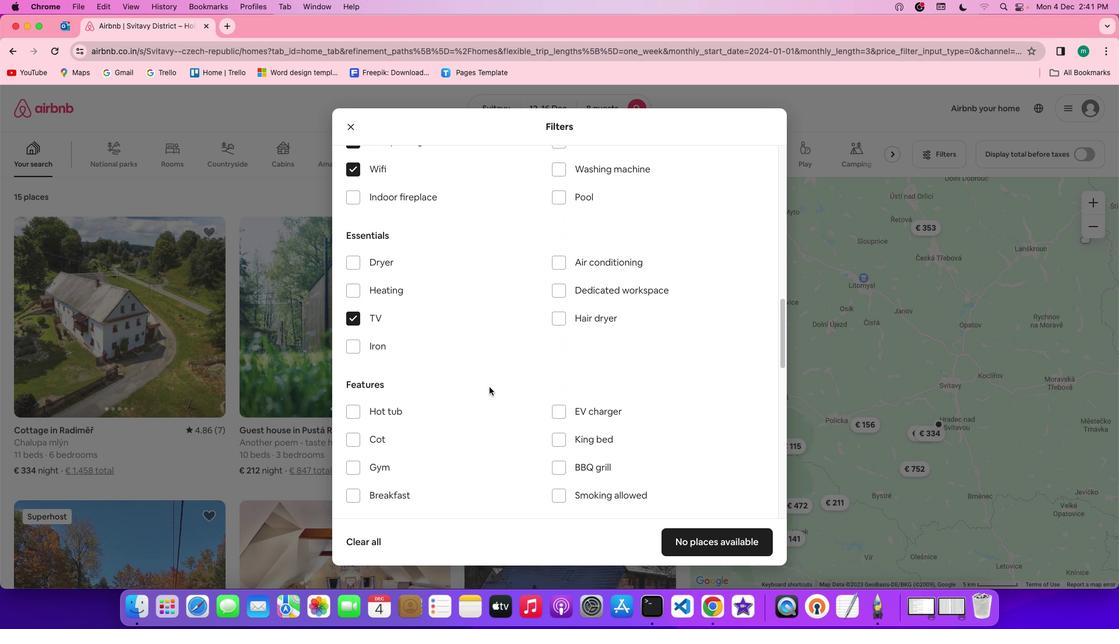 
Action: Mouse scrolled (460, 352) with delta (8, 65)
Screenshot: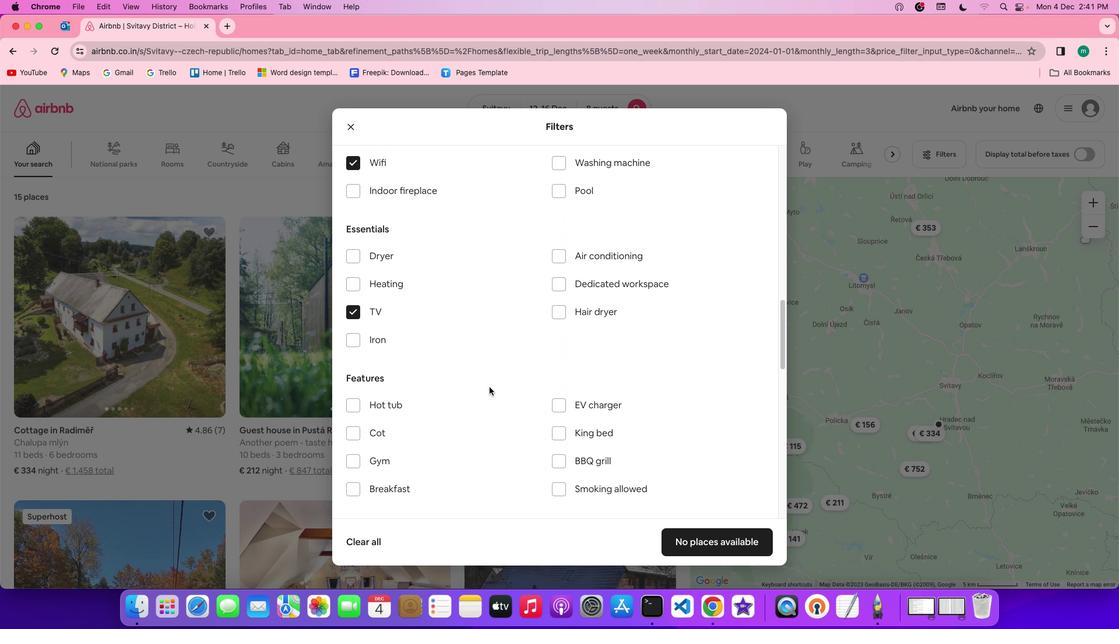 
Action: Mouse scrolled (460, 352) with delta (8, 65)
Screenshot: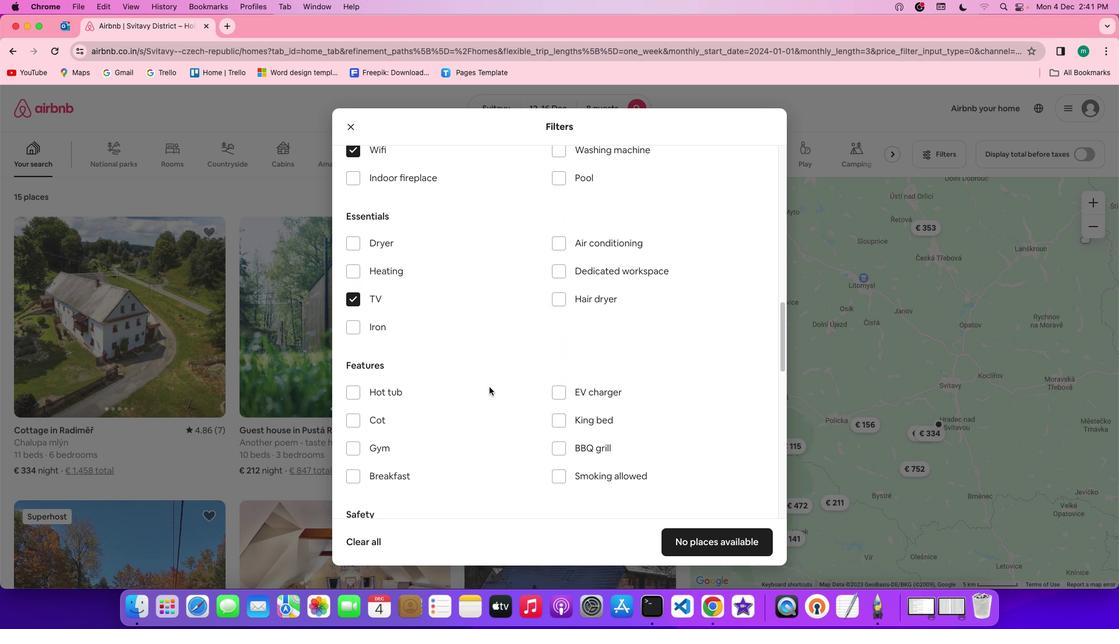 
Action: Mouse scrolled (460, 352) with delta (8, 65)
Screenshot: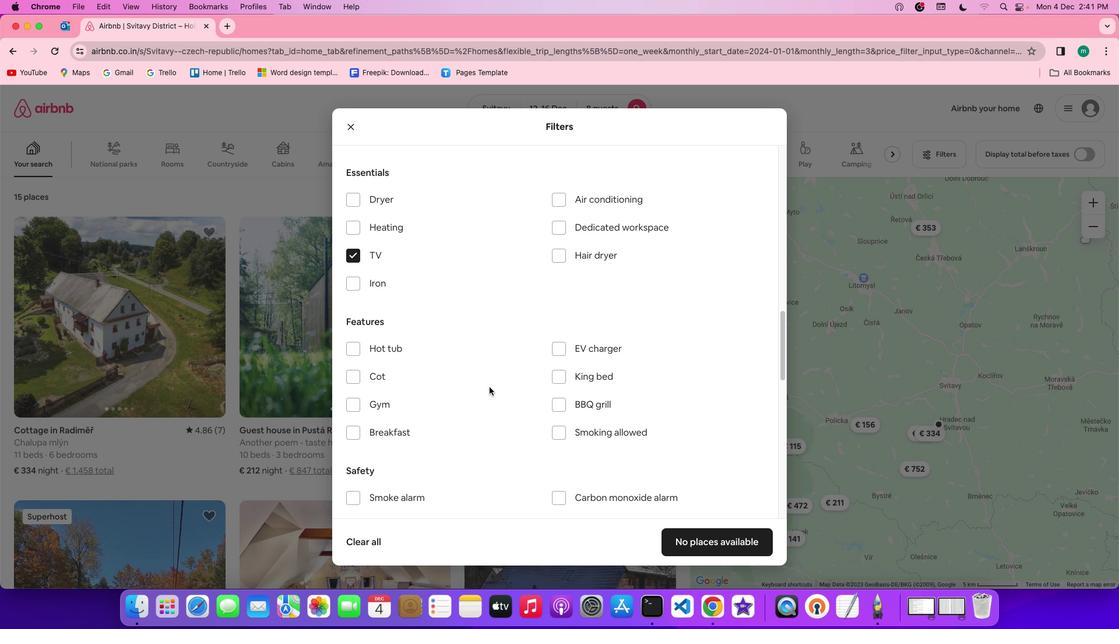 
Action: Mouse moved to (335, 345)
Screenshot: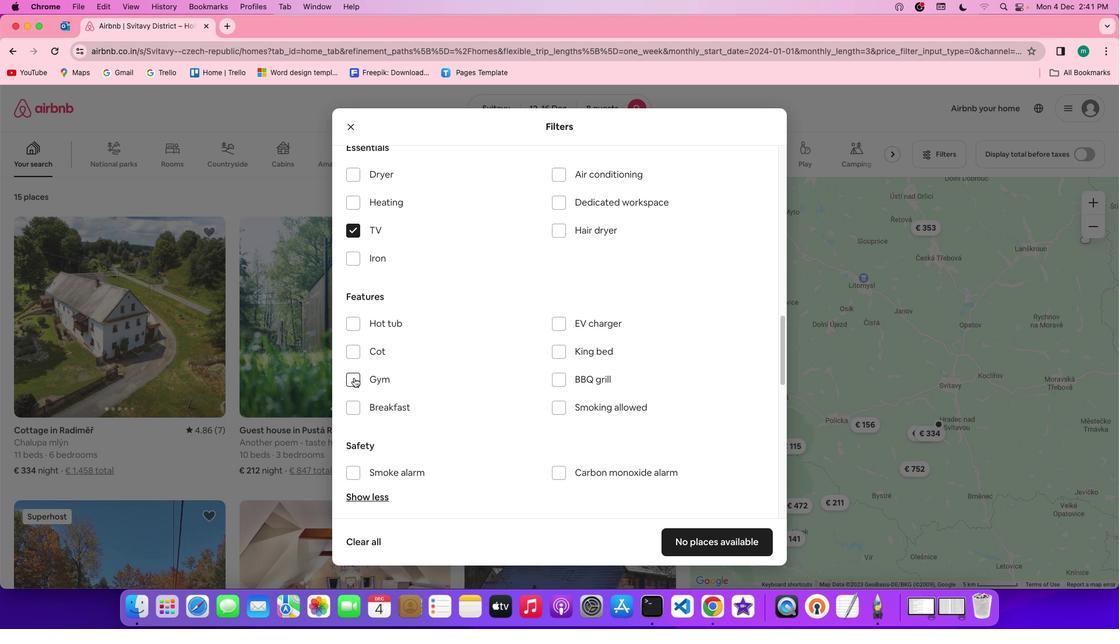 
Action: Mouse pressed left at (335, 345)
Screenshot: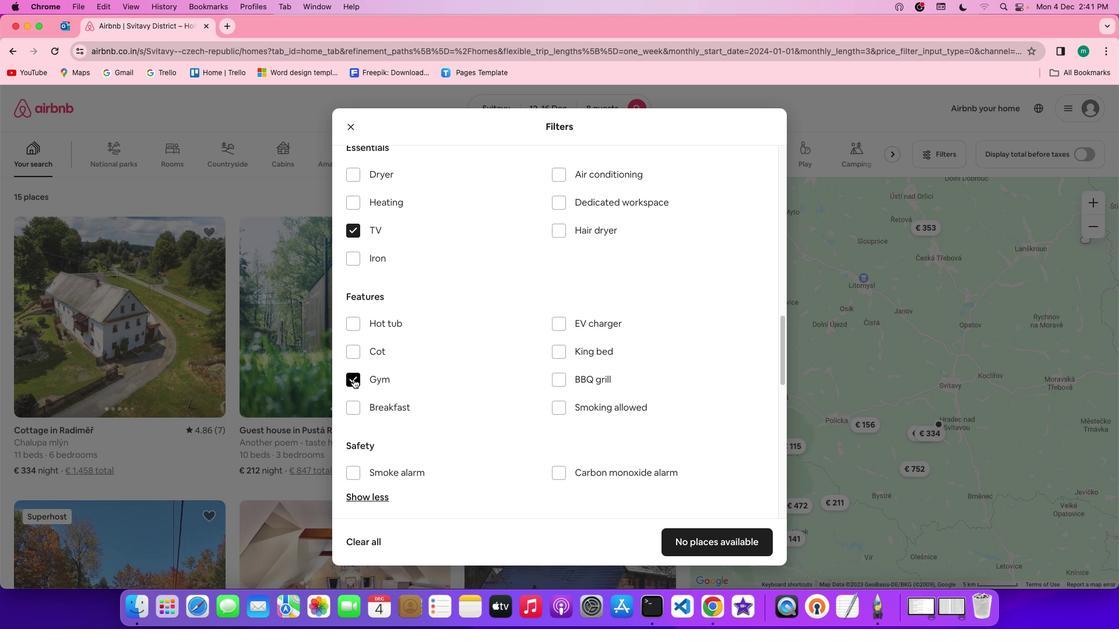 
Action: Mouse moved to (339, 370)
Screenshot: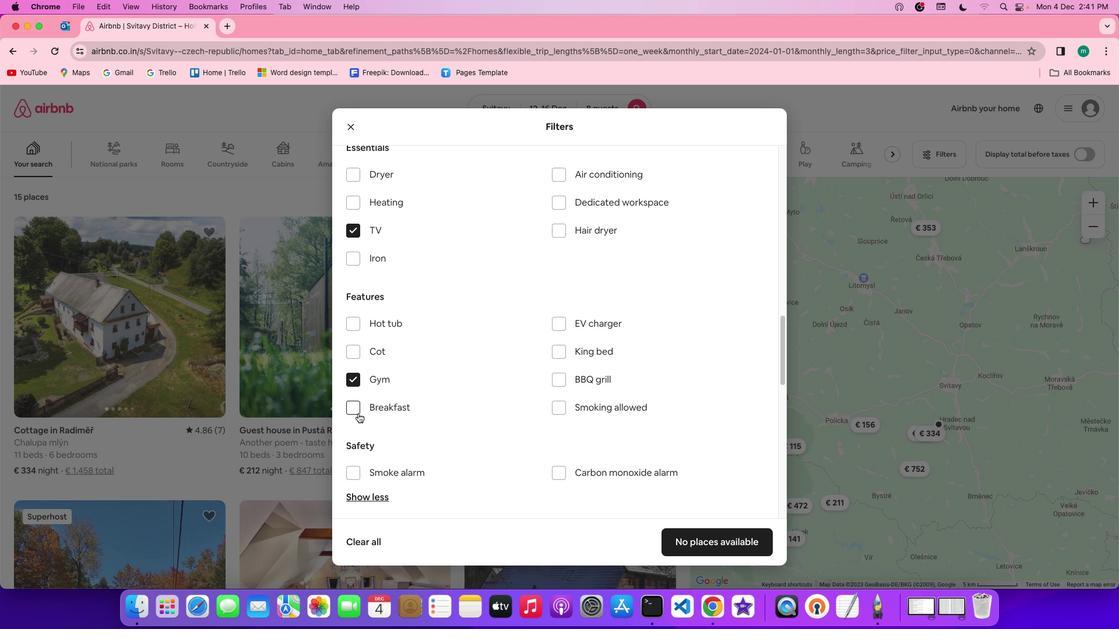 
Action: Mouse pressed left at (339, 370)
Screenshot: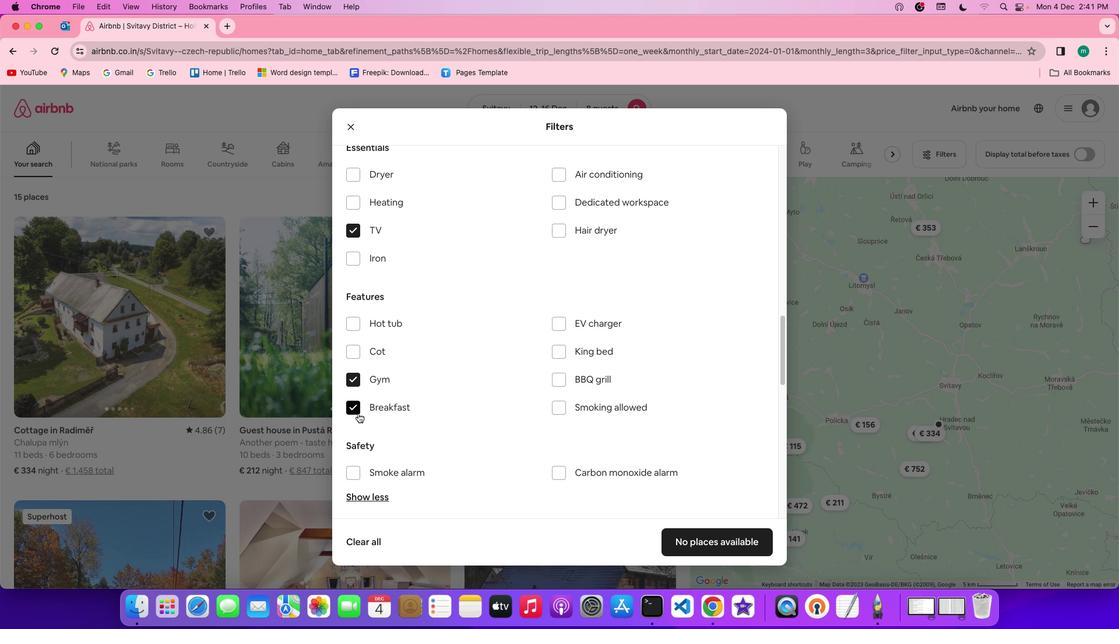 
Action: Mouse moved to (546, 396)
Screenshot: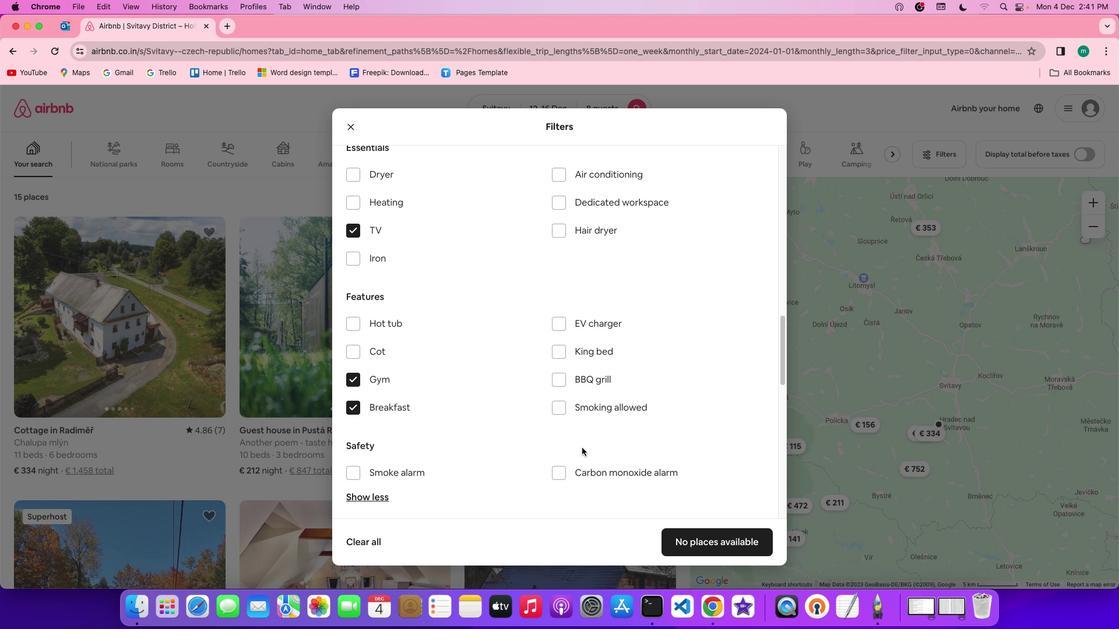 
Action: Mouse scrolled (546, 396) with delta (8, 65)
Screenshot: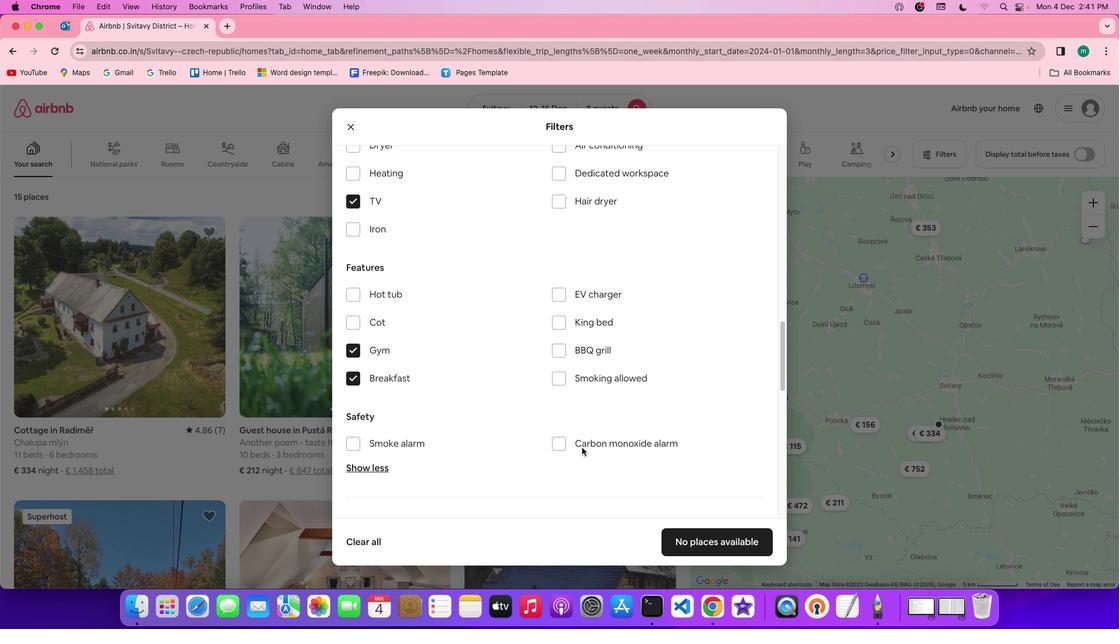 
Action: Mouse scrolled (546, 396) with delta (8, 65)
Screenshot: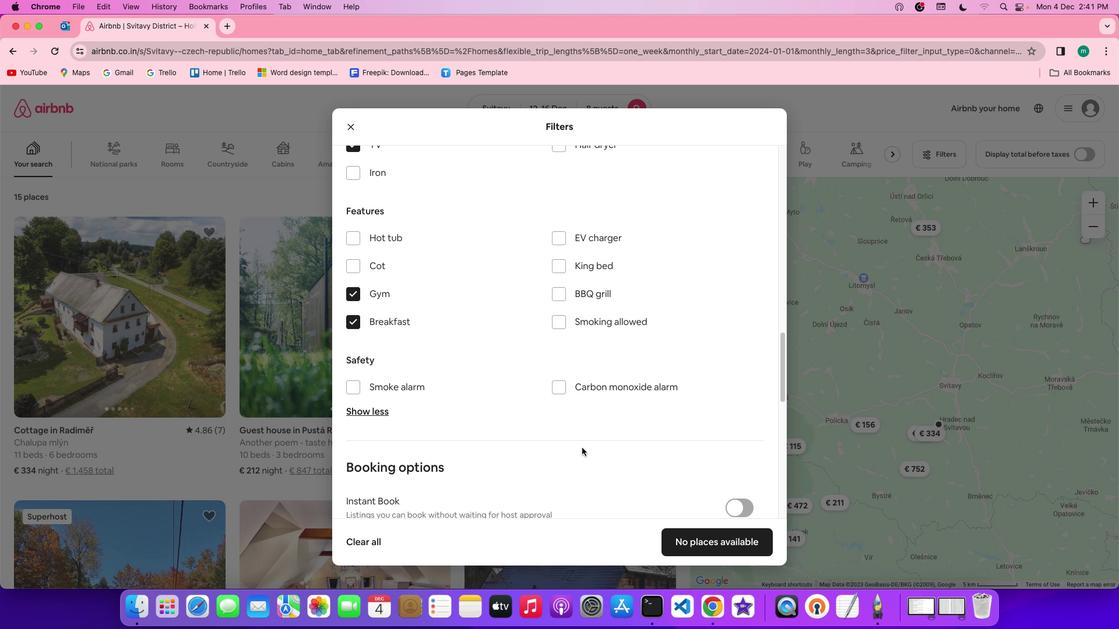 
Action: Mouse scrolled (546, 396) with delta (8, 64)
Screenshot: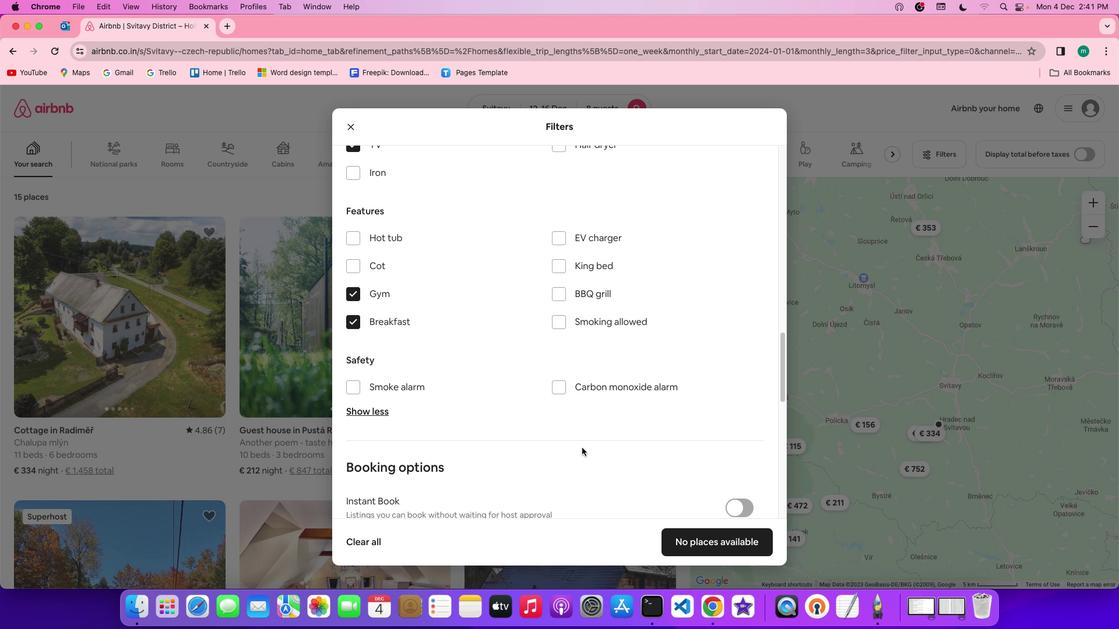 
Action: Mouse scrolled (546, 396) with delta (8, 64)
Screenshot: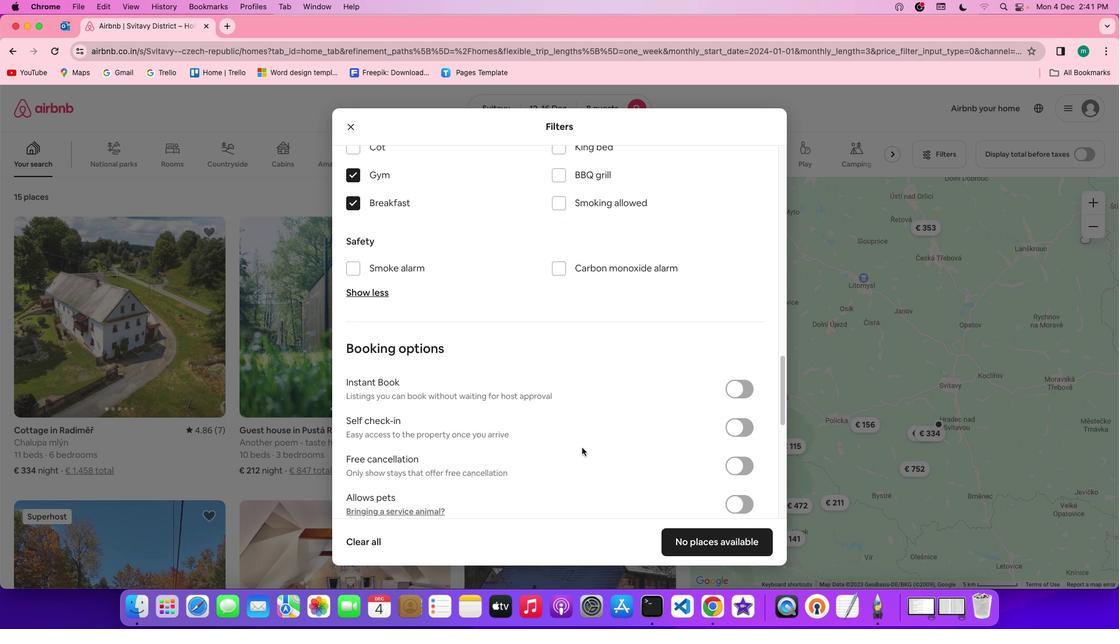 
Action: Mouse scrolled (546, 396) with delta (8, 65)
Screenshot: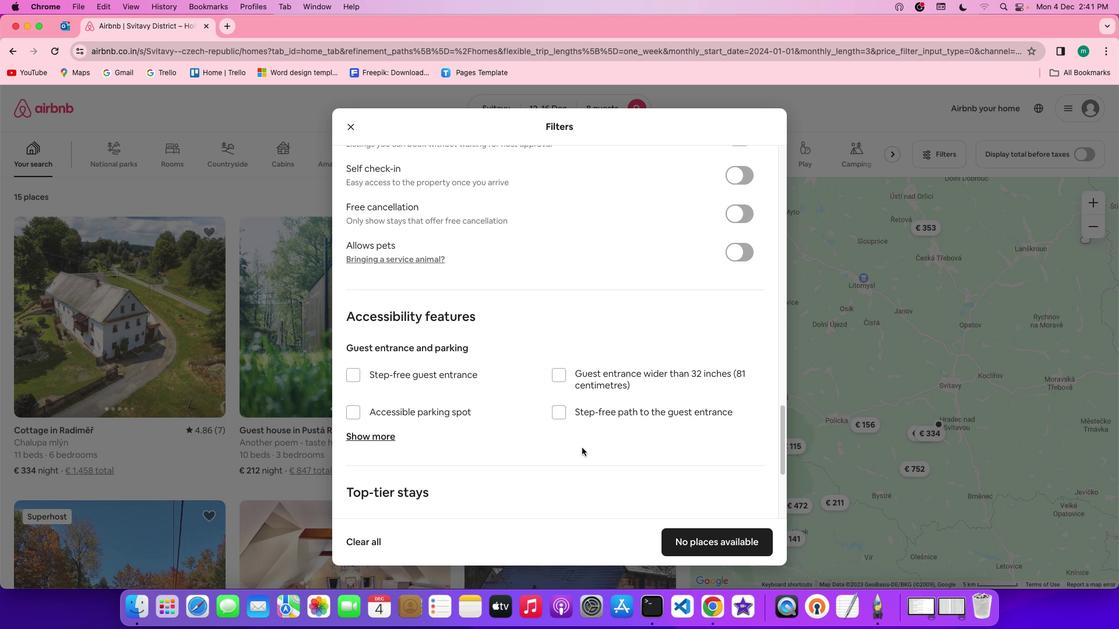 
Action: Mouse scrolled (546, 396) with delta (8, 65)
Screenshot: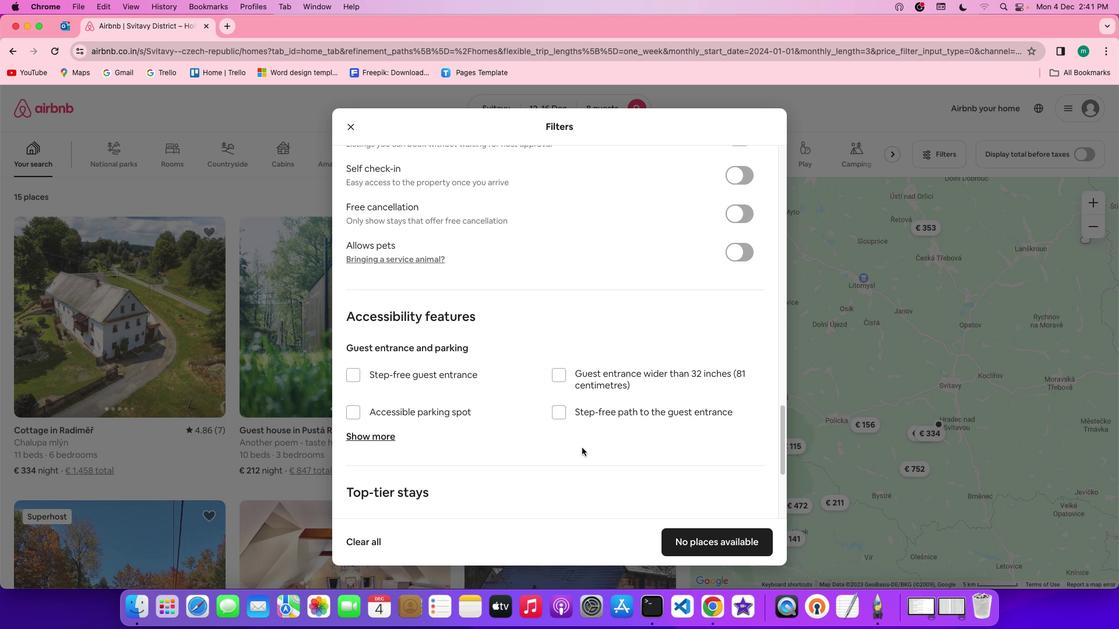 
Action: Mouse scrolled (546, 396) with delta (8, 64)
Screenshot: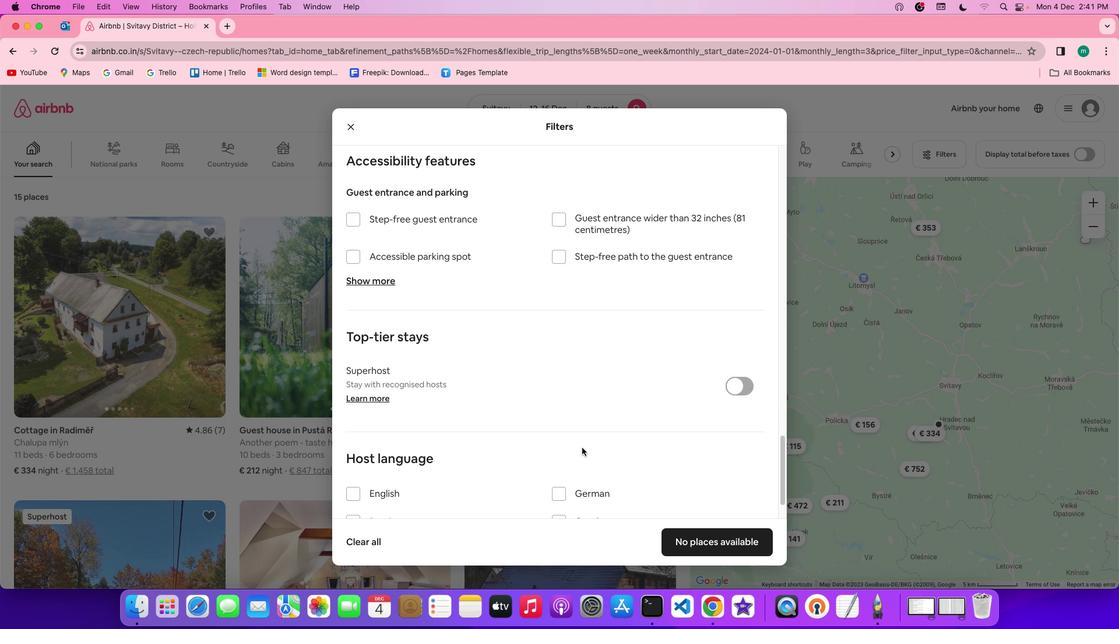 
Action: Mouse scrolled (546, 396) with delta (8, 63)
Screenshot: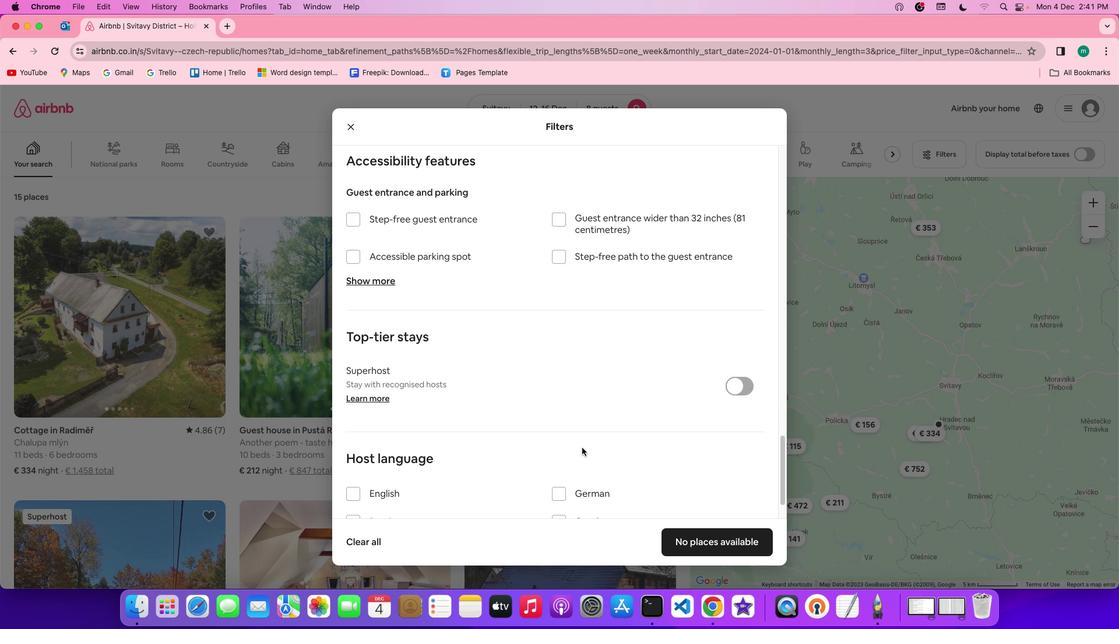 
Action: Mouse scrolled (546, 396) with delta (8, 63)
Screenshot: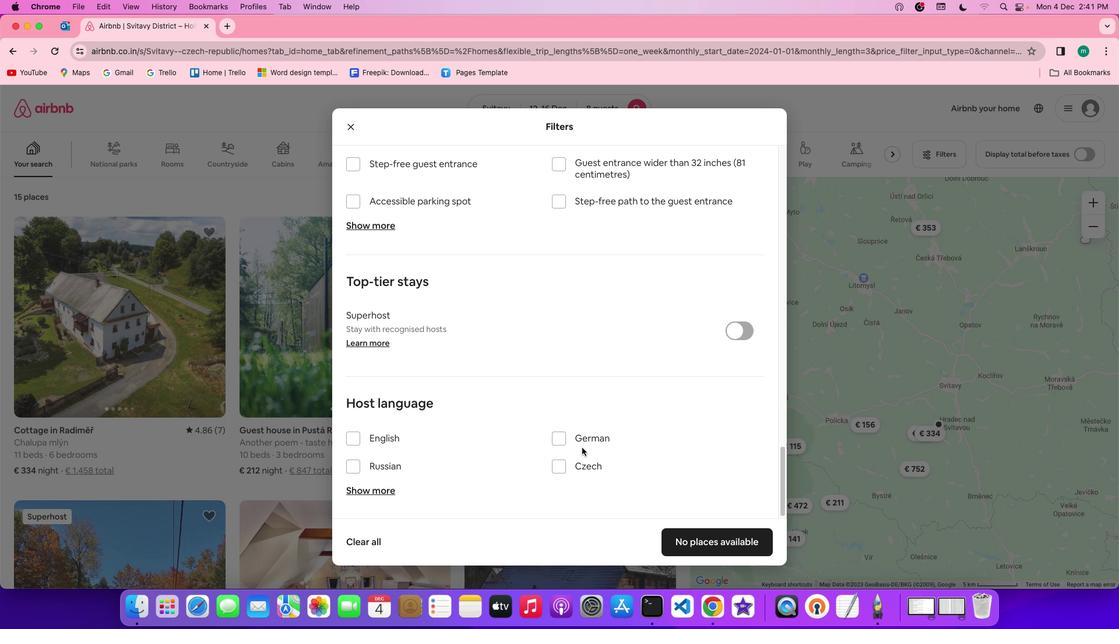 
Action: Mouse scrolled (546, 396) with delta (8, 63)
Screenshot: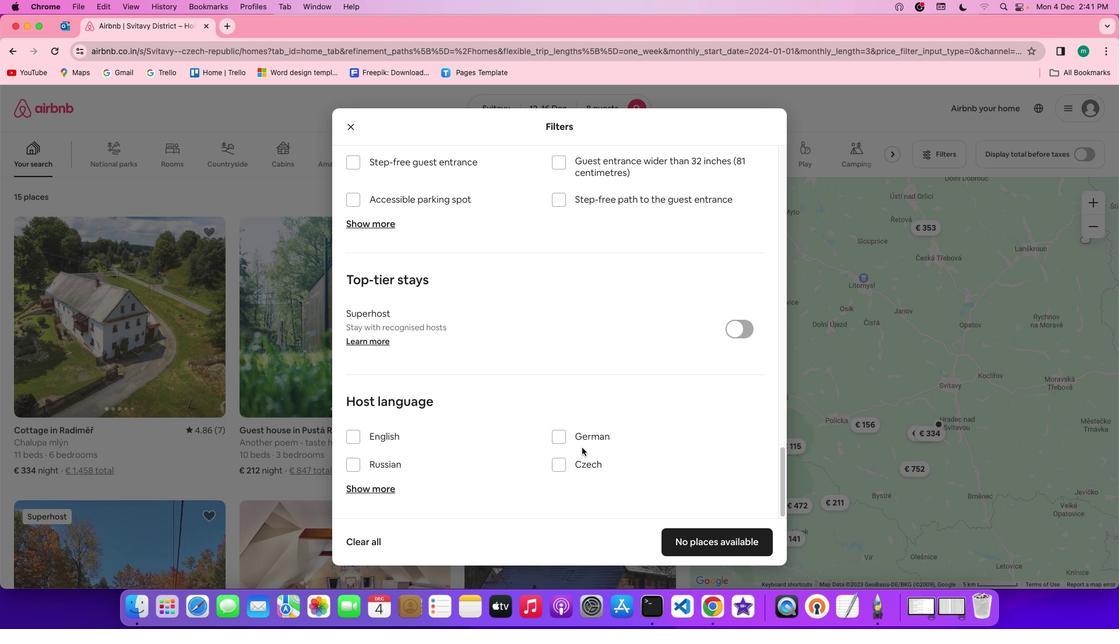 
Action: Mouse scrolled (546, 396) with delta (8, 65)
Screenshot: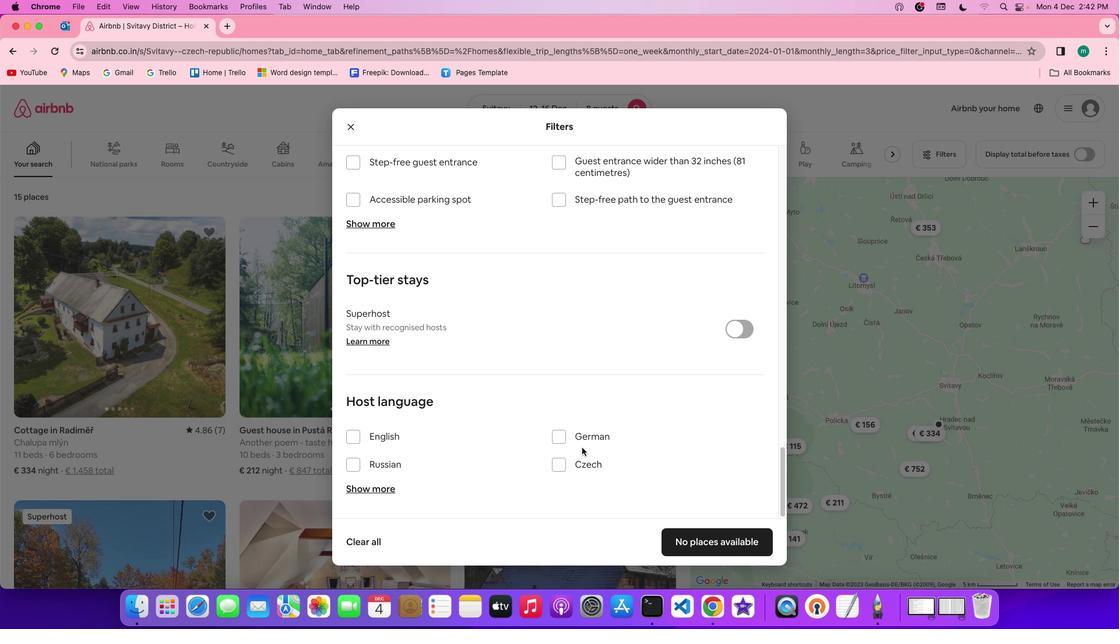 
Action: Mouse scrolled (546, 396) with delta (8, 65)
Screenshot: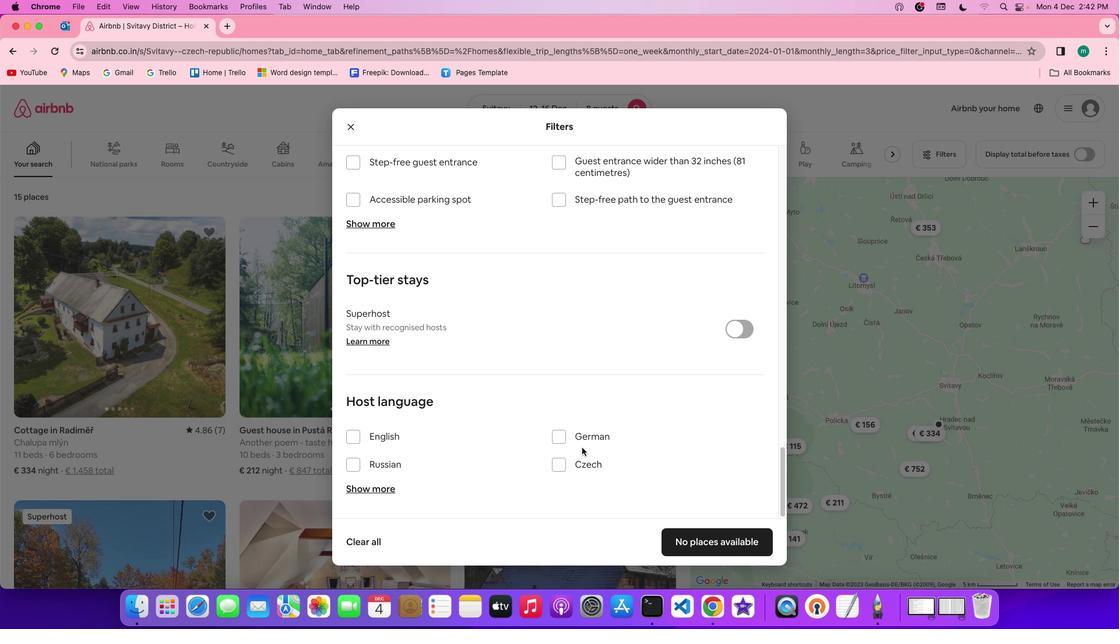 
Action: Mouse scrolled (546, 396) with delta (8, 64)
Screenshot: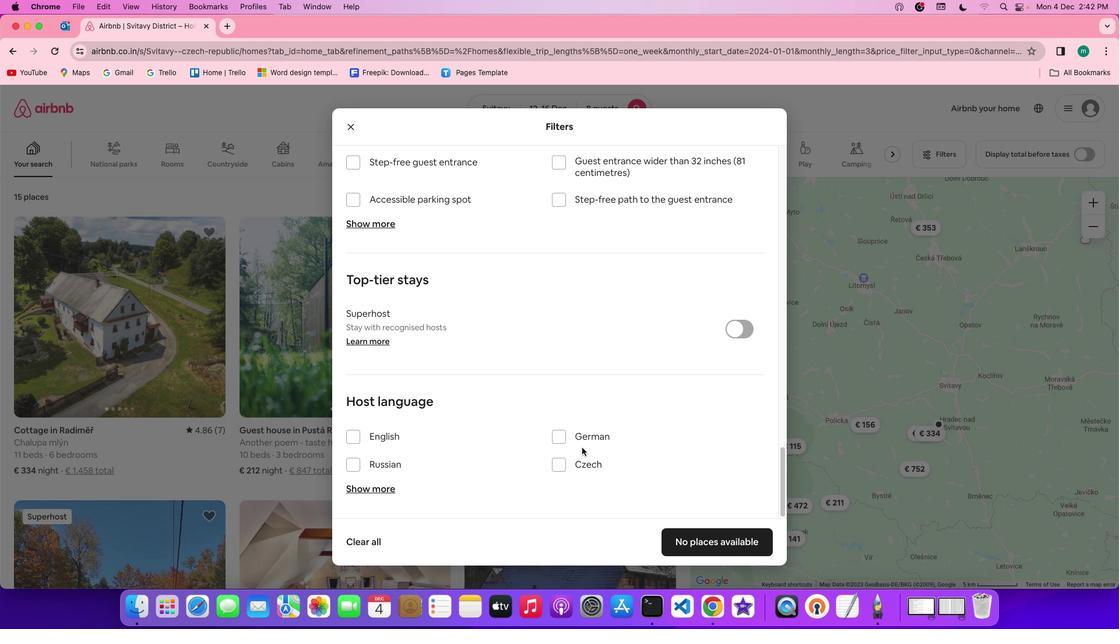 
Action: Mouse scrolled (546, 396) with delta (8, 63)
Screenshot: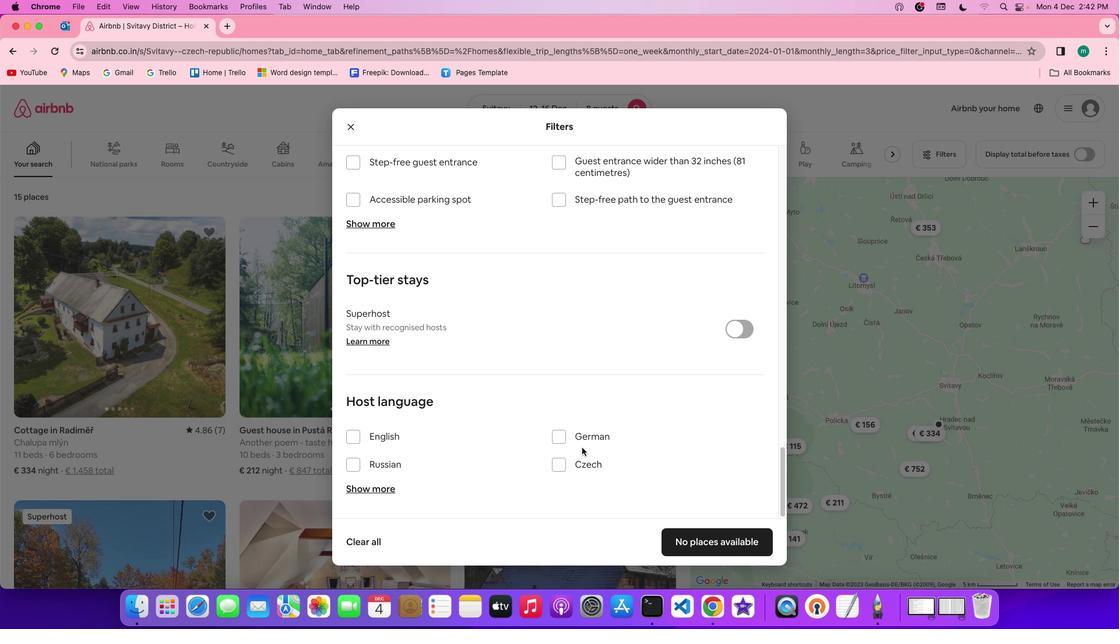 
Action: Mouse scrolled (546, 396) with delta (8, 63)
Screenshot: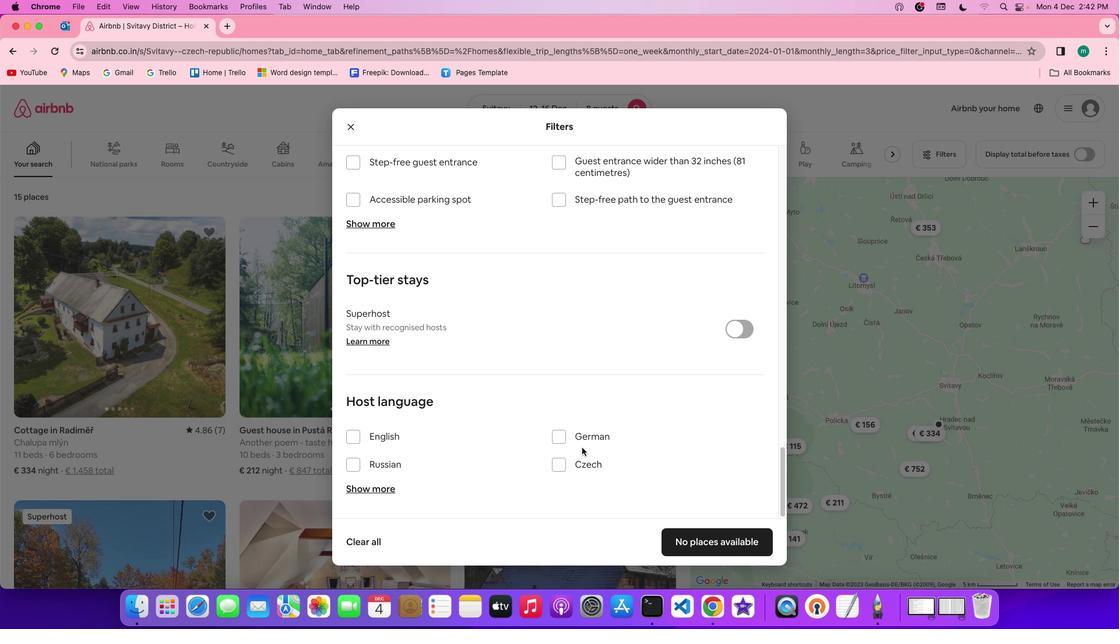 
Action: Mouse moved to (701, 465)
Screenshot: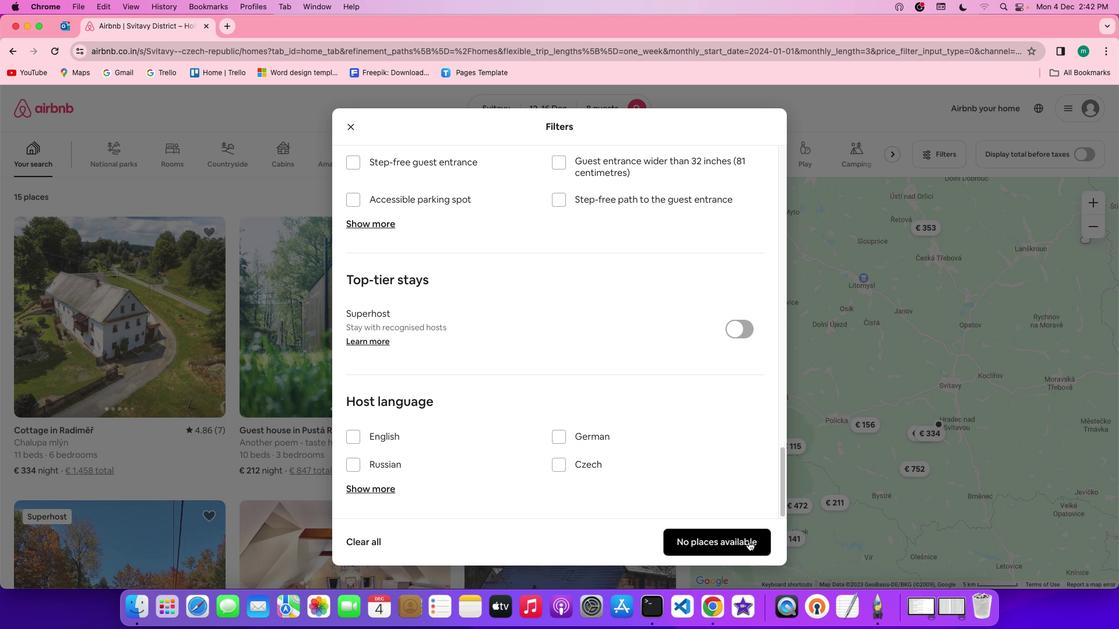 
Action: Mouse pressed left at (701, 465)
Screenshot: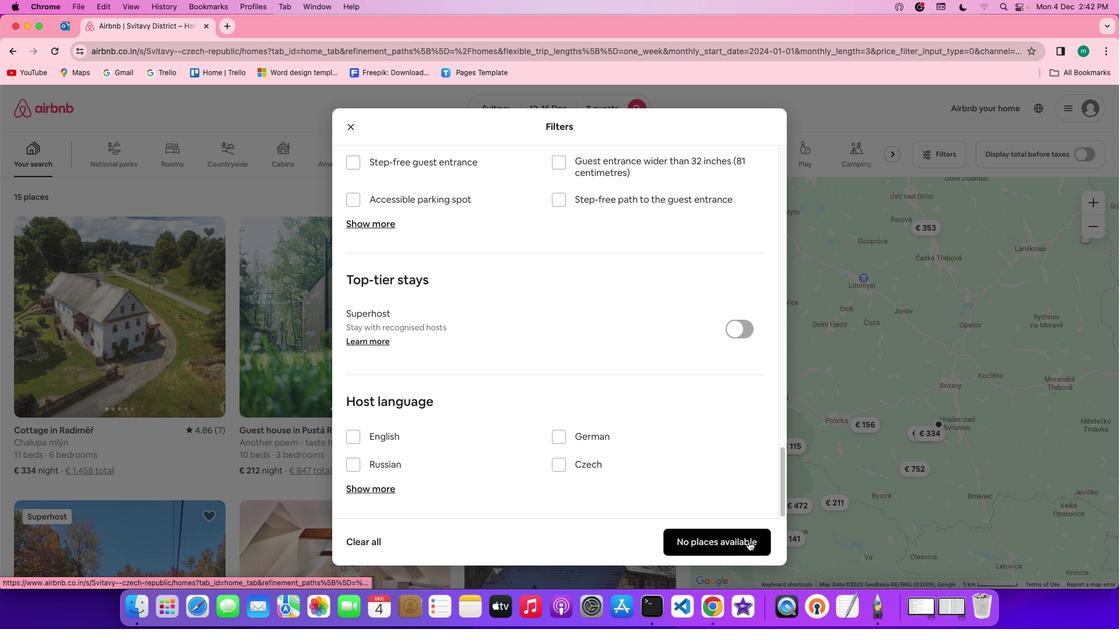 
Action: Mouse moved to (499, 354)
Screenshot: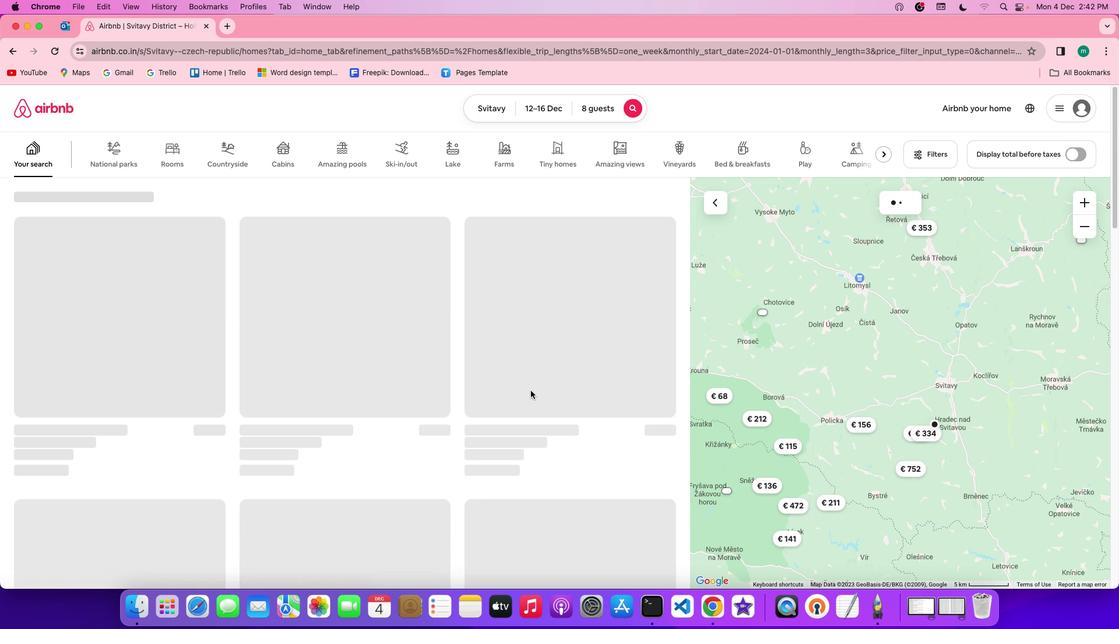 
